Task: Add a signature Alicia Thompson containing Yours truly, Alicia Thompson to email address softage.1@softage.net and add a label Health
Action: Mouse moved to (958, 70)
Screenshot: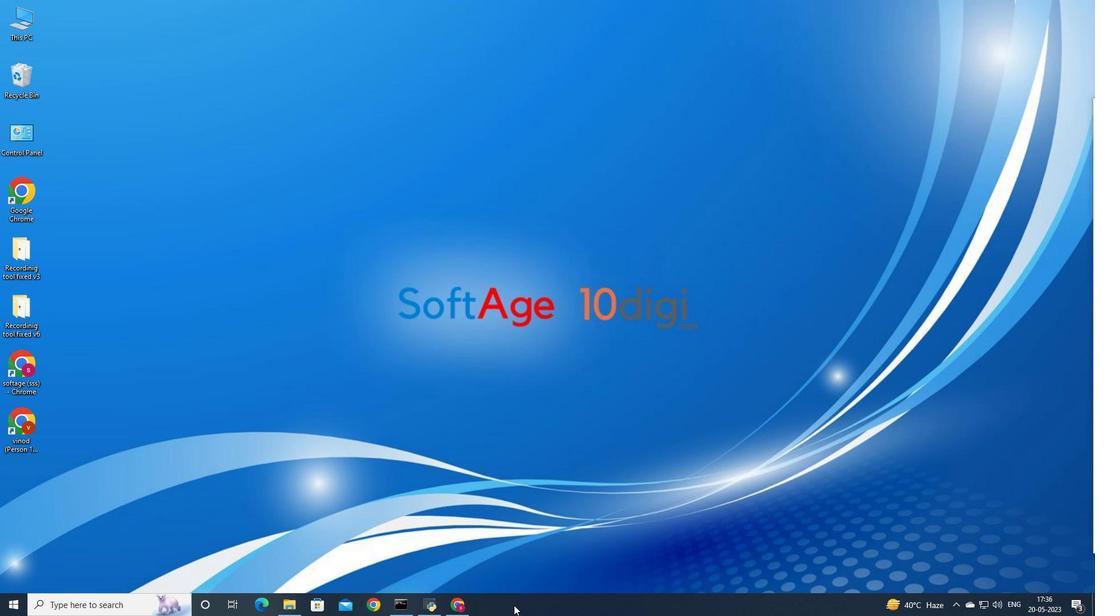 
Action: Mouse pressed left at (958, 70)
Screenshot: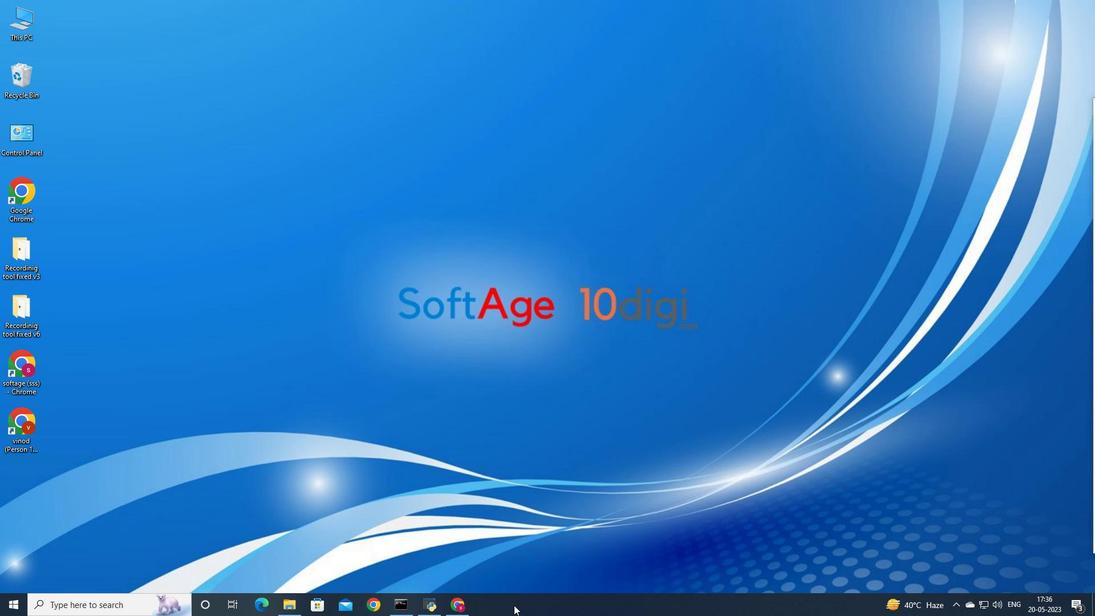 
Action: Mouse moved to (973, 126)
Screenshot: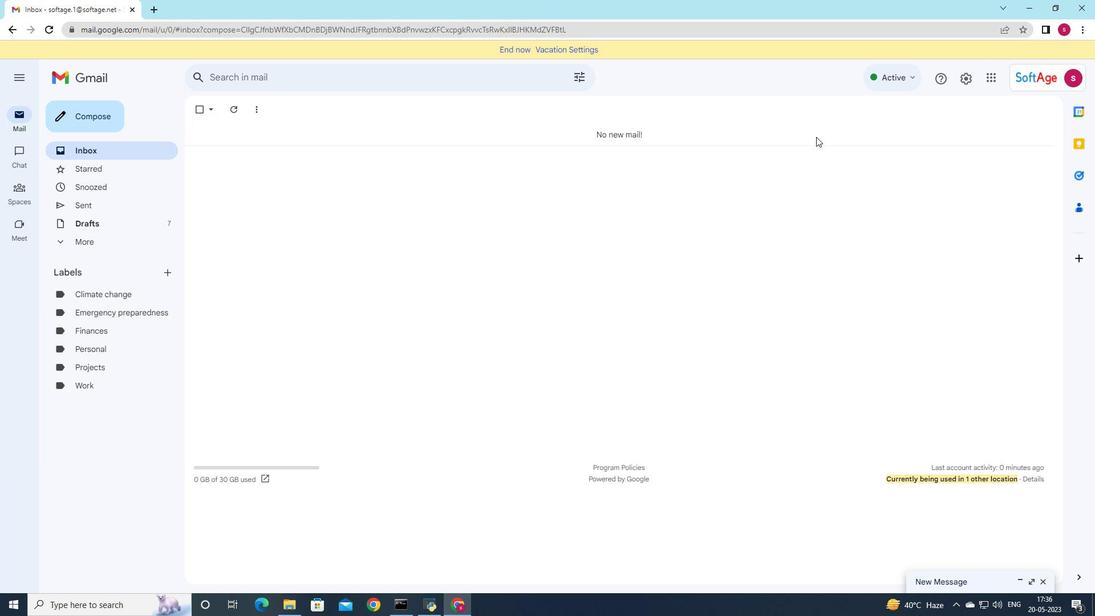 
Action: Mouse pressed left at (973, 126)
Screenshot: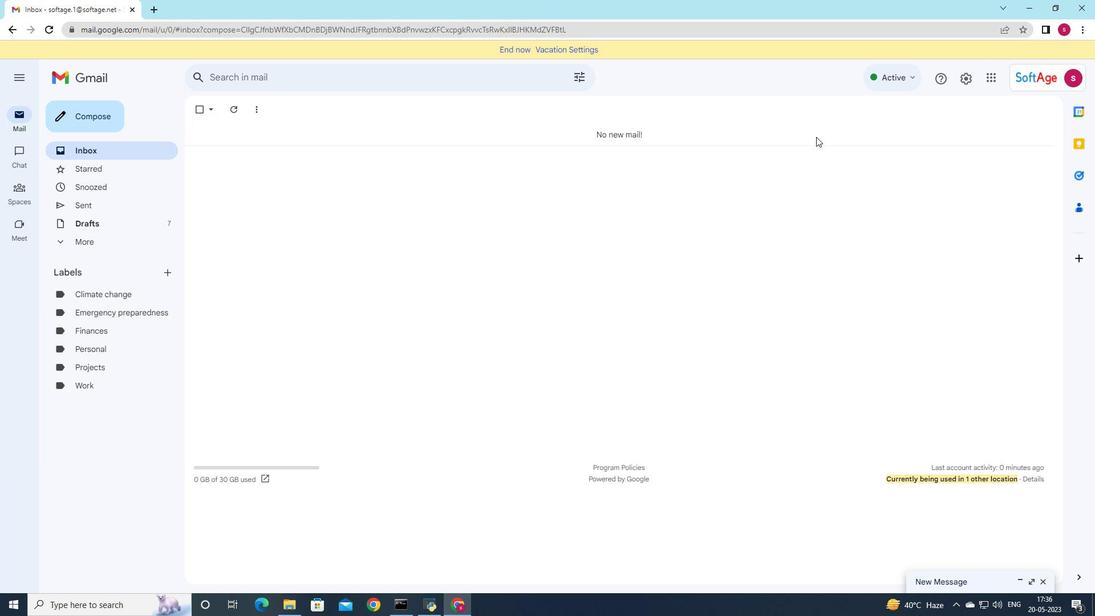 
Action: Mouse moved to (791, 318)
Screenshot: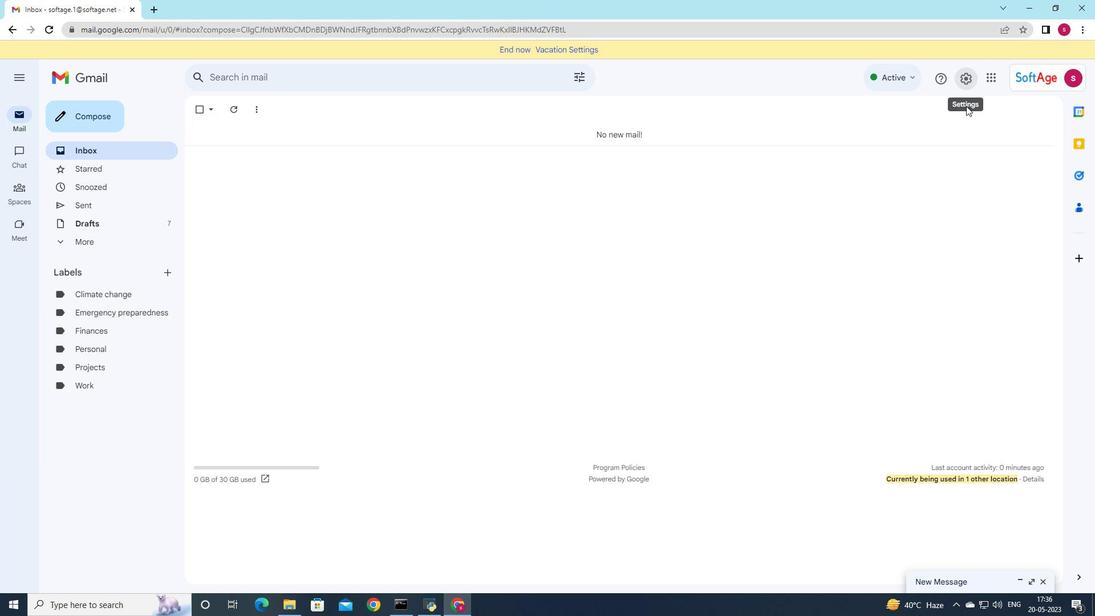 
Action: Mouse scrolled (791, 318) with delta (0, 0)
Screenshot: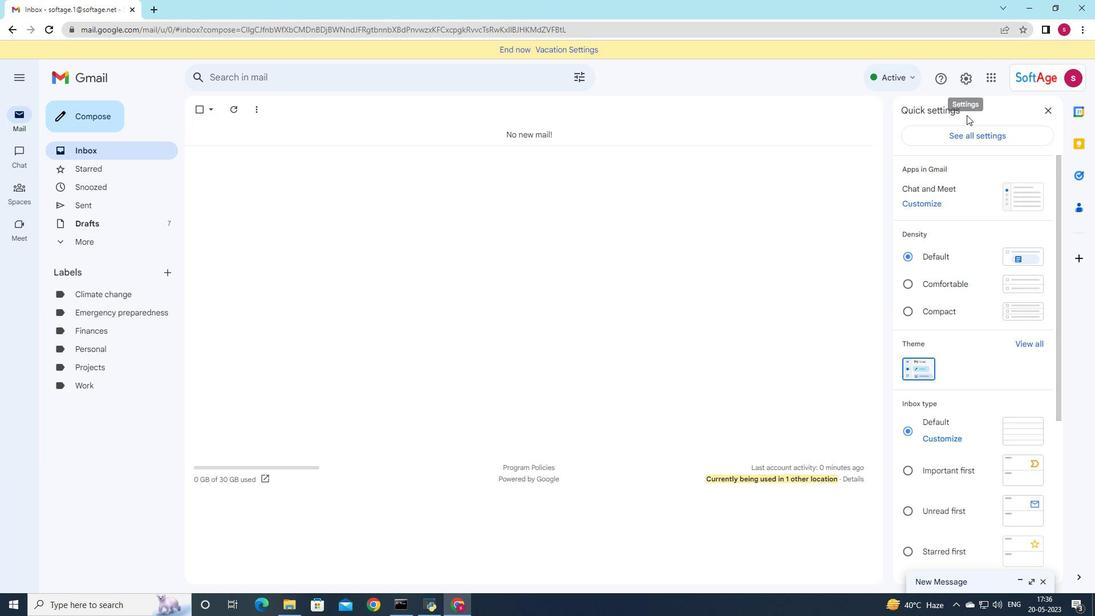 
Action: Mouse moved to (790, 318)
Screenshot: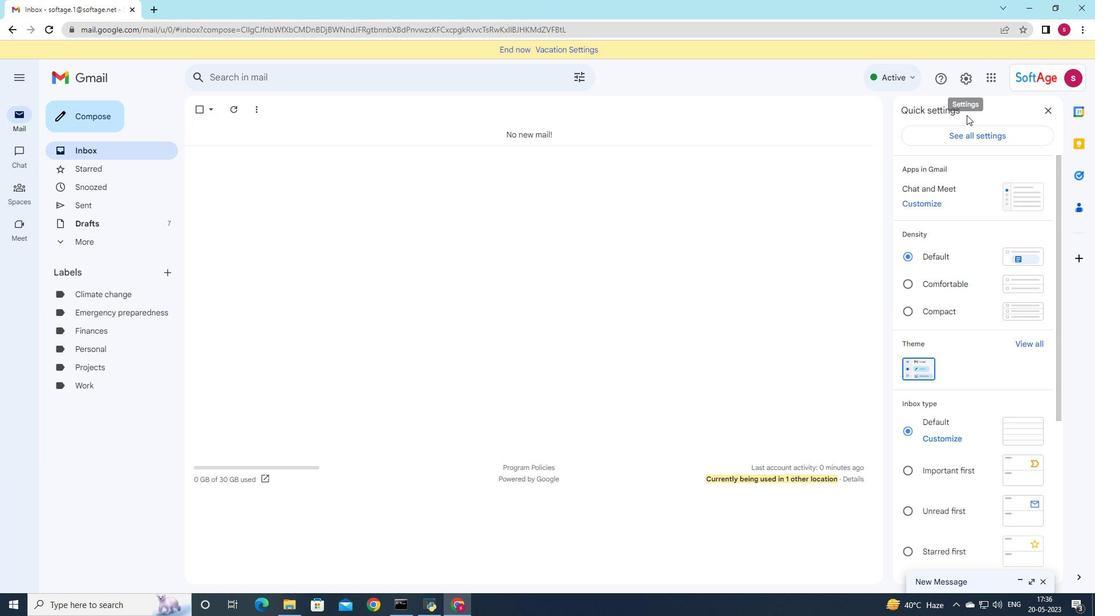 
Action: Mouse scrolled (790, 318) with delta (0, 0)
Screenshot: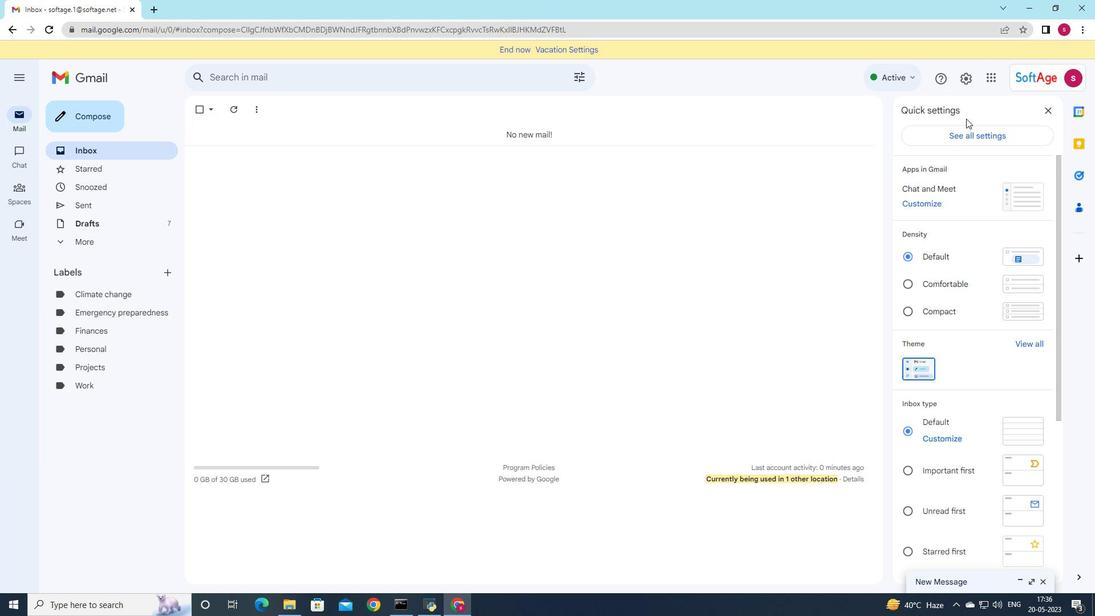 
Action: Mouse moved to (789, 319)
Screenshot: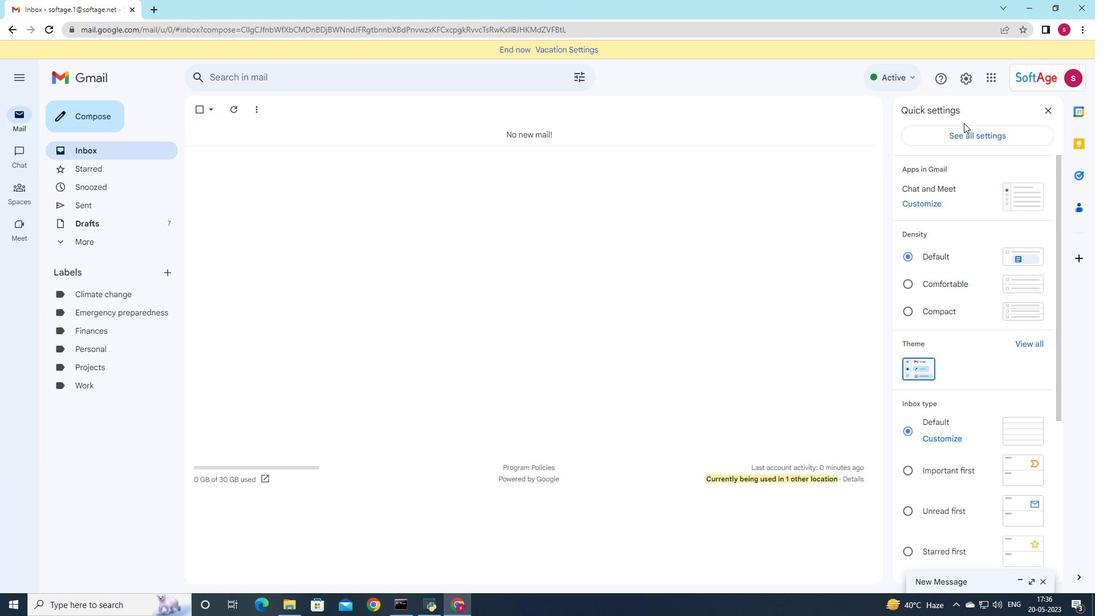 
Action: Mouse scrolled (789, 318) with delta (0, 0)
Screenshot: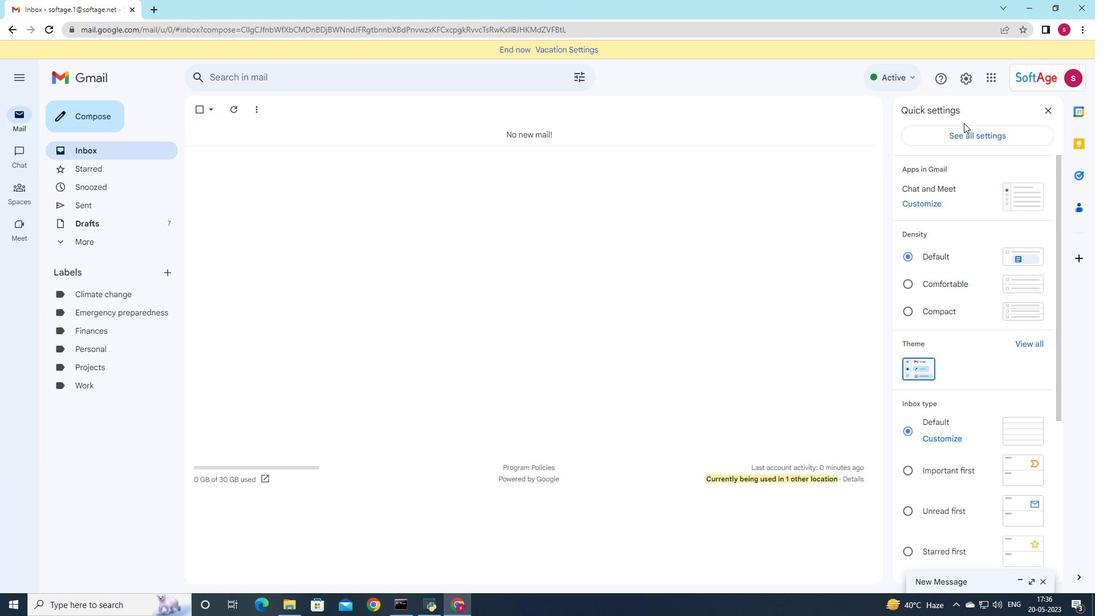 
Action: Mouse moved to (787, 319)
Screenshot: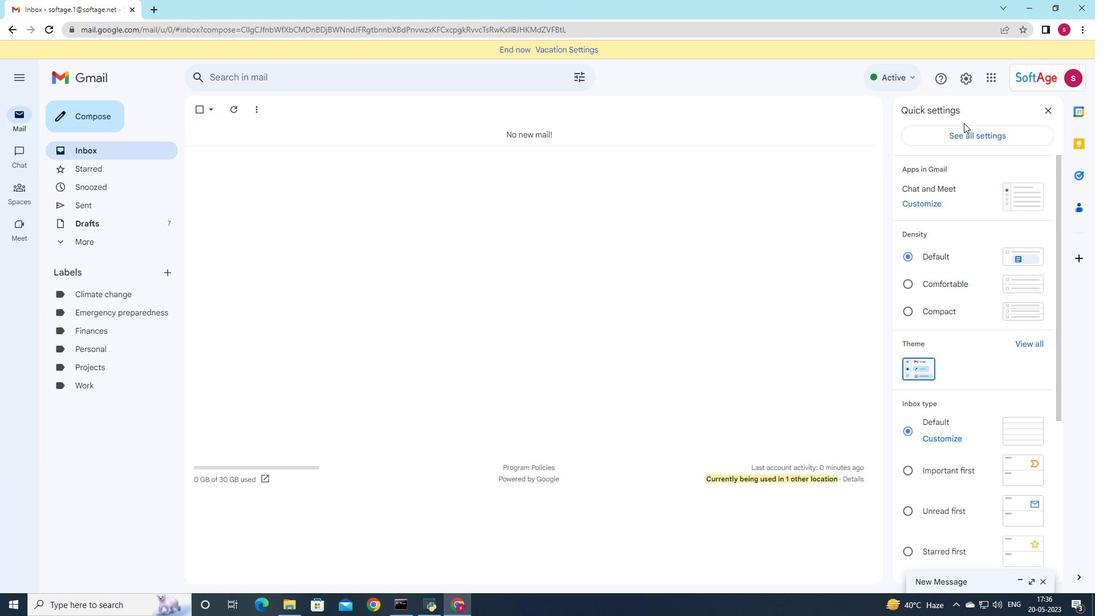 
Action: Mouse scrolled (787, 319) with delta (0, 0)
Screenshot: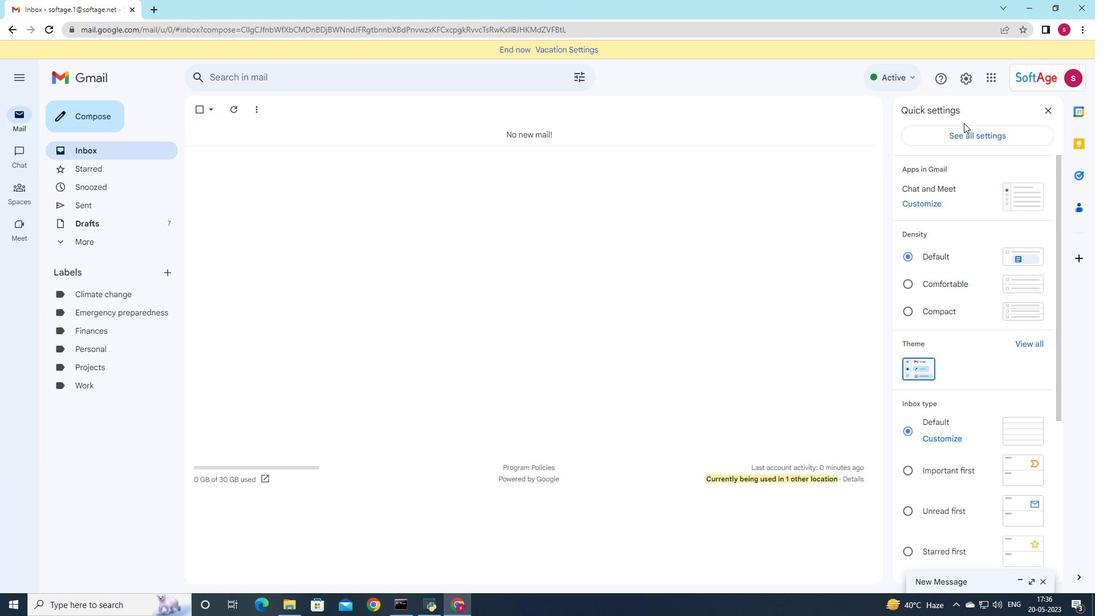 
Action: Mouse moved to (784, 321)
Screenshot: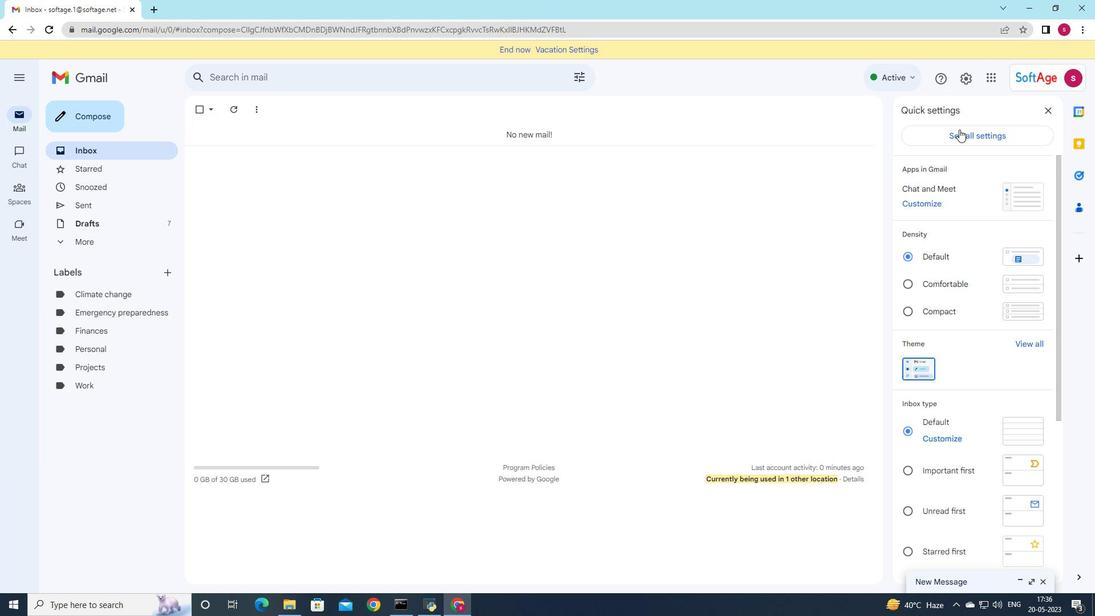 
Action: Mouse scrolled (784, 321) with delta (0, 0)
Screenshot: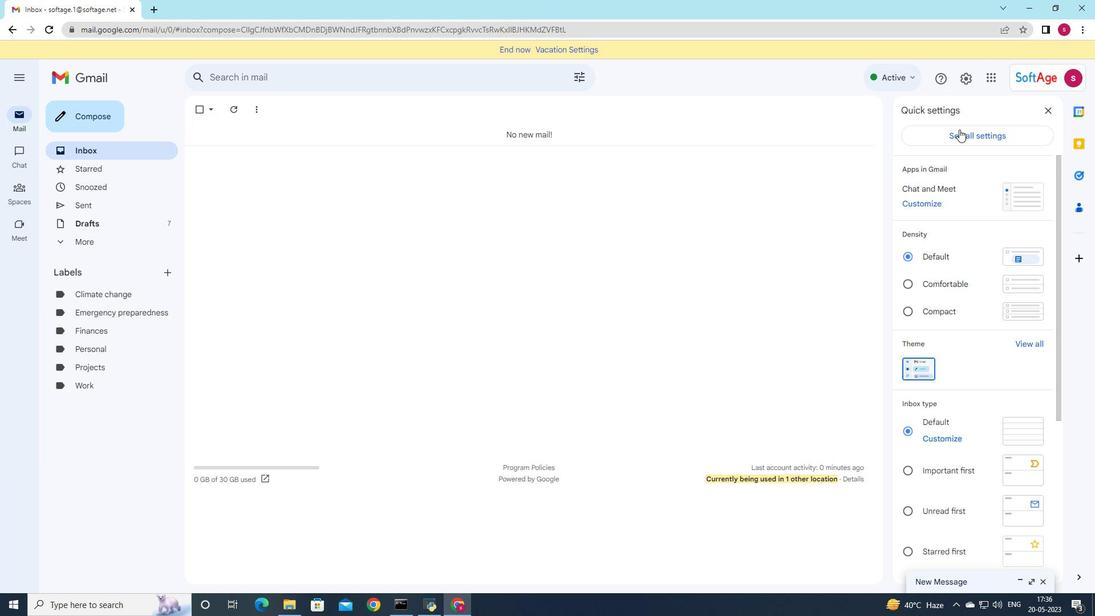
Action: Mouse moved to (782, 322)
Screenshot: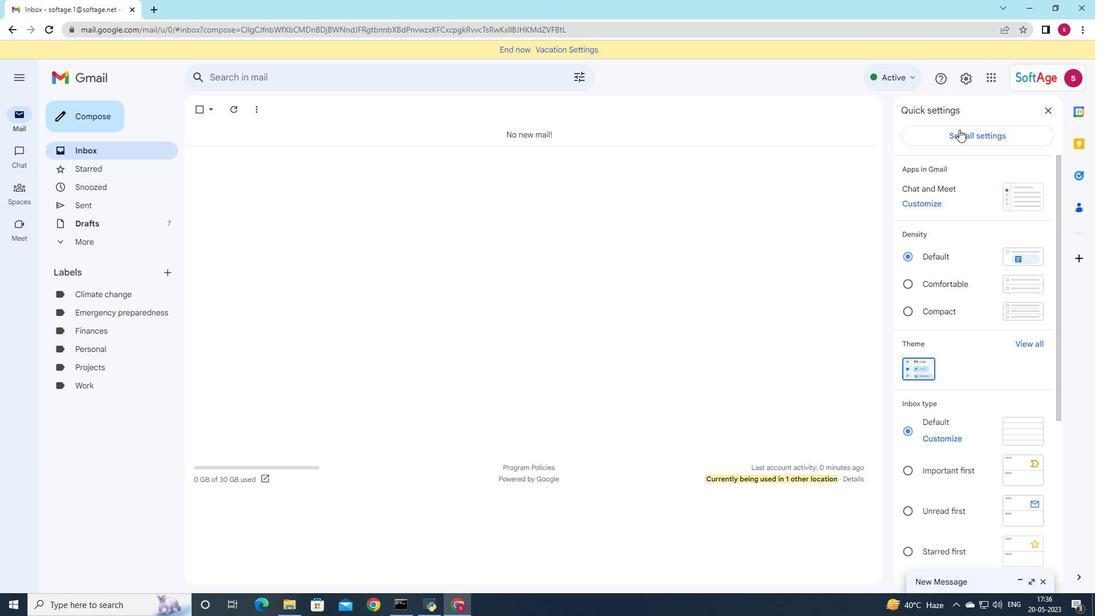 
Action: Mouse scrolled (782, 321) with delta (0, 0)
Screenshot: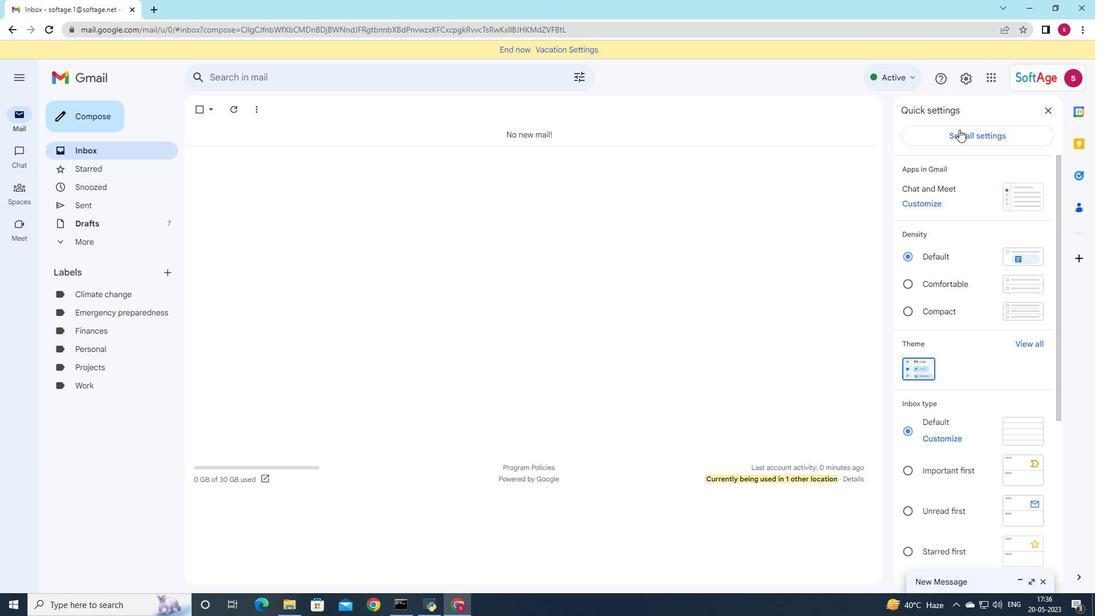 
Action: Mouse moved to (776, 323)
Screenshot: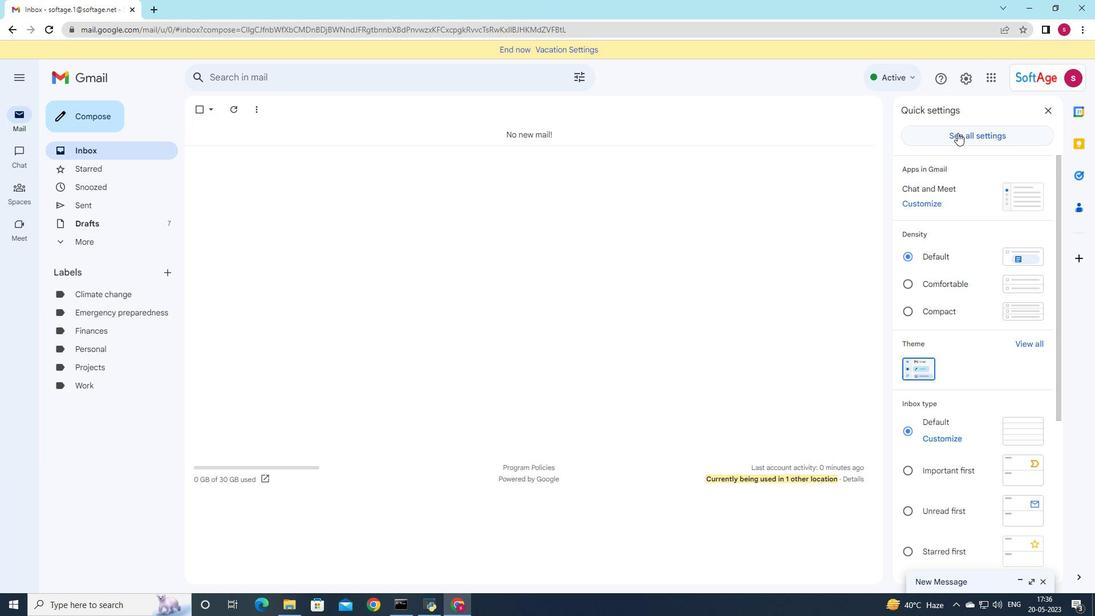 
Action: Mouse scrolled (776, 322) with delta (0, 0)
Screenshot: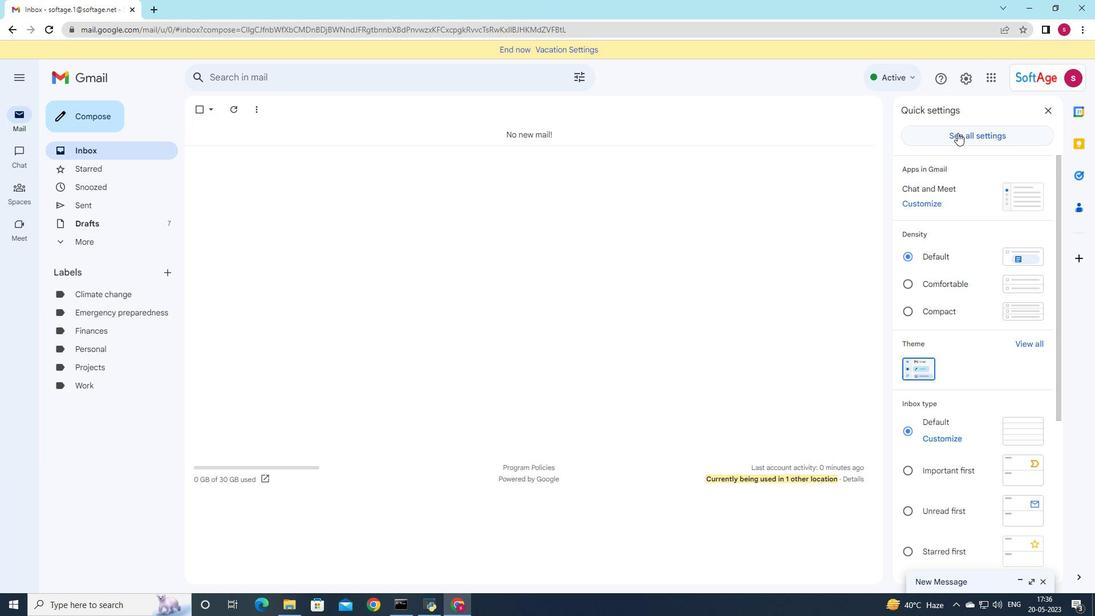 
Action: Mouse moved to (766, 324)
Screenshot: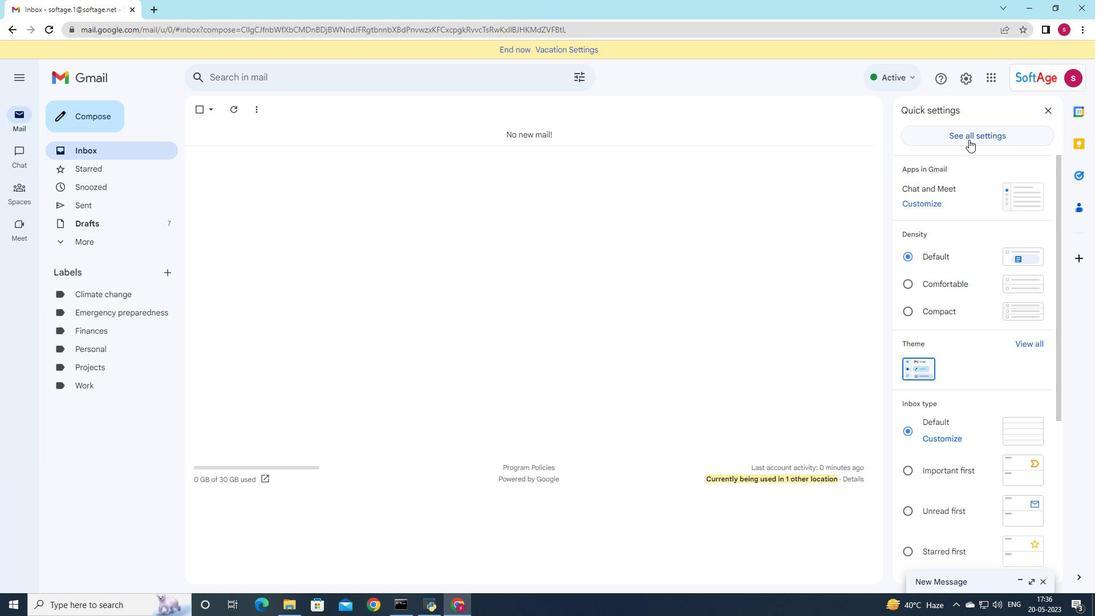 
Action: Mouse scrolled (766, 323) with delta (0, 0)
Screenshot: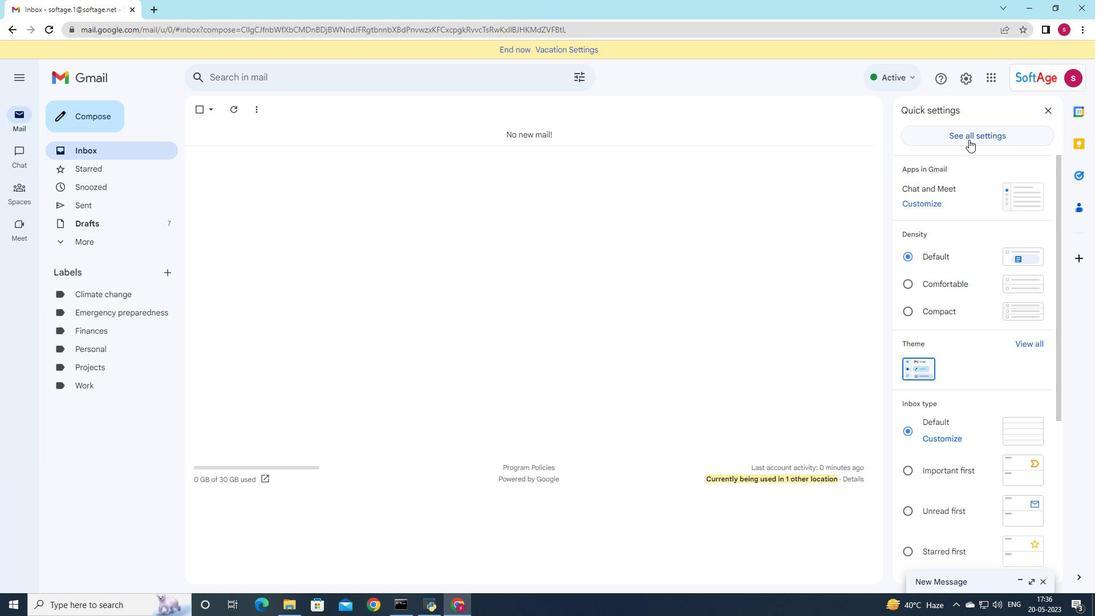 
Action: Mouse scrolled (766, 323) with delta (0, 0)
Screenshot: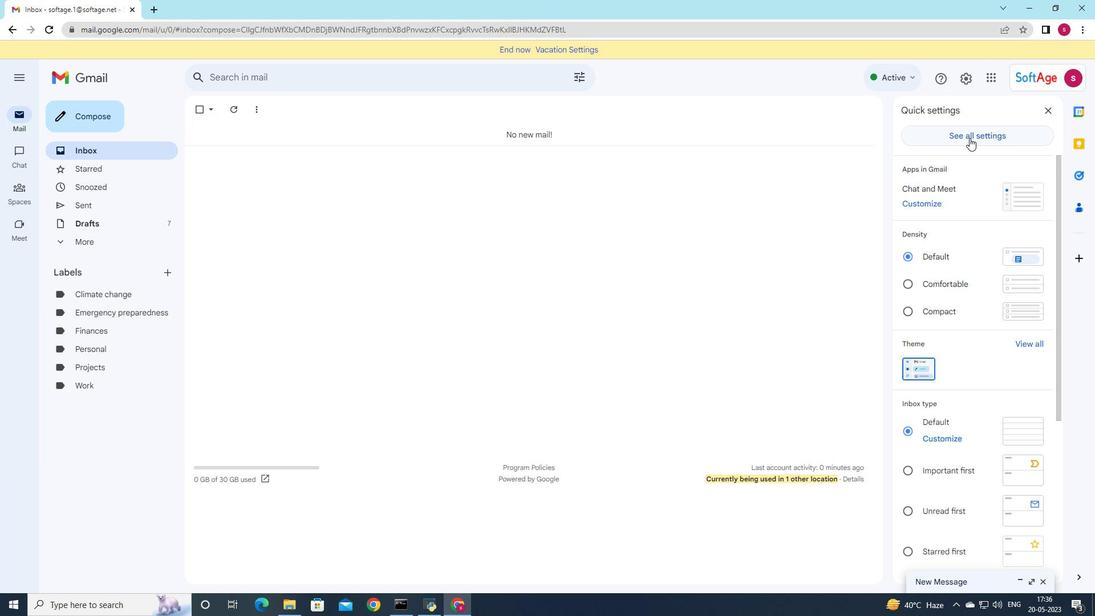 
Action: Mouse scrolled (766, 323) with delta (0, 0)
Screenshot: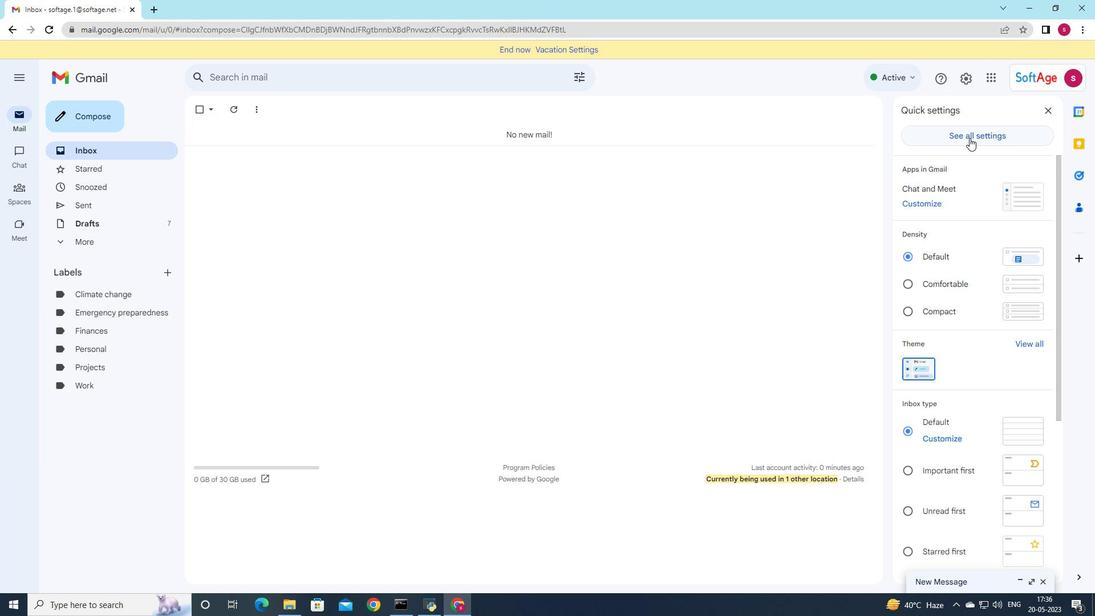 
Action: Mouse scrolled (766, 323) with delta (0, 0)
Screenshot: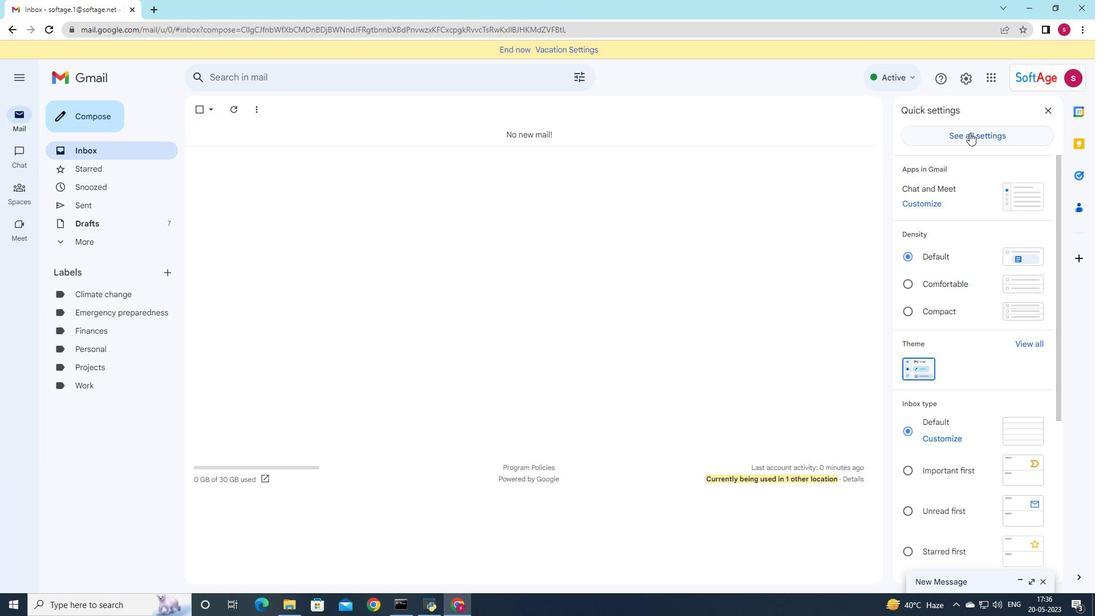 
Action: Mouse scrolled (766, 323) with delta (0, 0)
Screenshot: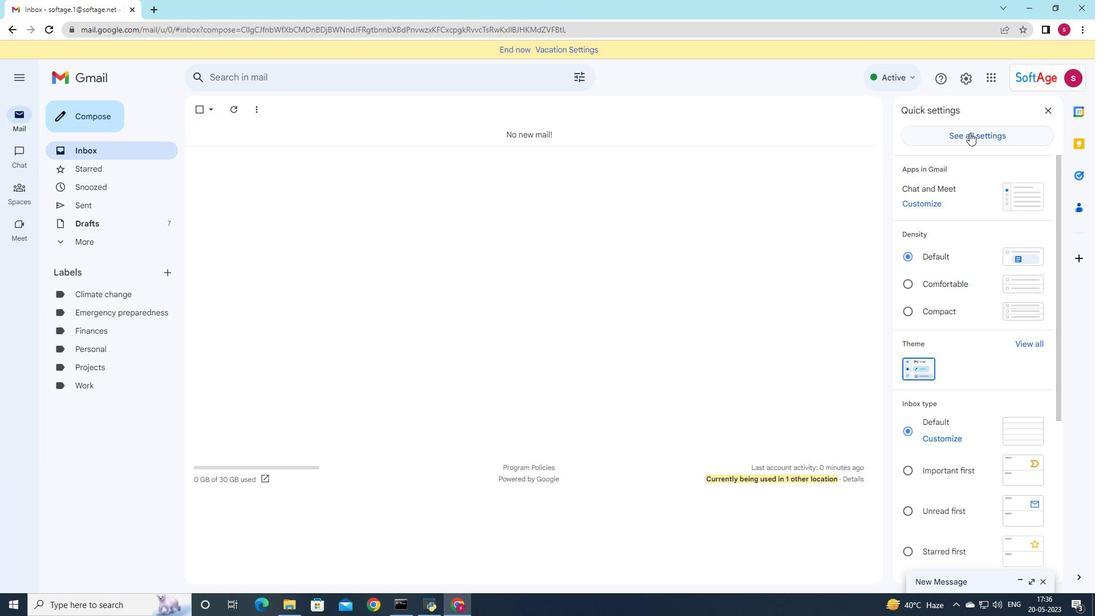 
Action: Mouse moved to (770, 322)
Screenshot: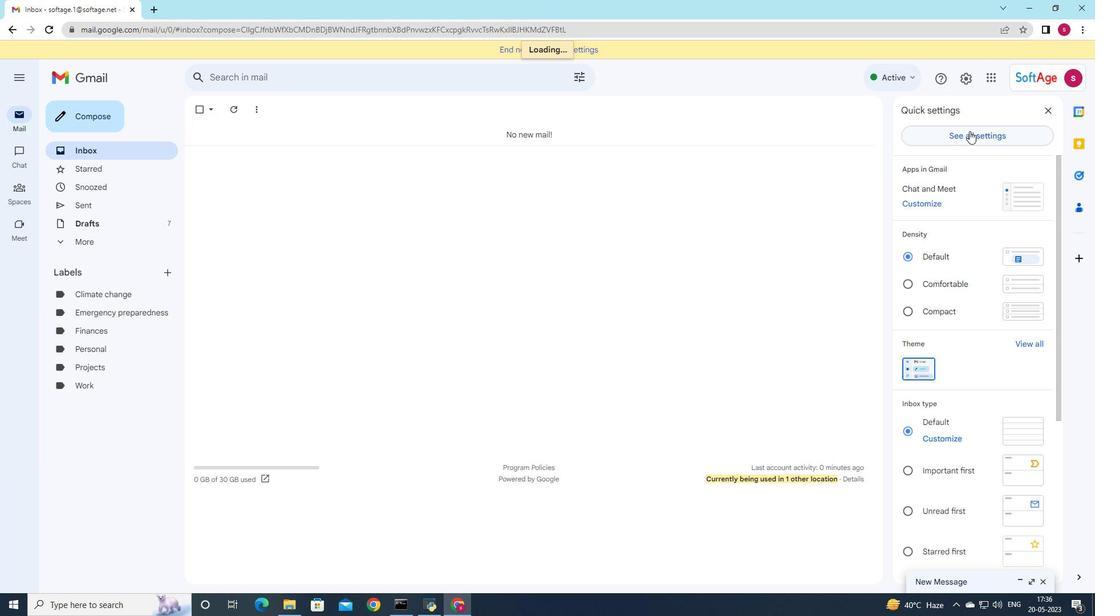 
Action: Mouse scrolled (768, 323) with delta (0, 0)
Screenshot: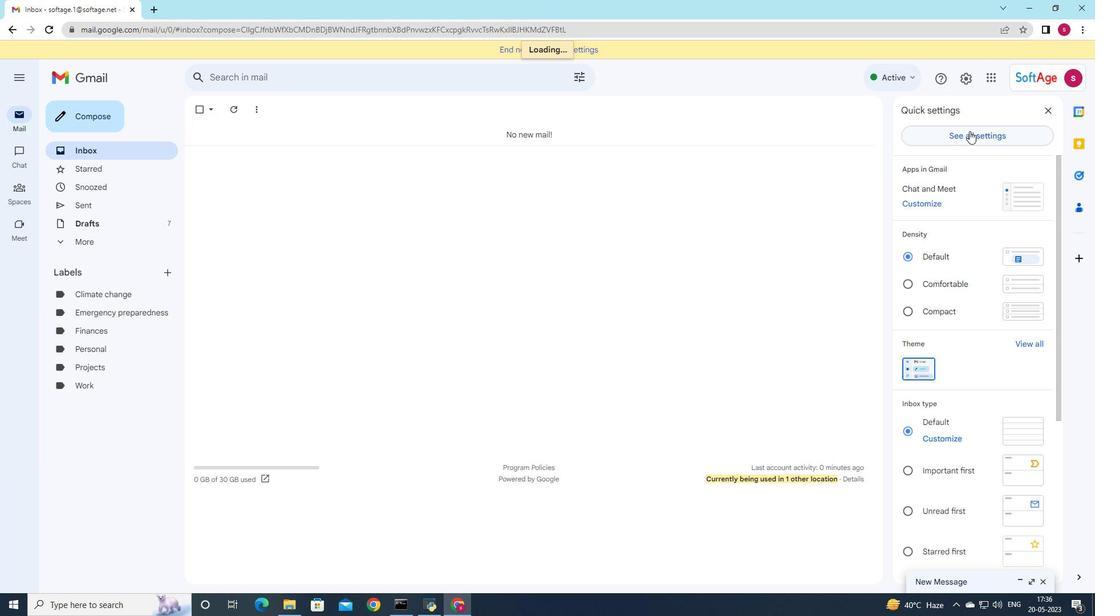 
Action: Mouse moved to (770, 322)
Screenshot: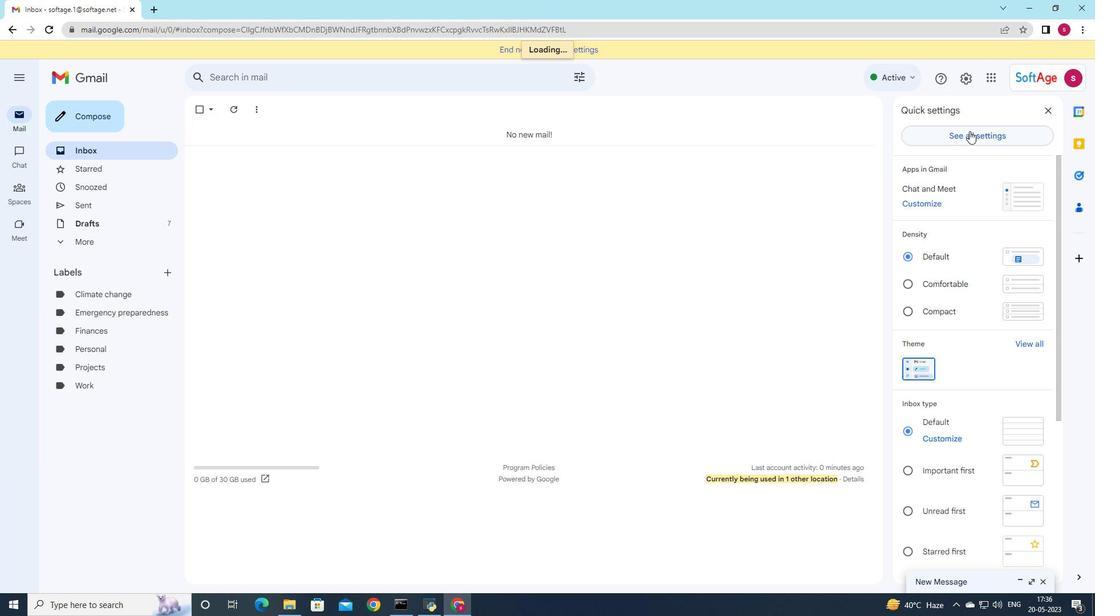 
Action: Mouse scrolled (768, 323) with delta (0, 0)
Screenshot: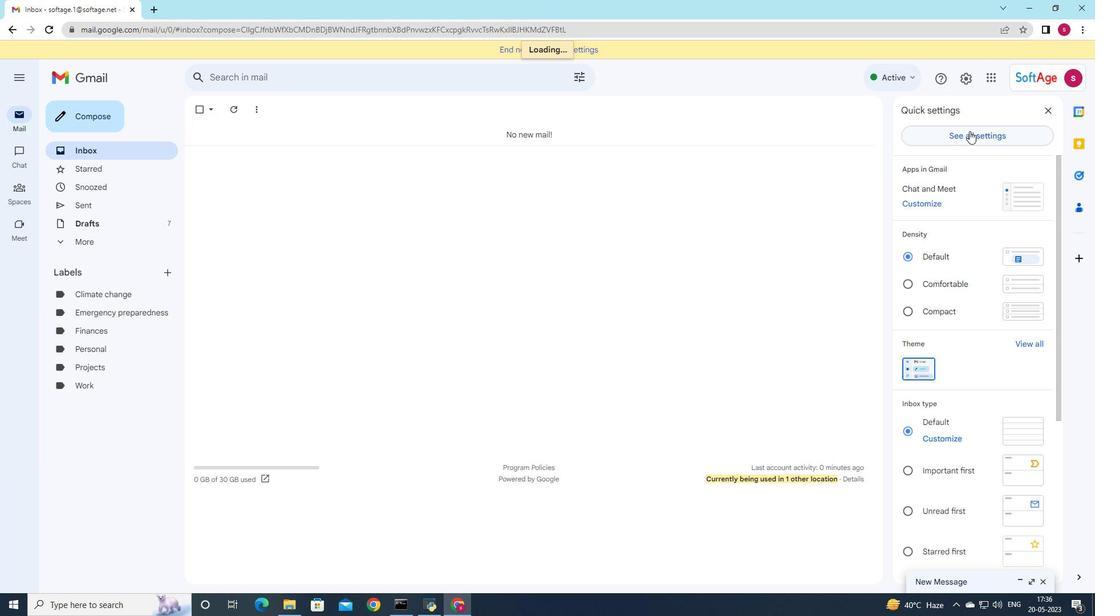 
Action: Mouse moved to (770, 321)
Screenshot: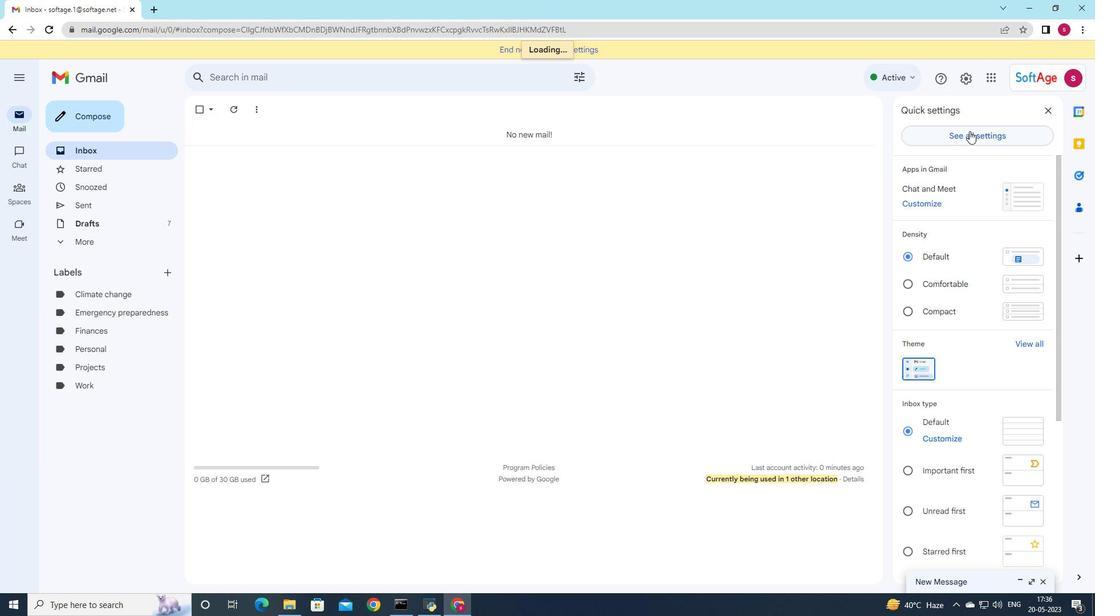 
Action: Mouse scrolled (768, 323) with delta (0, 0)
Screenshot: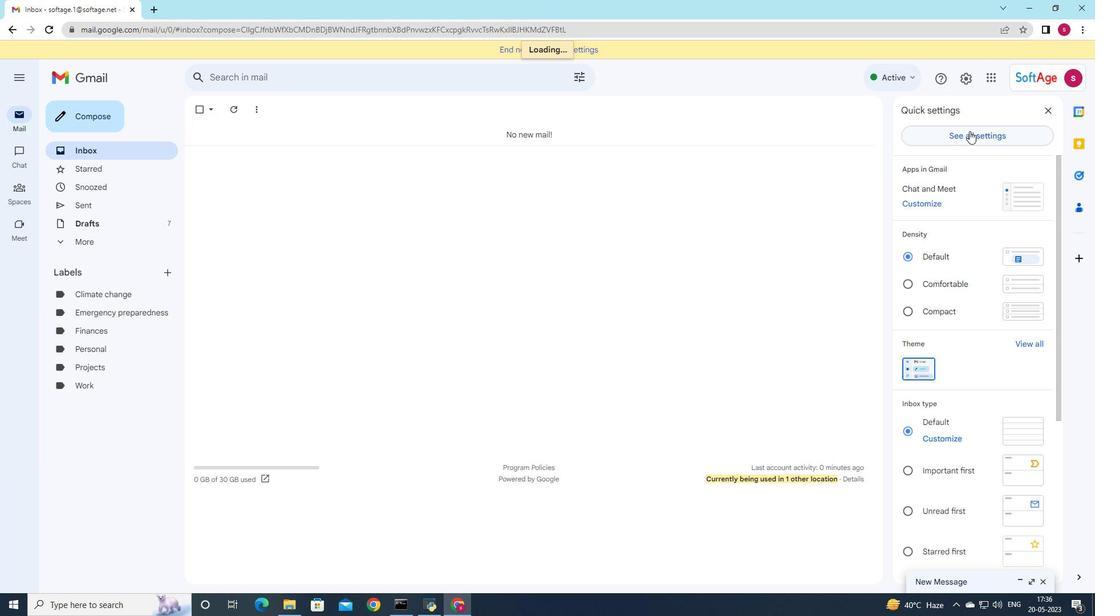 
Action: Mouse moved to (441, 403)
Screenshot: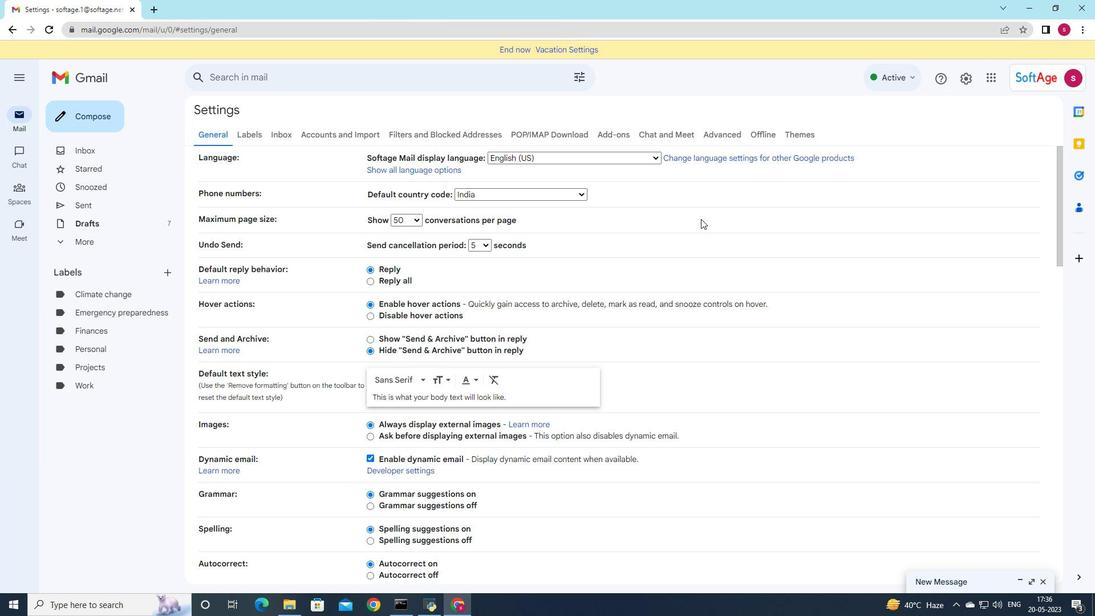 
Action: Mouse pressed left at (441, 403)
Screenshot: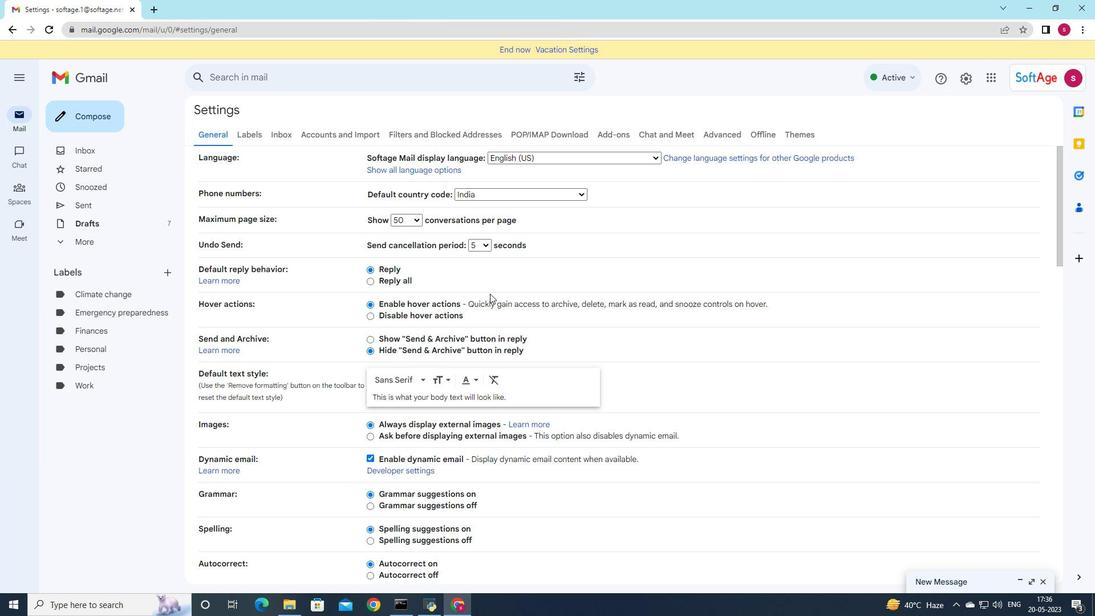 
Action: Mouse moved to (472, 301)
Screenshot: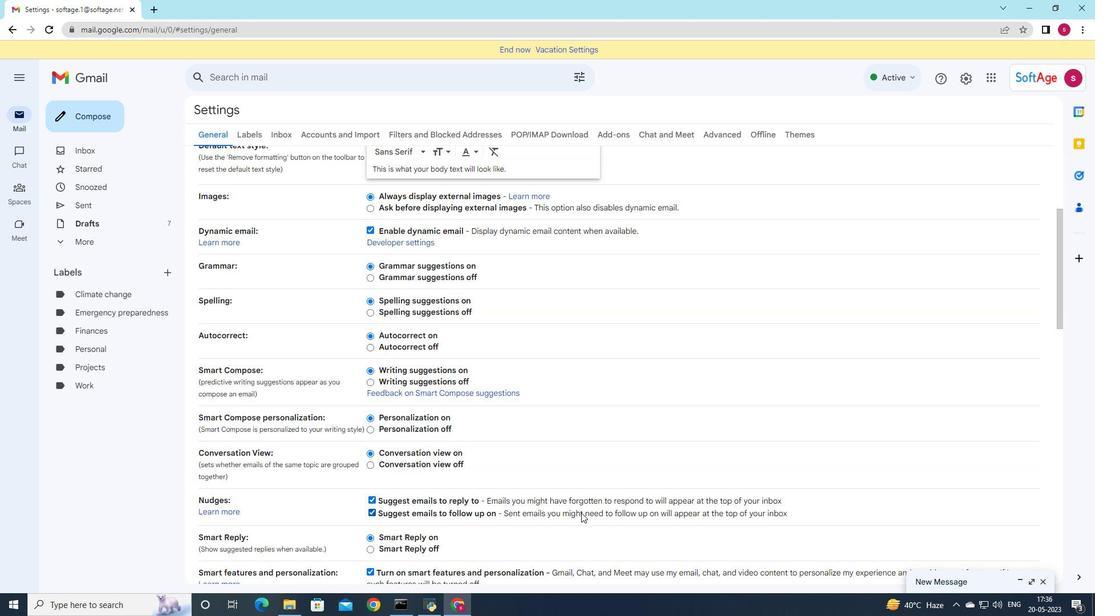 
Action: Key pressed <Key.shift>Alicia<Key.space><Key.shift>Thompson
Screenshot: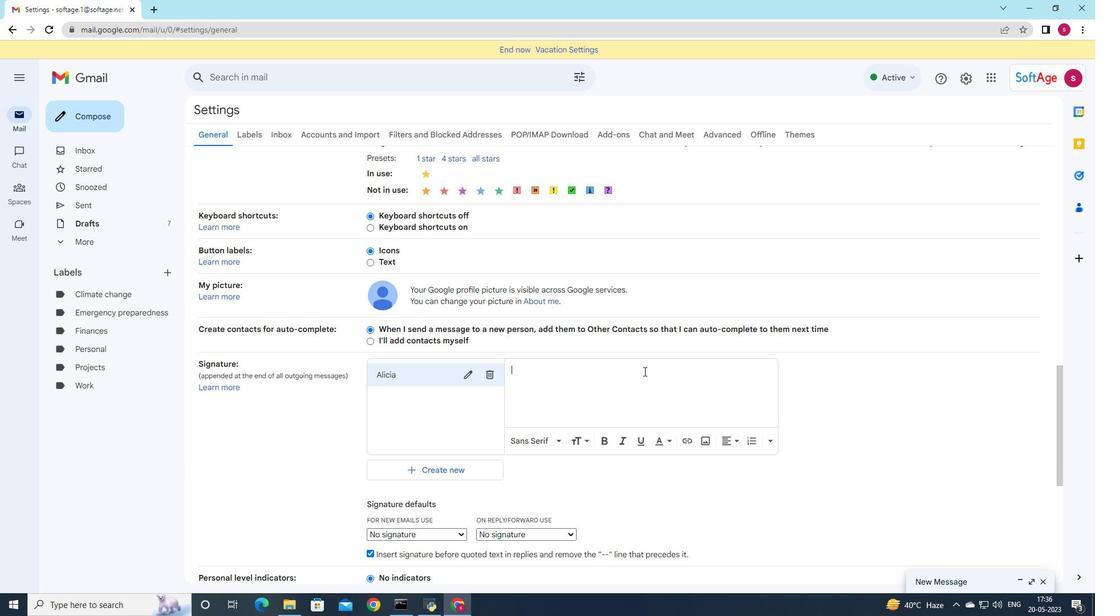 
Action: Mouse moved to (628, 333)
Screenshot: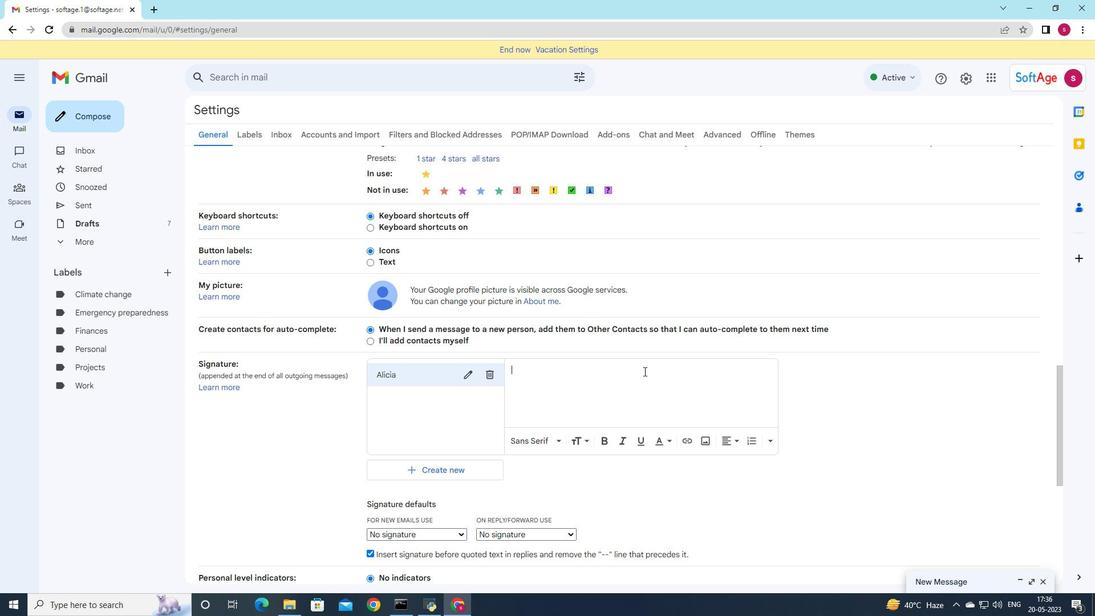
Action: Mouse pressed left at (628, 333)
Screenshot: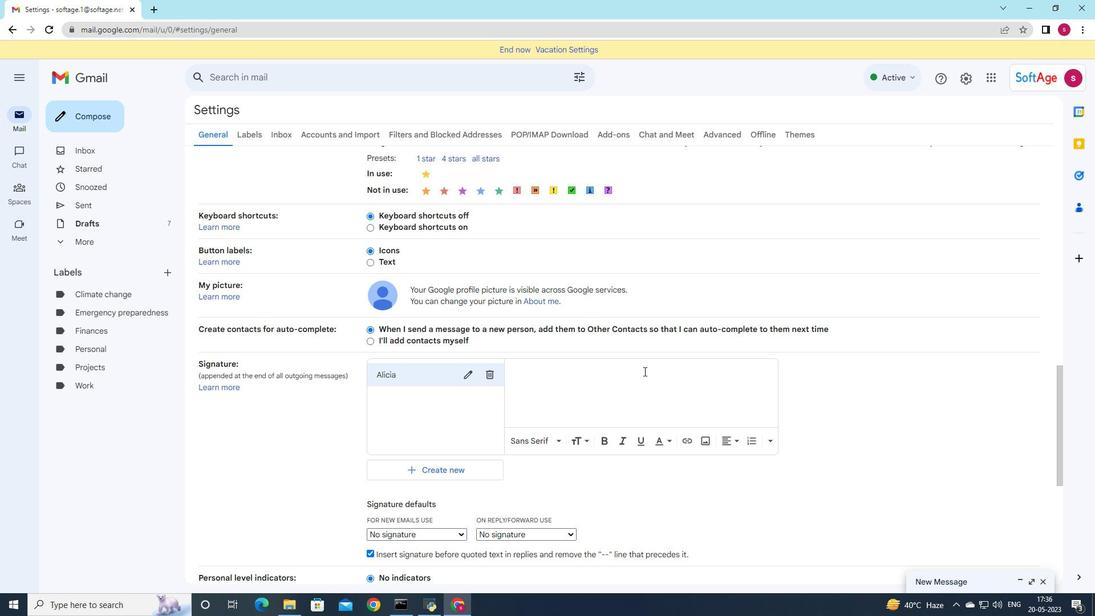 
Action: Mouse moved to (536, 310)
Screenshot: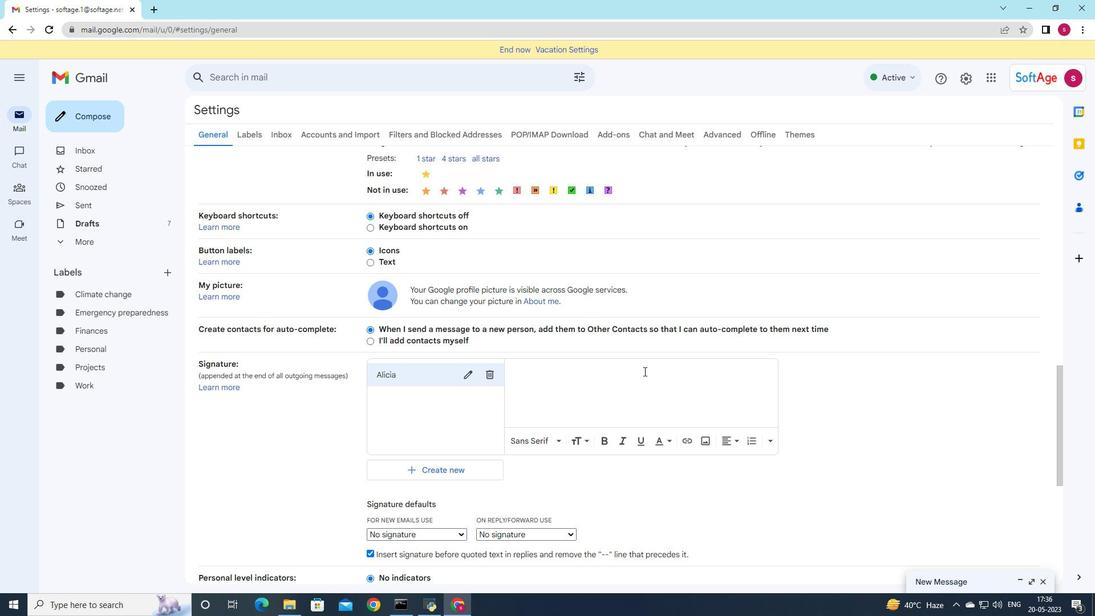 
Action: Key pressed <Key.shift>Co<Key.backspace><Key.backspace><Key.shift>Yours<Key.space><Key.shift>Truly<Key.enter><Key.shift>Aliv<Key.backspace>cia<Key.space><Key.shift>Thompson
Screenshot: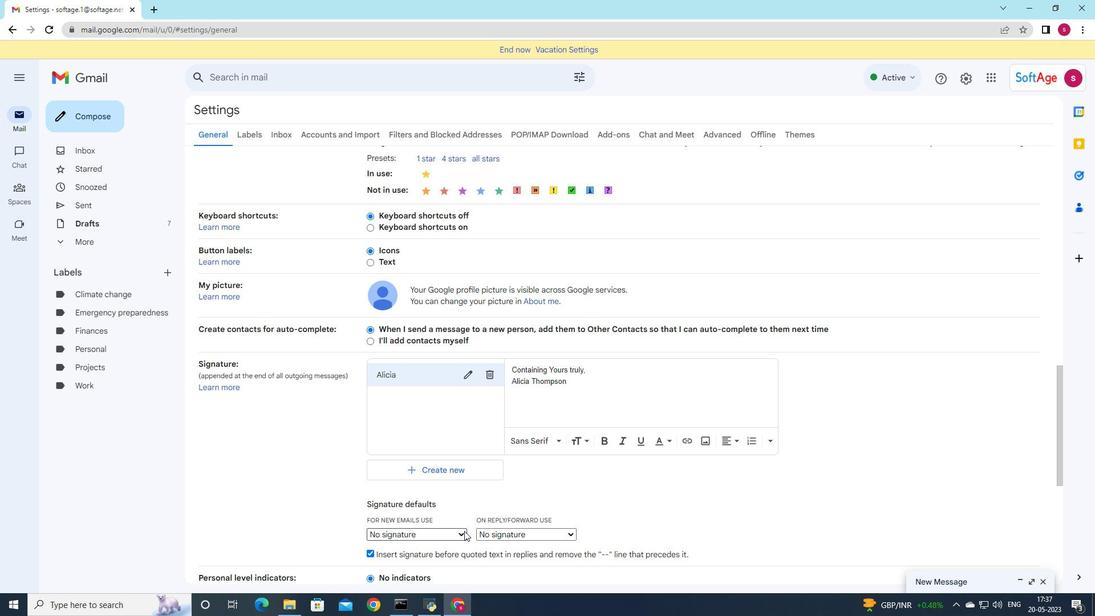 
Action: Mouse moved to (560, 404)
Screenshot: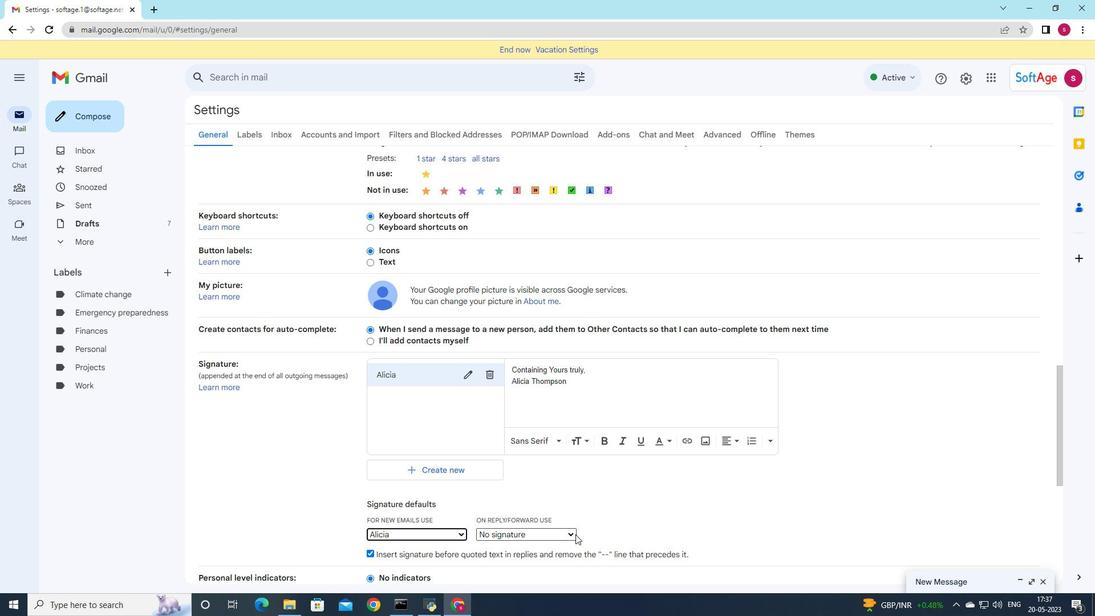 
Action: Key pressed <Key.enter>
Screenshot: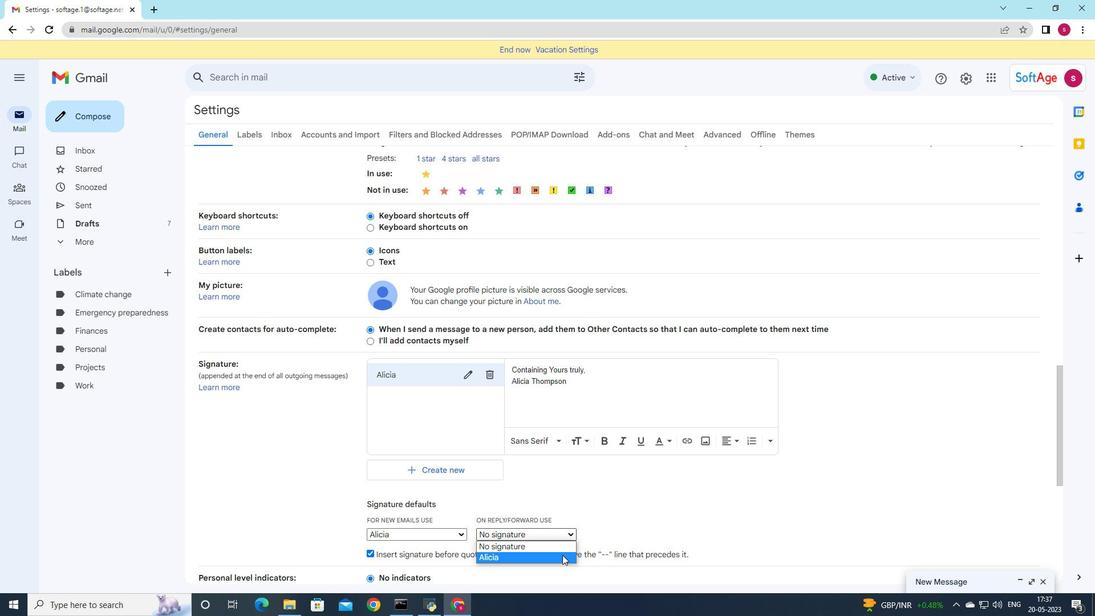 
Action: Mouse moved to (552, 436)
Screenshot: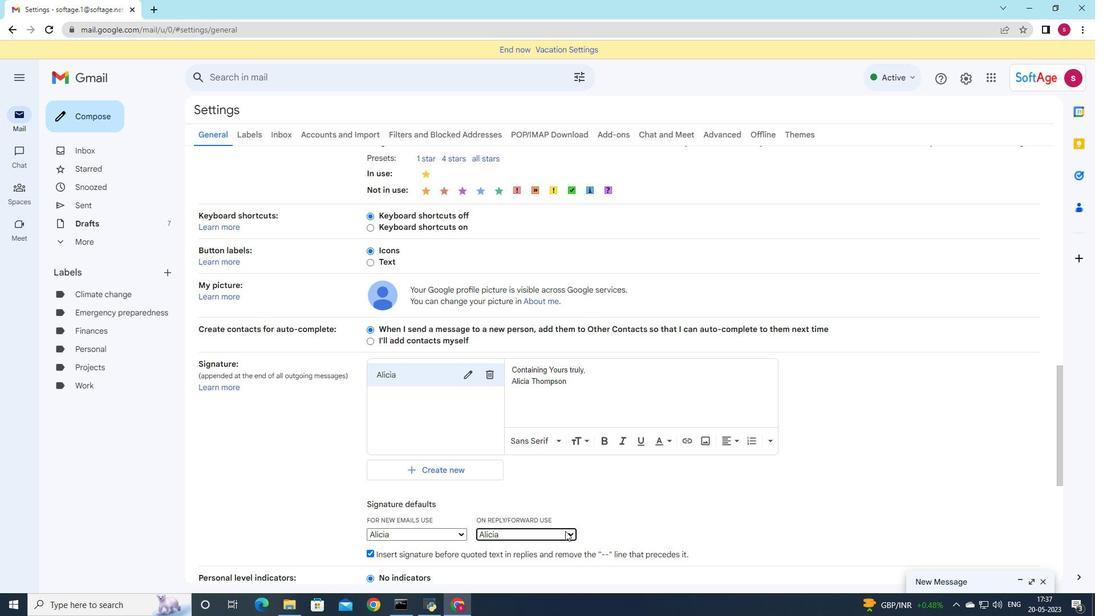 
Action: Mouse scrolled (552, 436) with delta (0, 0)
Screenshot: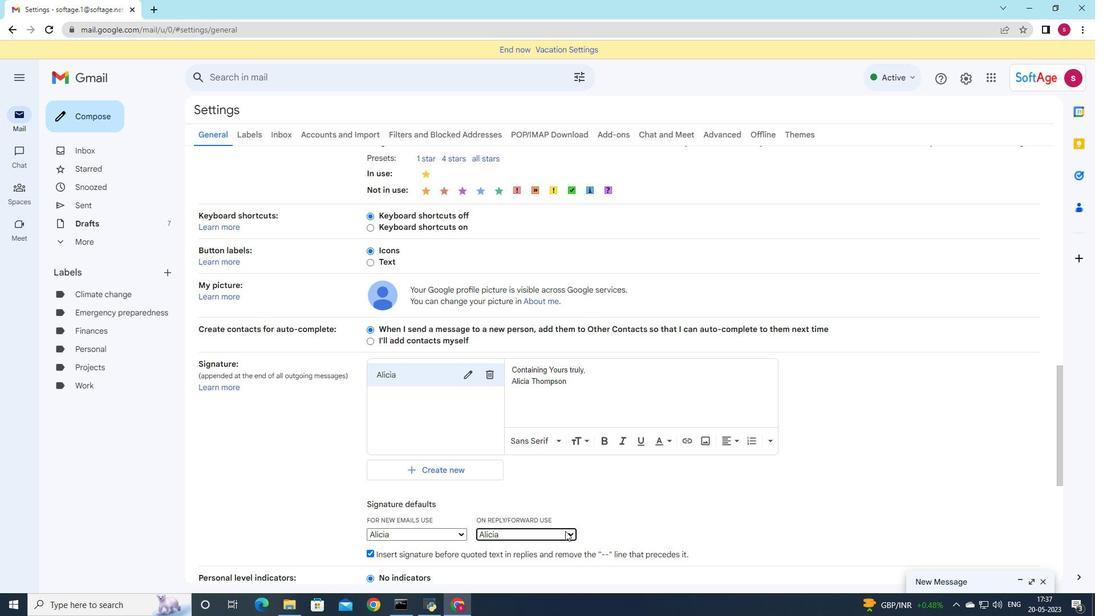
Action: Mouse moved to (552, 442)
Screenshot: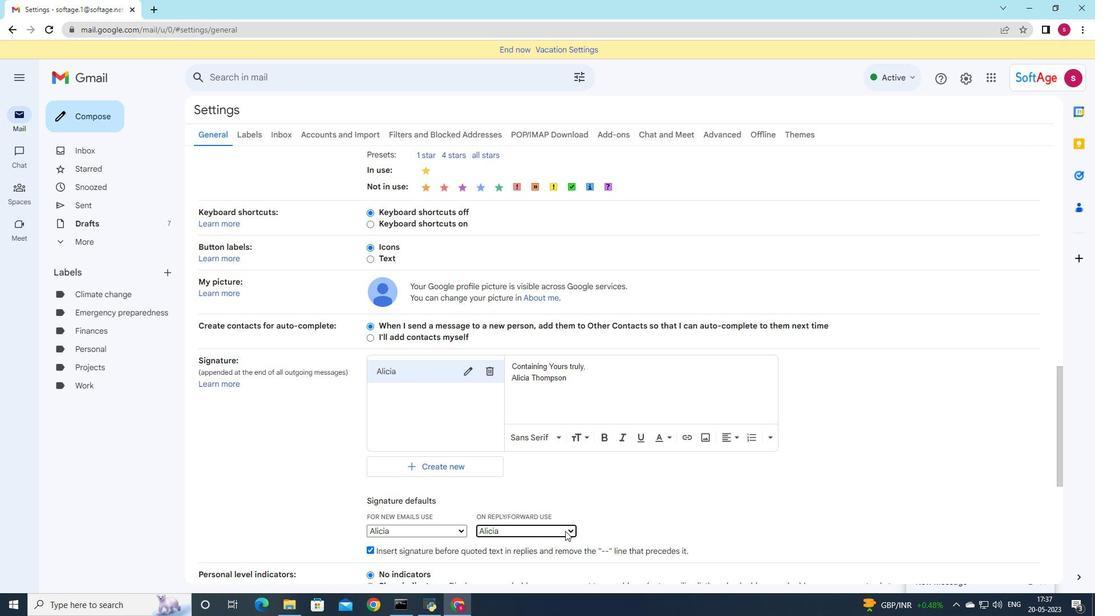
Action: Mouse scrolled (552, 442) with delta (0, 0)
Screenshot: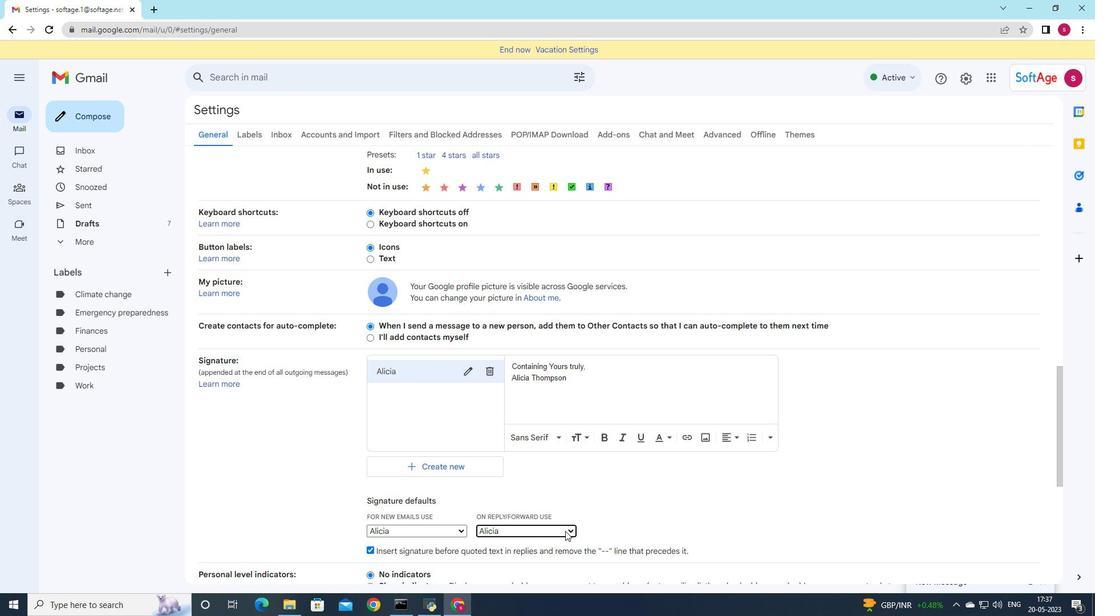 
Action: Mouse moved to (530, 446)
Screenshot: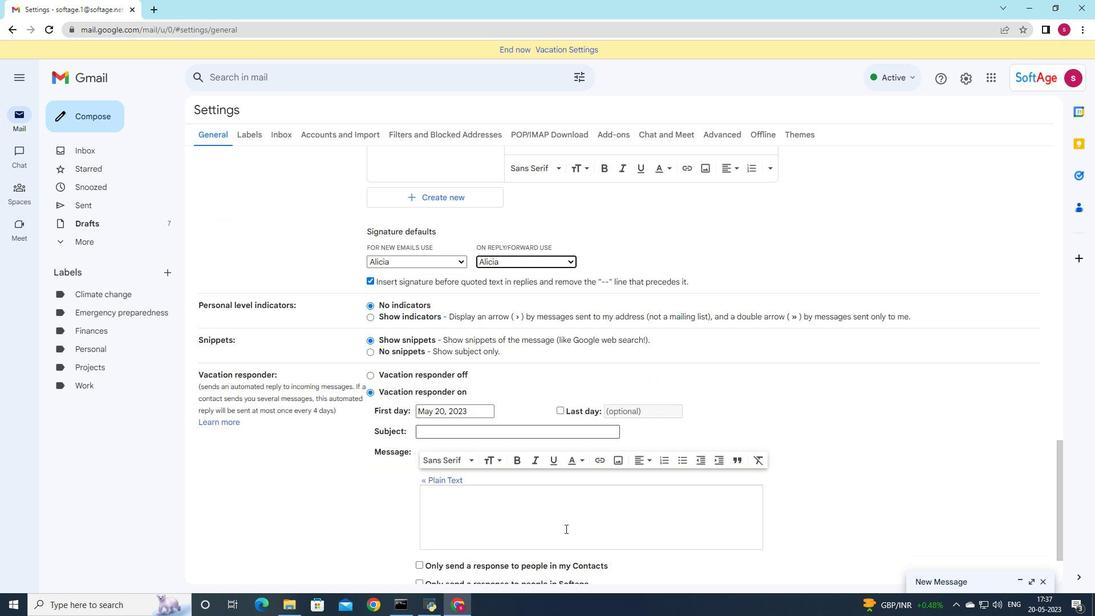 
Action: Mouse scrolled (530, 446) with delta (0, 0)
Screenshot: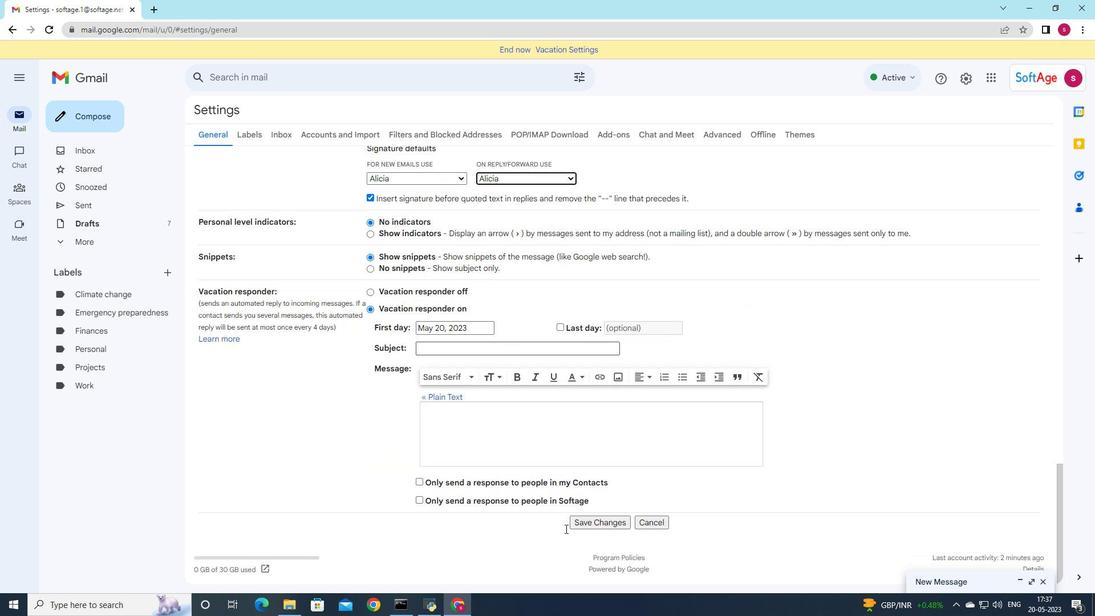 
Action: Mouse scrolled (530, 446) with delta (0, 0)
Screenshot: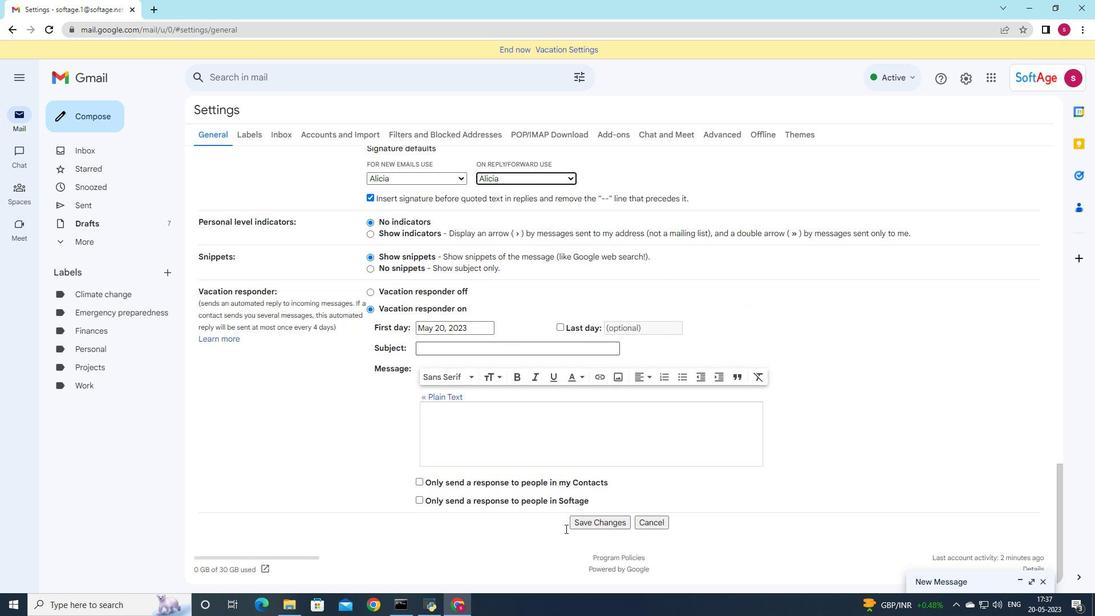 
Action: Mouse moved to (543, 462)
Screenshot: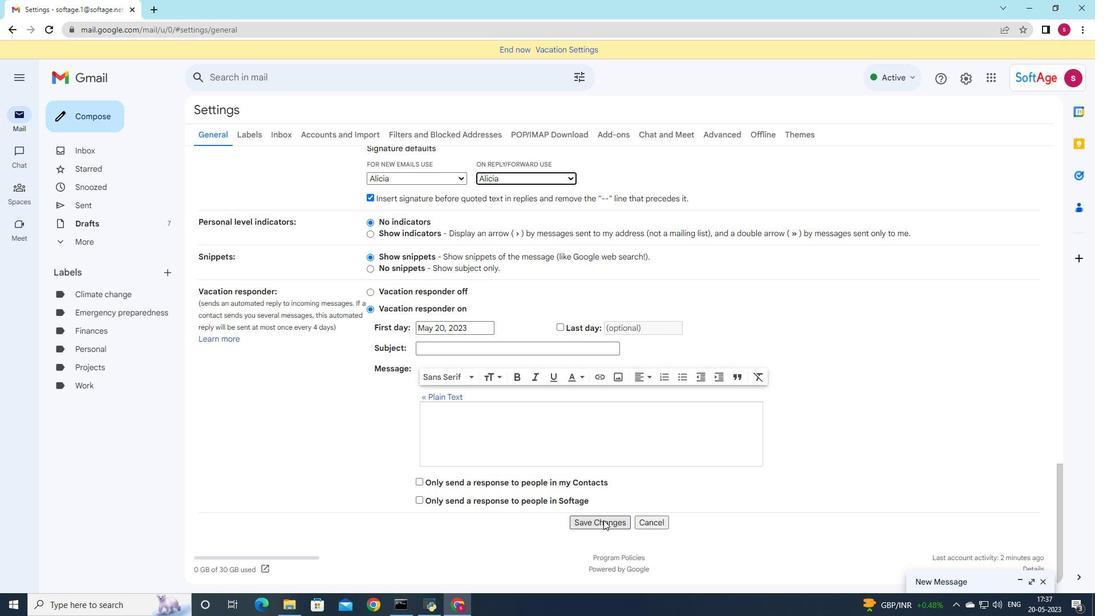 
Action: Mouse scrolled (543, 461) with delta (0, 0)
Screenshot: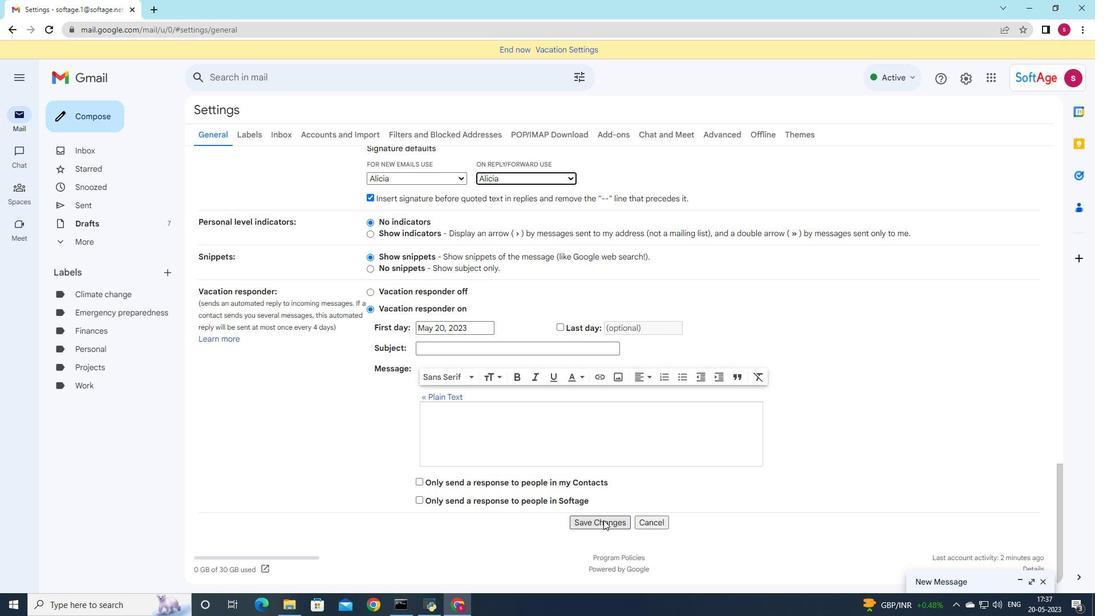 
Action: Mouse scrolled (543, 461) with delta (0, 0)
Screenshot: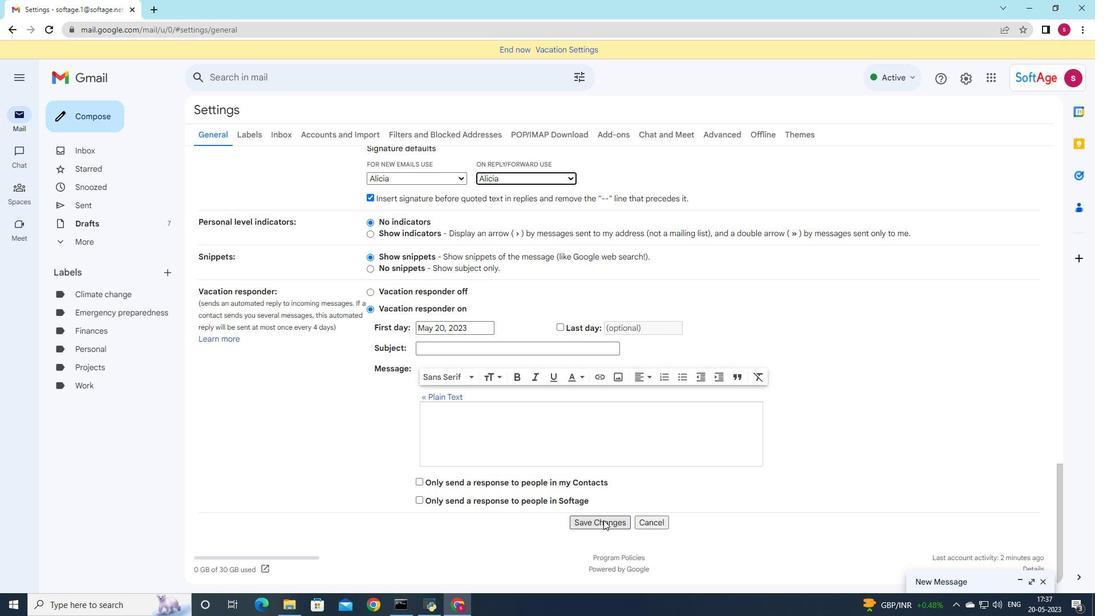 
Action: Mouse moved to (482, 408)
Screenshot: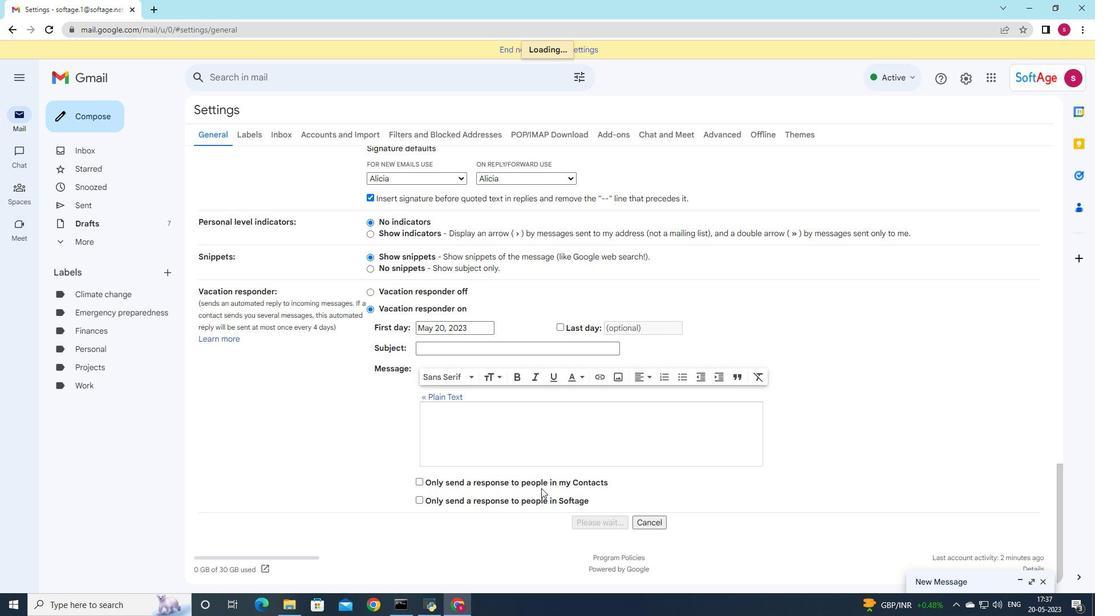 
Action: Mouse pressed left at (482, 408)
Screenshot: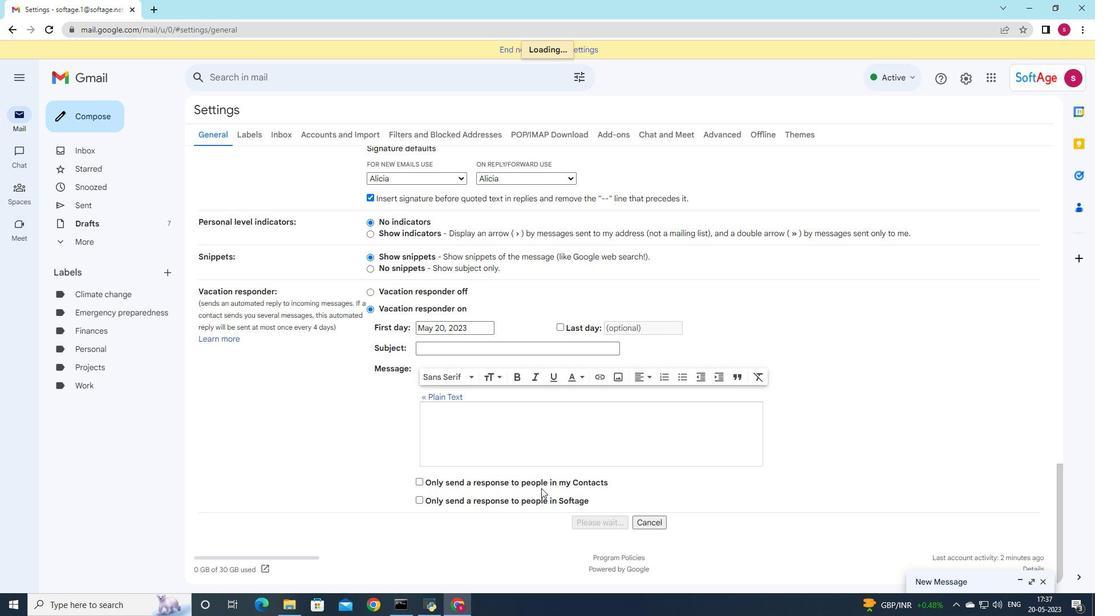 
Action: Mouse moved to (482, 408)
Screenshot: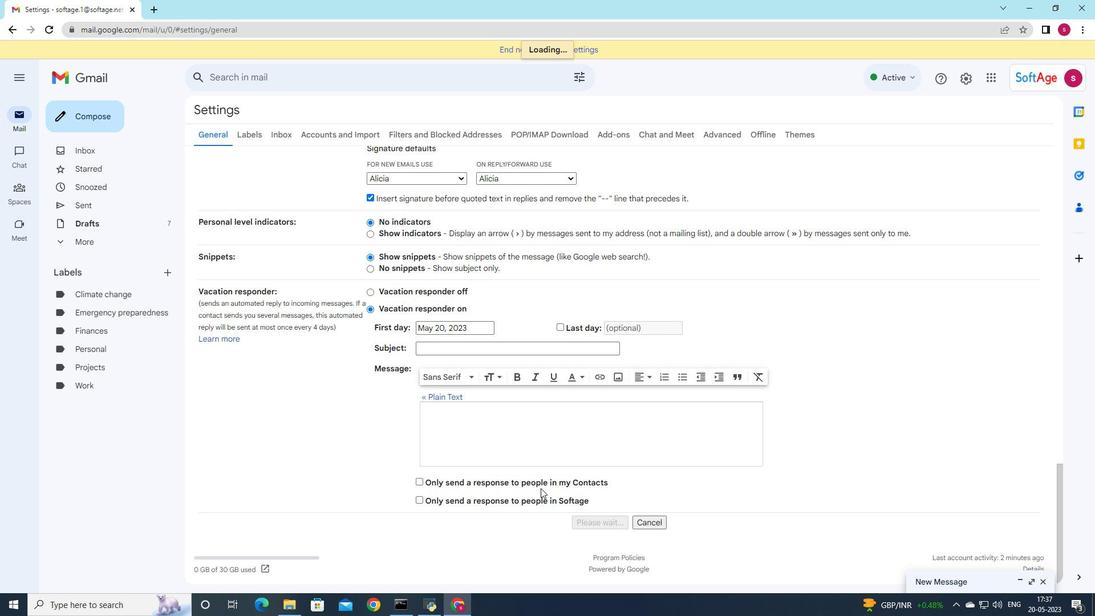 
Action: Key pressed <Key.backspace><Key.backspace><Key.backspace><Key.backspace><Key.backspace><Key.backspace><Key.backspace><Key.backspace><Key.backspace><Key.backspace><Key.backspace><Key.backspace><Key.backspace><Key.backspace><Key.backspace><Key.backspace><Key.backspace><Key.backspace><Key.backspace><Key.backspace><Key.backspace><Key.backspace><Key.backspace><Key.backspace><Key.backspace><Key.backspace><Key.backspace>
Screenshot: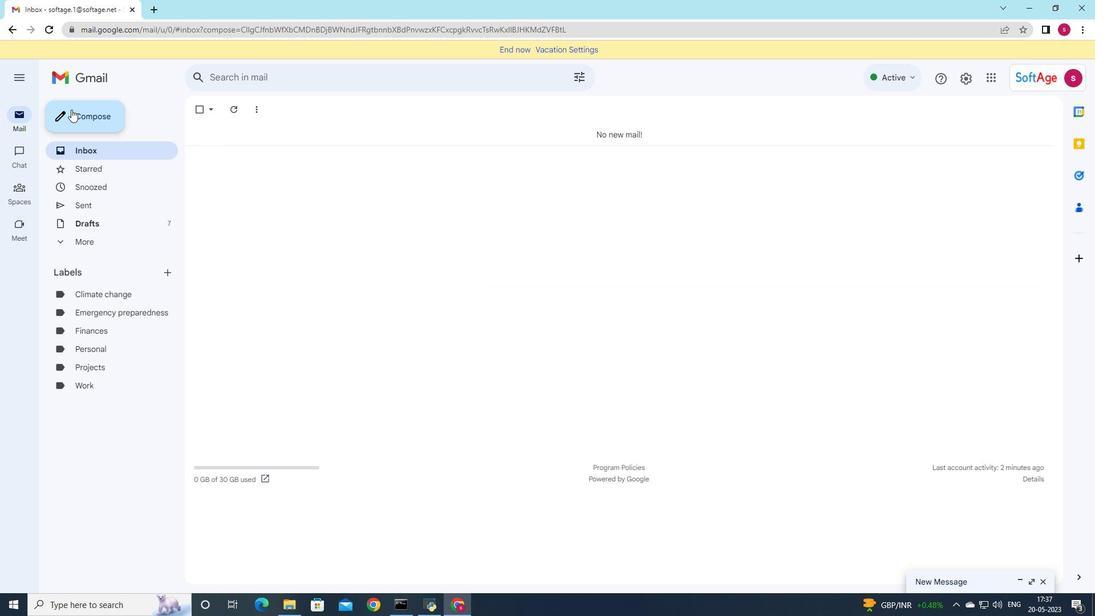 
Action: Mouse moved to (472, 405)
Screenshot: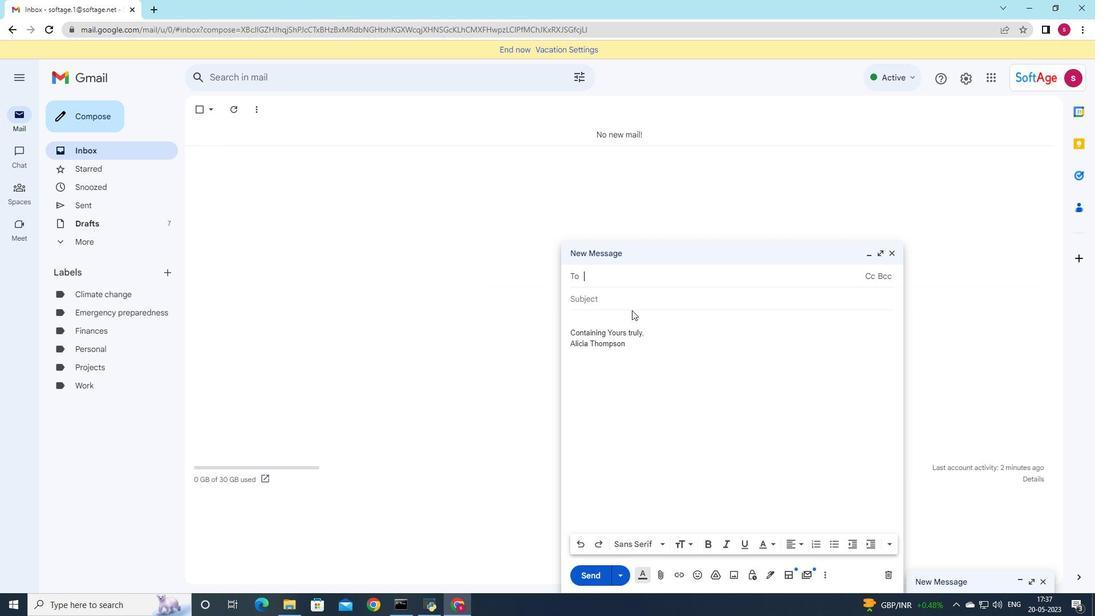 
Action: Mouse pressed left at (472, 405)
Screenshot: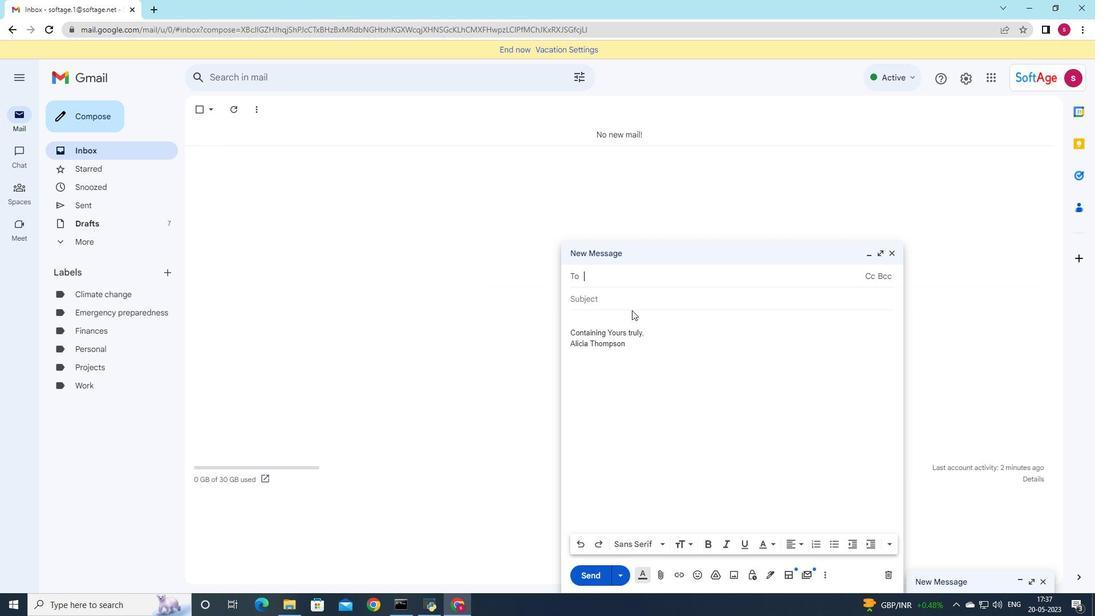 
Action: Key pressed <Key.backspace><Key.backspace><Key.backspace><Key.backspace><Key.backspace><Key.backspace><Key.backspace><Key.backspace><Key.backspace><Key.backspace><Key.backspace><Key.backspace><Key.backspace><Key.backspace><Key.backspace><Key.backspace><Key.backspace><Key.backspace><Key.backspace><Key.backspace><Key.backspace><Key.backspace><Key.backspace><Key.backspace><Key.backspace><Key.backspace><Key.backspace><Key.backspace><Key.backspace><Key.backspace><Key.shift>T<Key.backspace><Key.shift>Yours<Key.space><Key.shift><Key.shift><Key.shift><Key.shift><Key.shift><Key.shift><Key.shift><Key.shift>Truly<Key.enter><Key.shift>Alicia<Key.space><Key.shift>Thompson
Screenshot: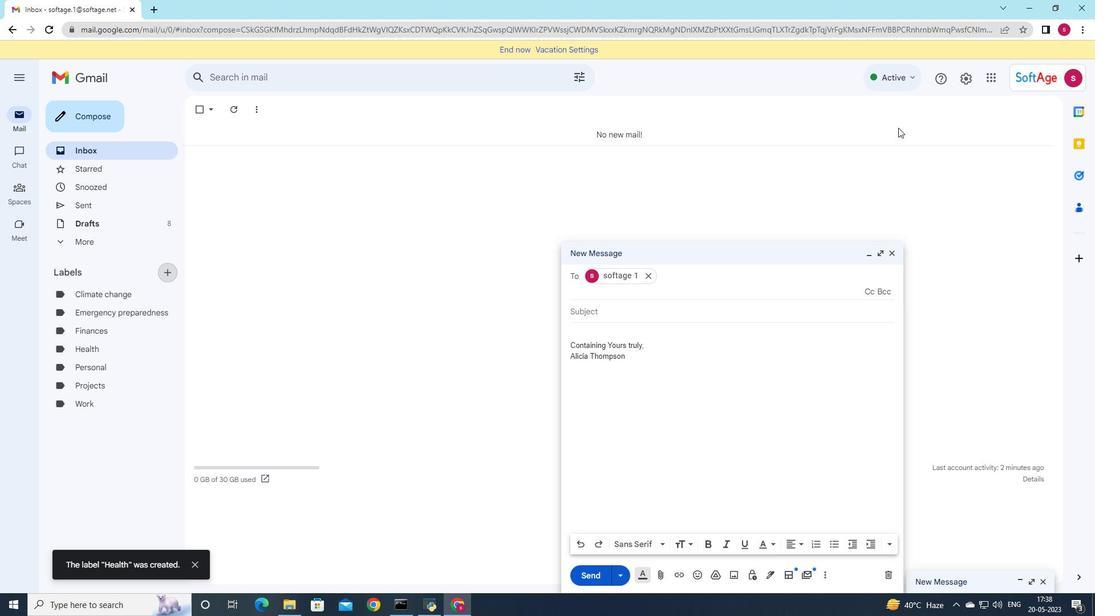 
Action: Mouse moved to (590, 513)
Screenshot: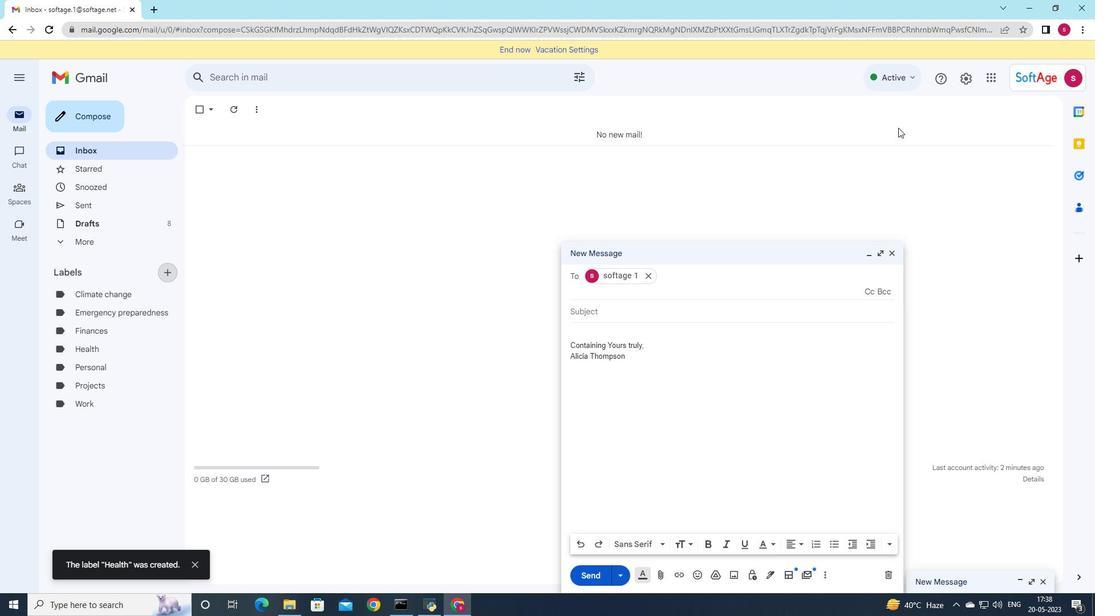 
Action: Mouse pressed left at (590, 513)
Screenshot: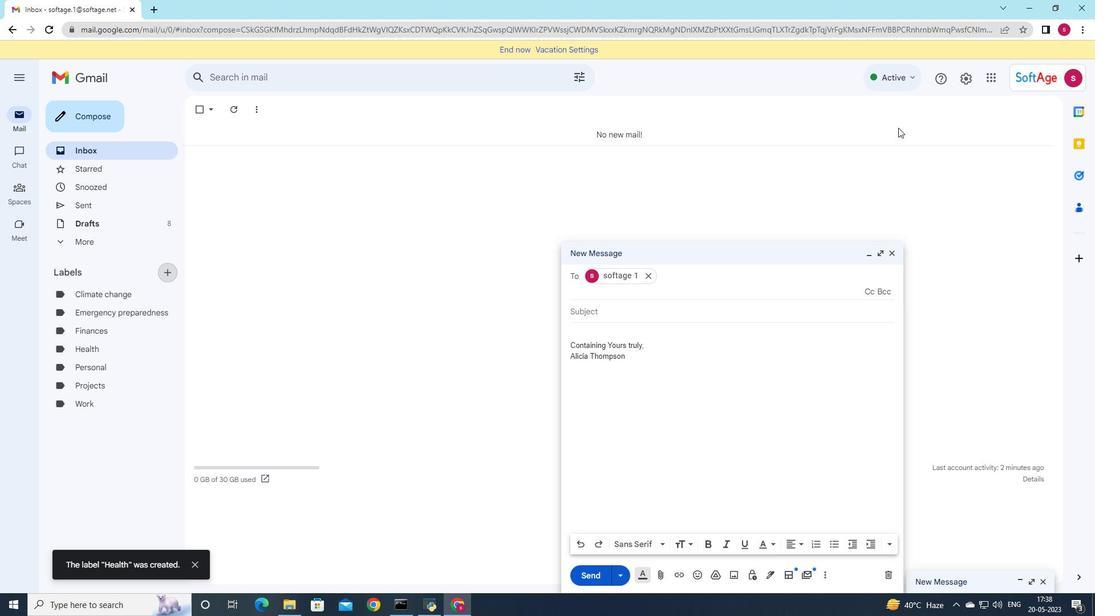 
Action: Mouse moved to (71, 100)
Screenshot: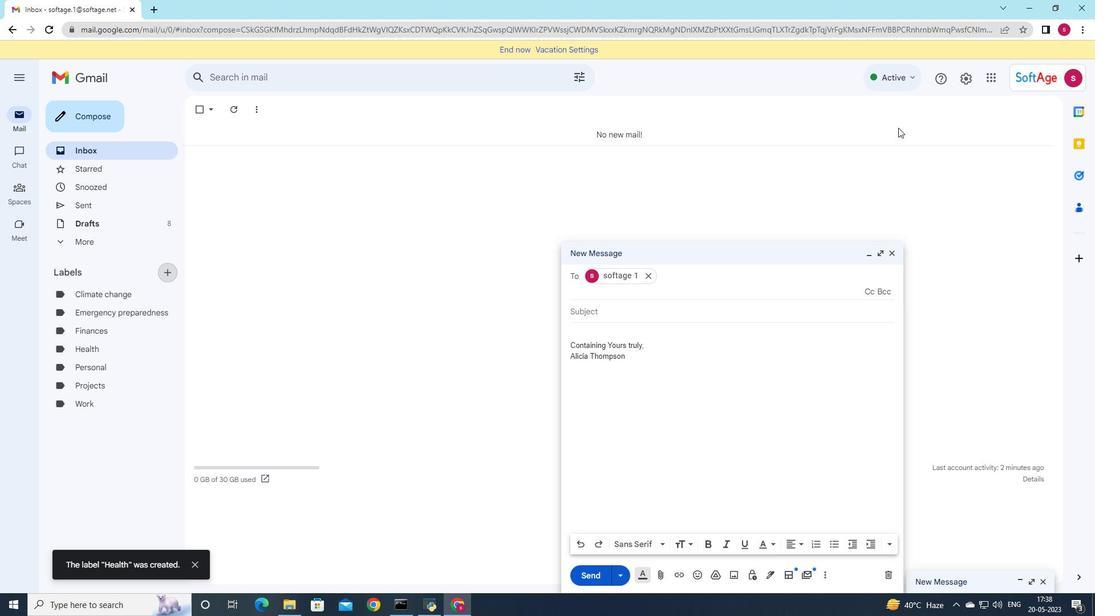 
Action: Mouse pressed left at (71, 100)
Screenshot: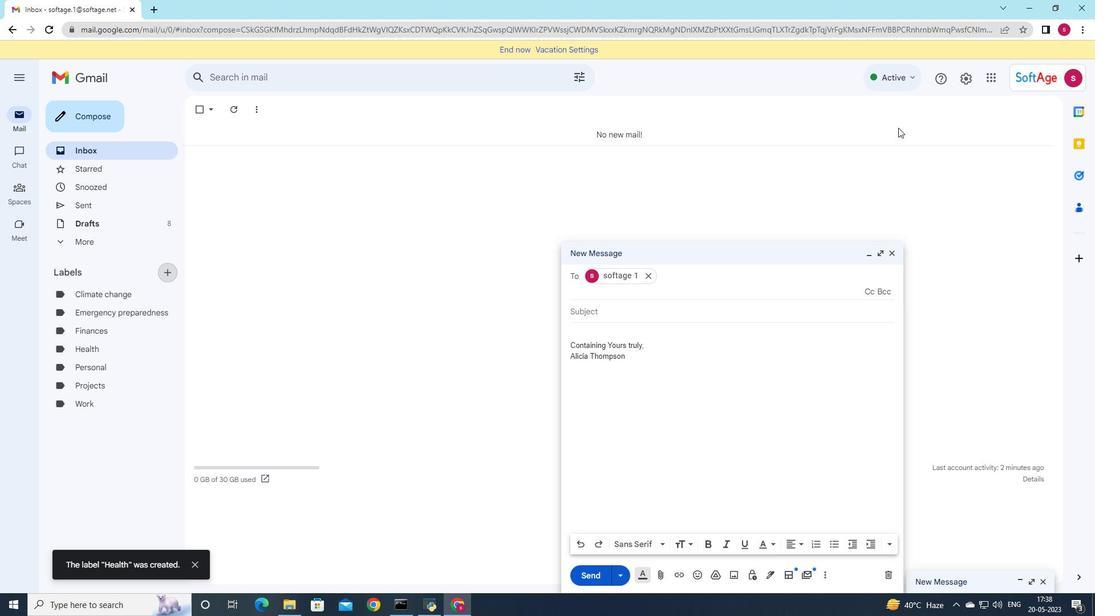 
Action: Mouse moved to (912, 569)
Screenshot: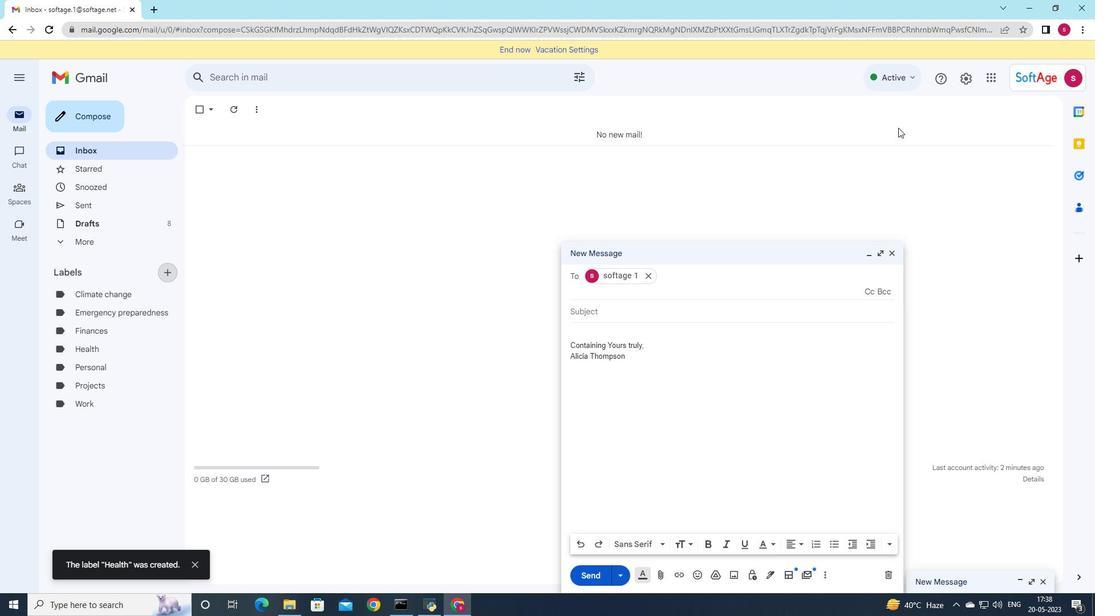 
Action: Mouse pressed left at (912, 569)
Screenshot: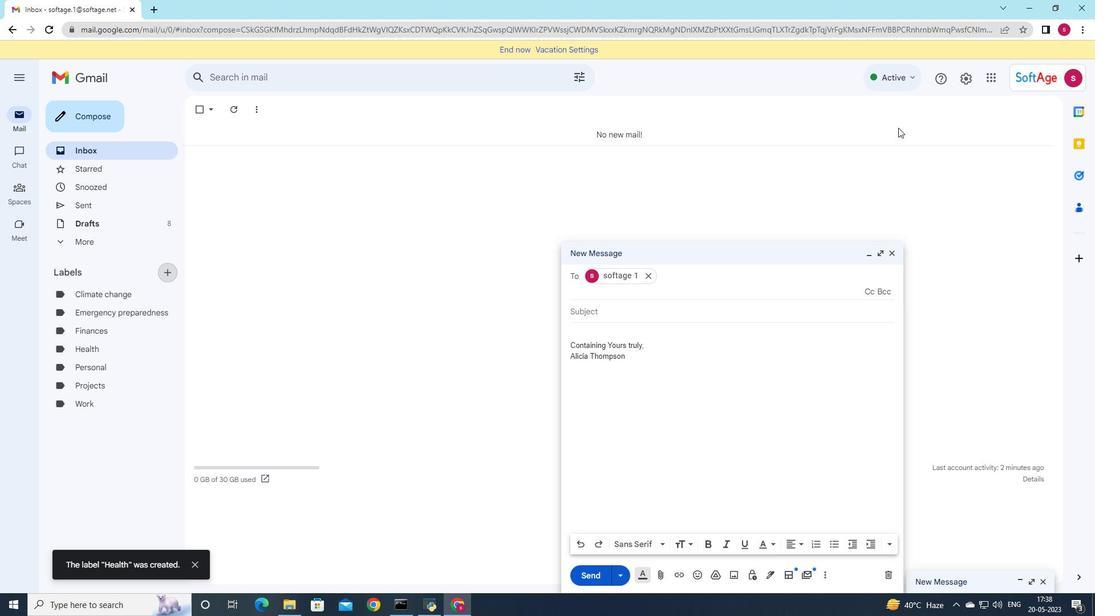
Action: Mouse moved to (972, 529)
Screenshot: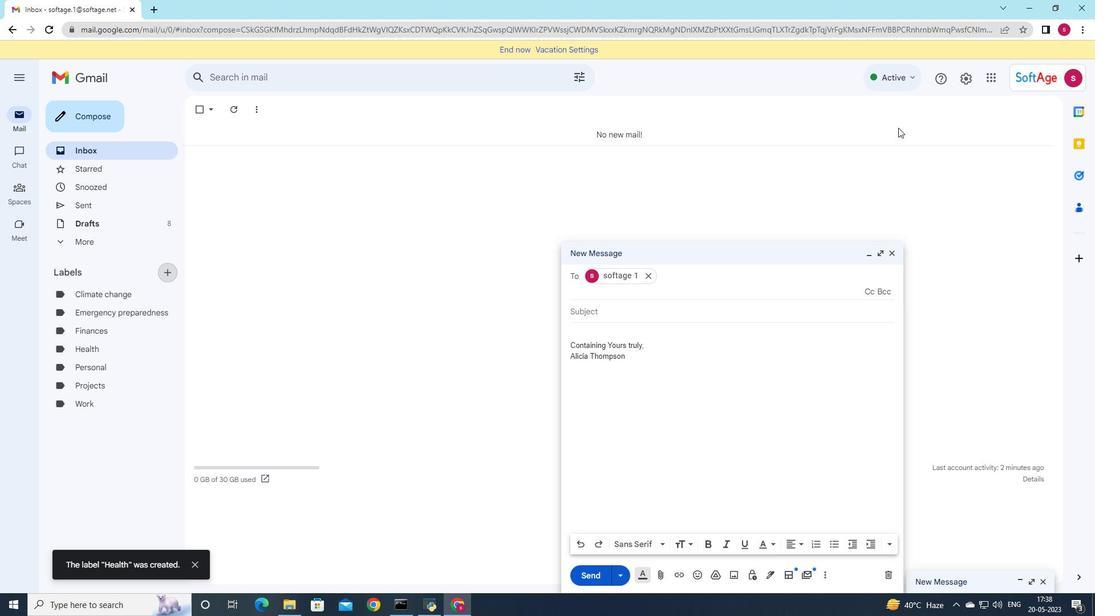 
Action: Mouse pressed left at (972, 529)
Screenshot: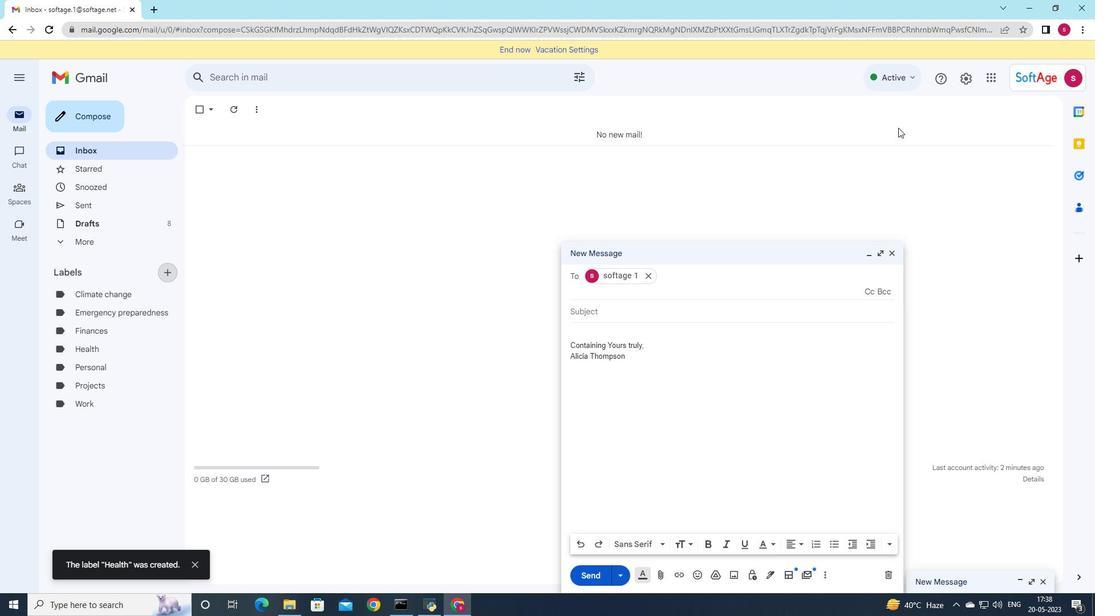 
Action: Mouse moved to (734, 268)
Screenshot: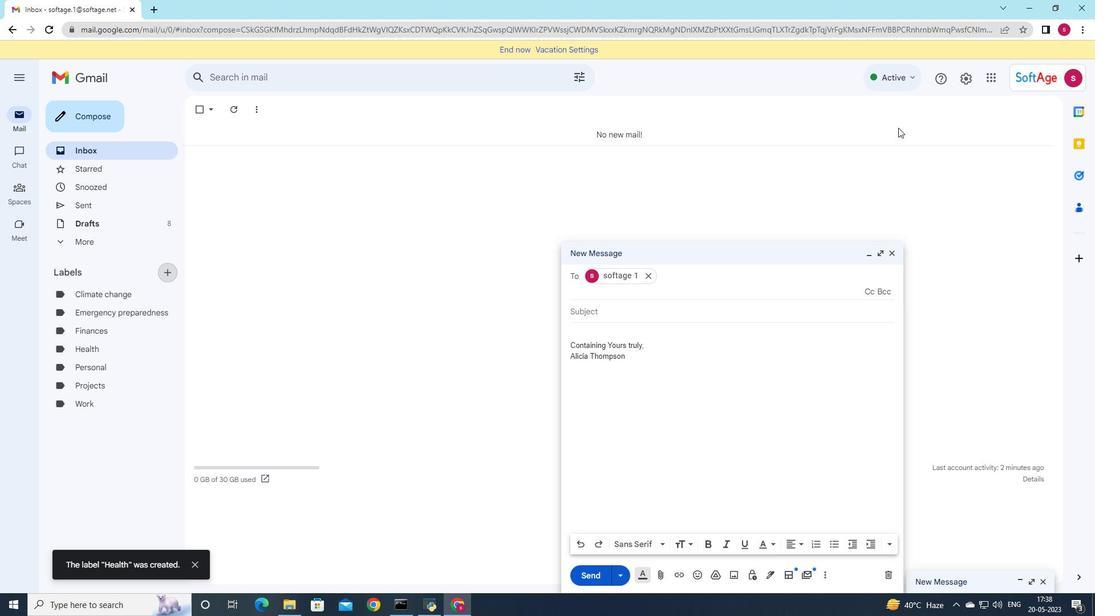 
Action: Mouse pressed left at (734, 268)
Screenshot: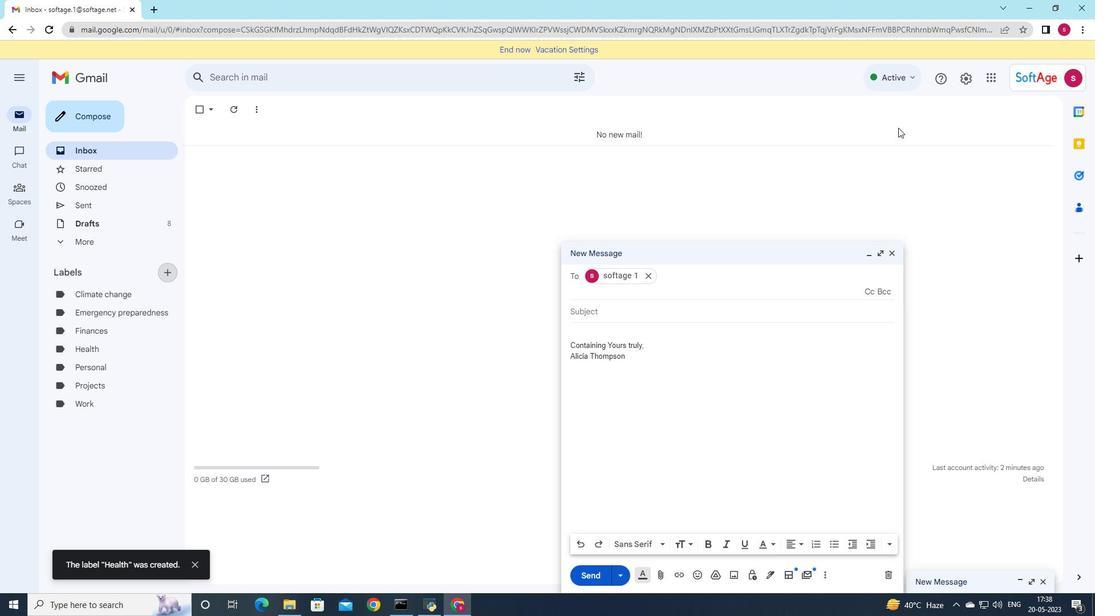 
Action: Mouse moved to (739, 268)
Screenshot: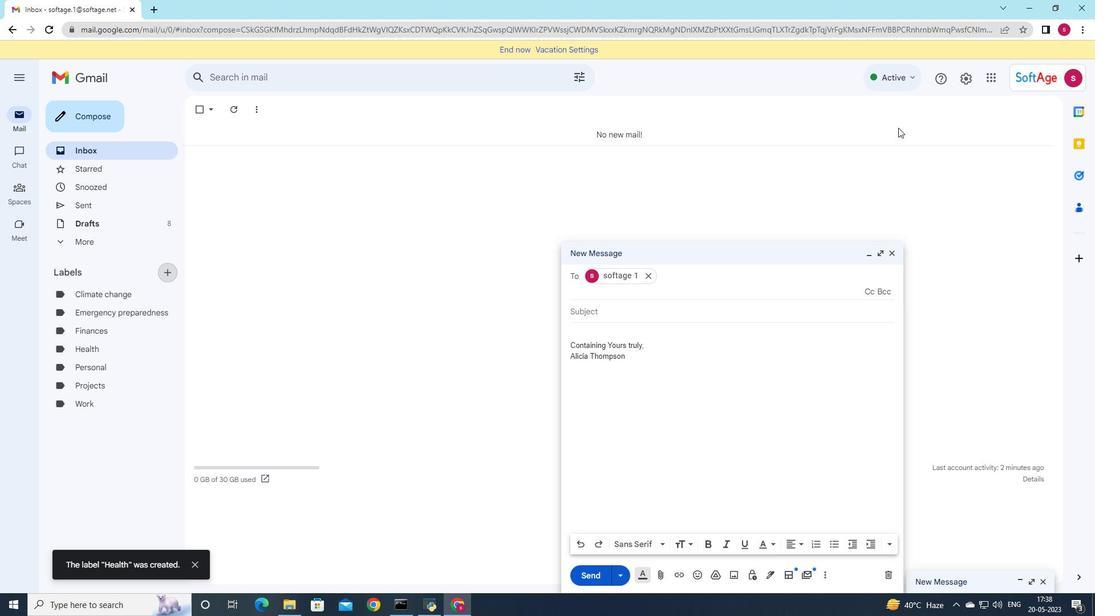 
Action: Key pressed <Key.shift>S
Screenshot: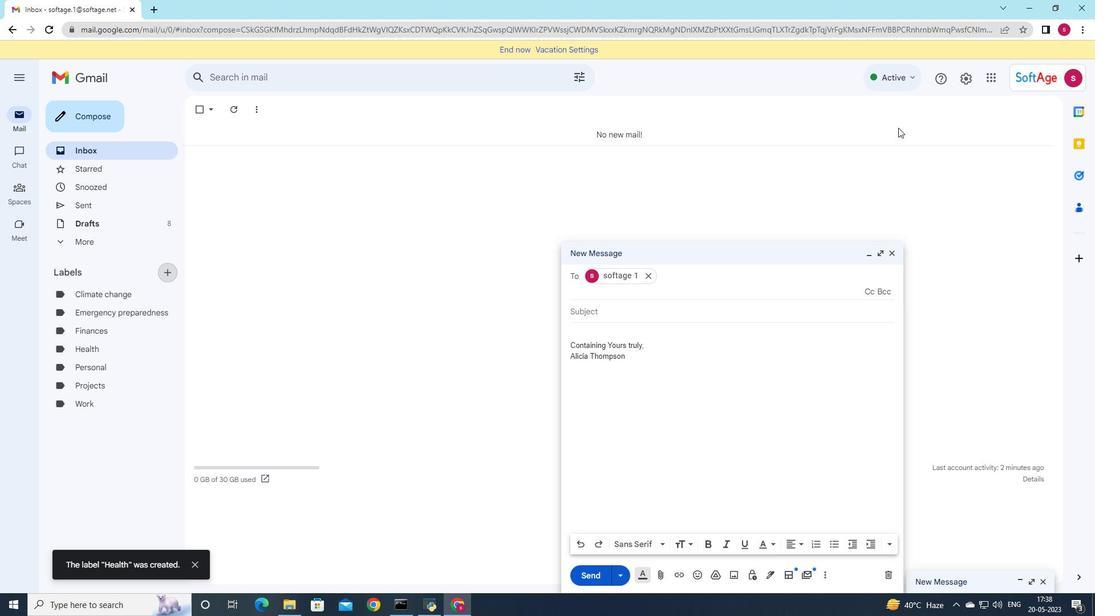 
Action: Mouse moved to (814, 296)
Screenshot: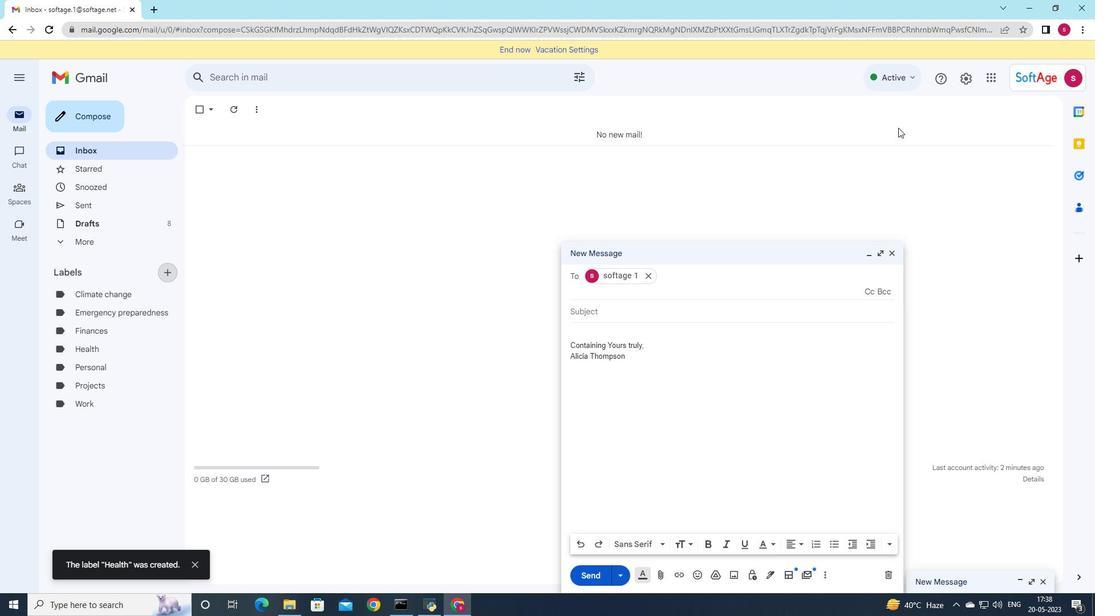 
Action: Mouse pressed left at (814, 296)
Screenshot: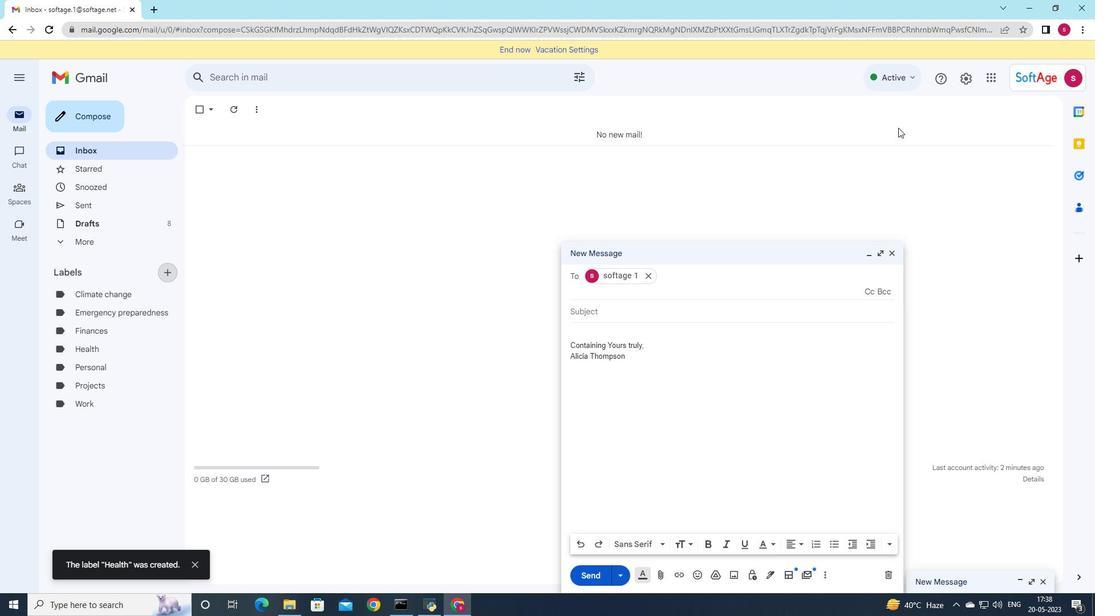 
Action: Mouse moved to (161, 261)
Screenshot: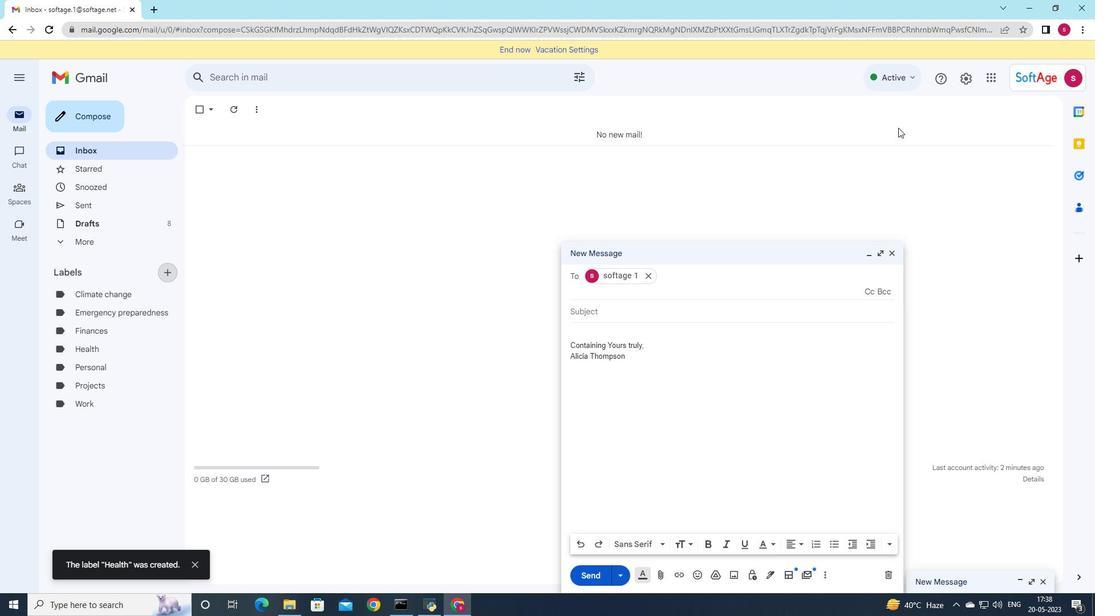 
Action: Mouse pressed left at (161, 261)
Screenshot: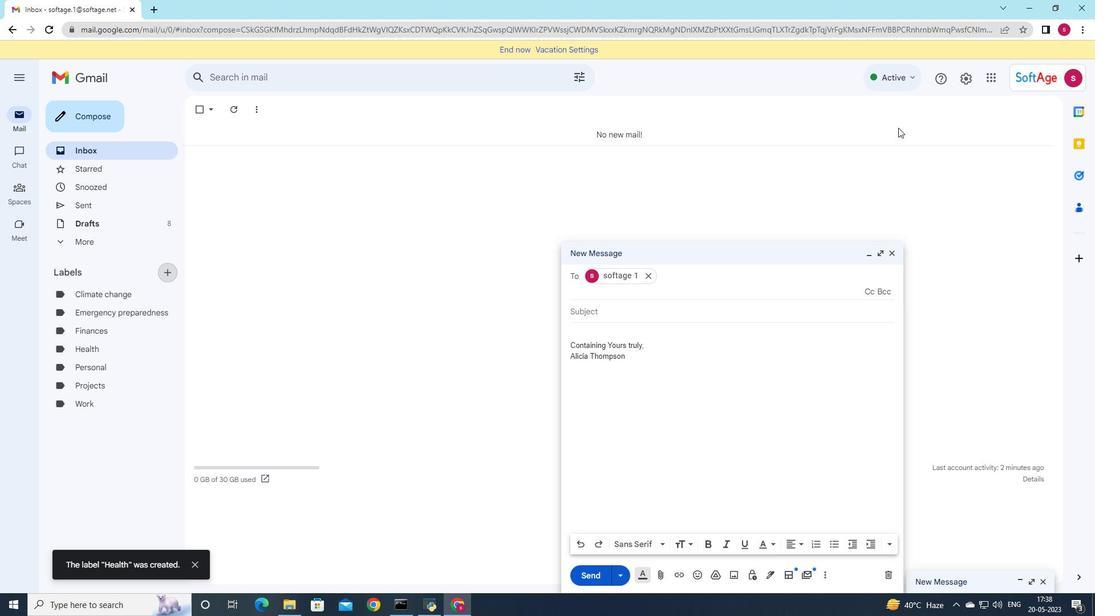 
Action: Mouse moved to (472, 302)
Screenshot: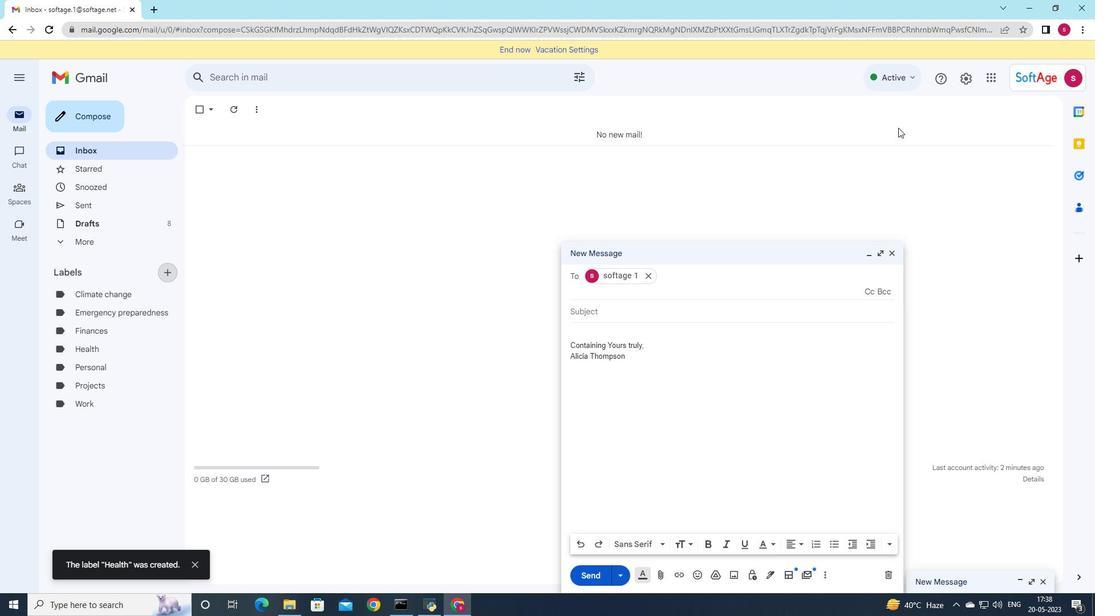
Action: Key pressed <Key.shift>Healt
Screenshot: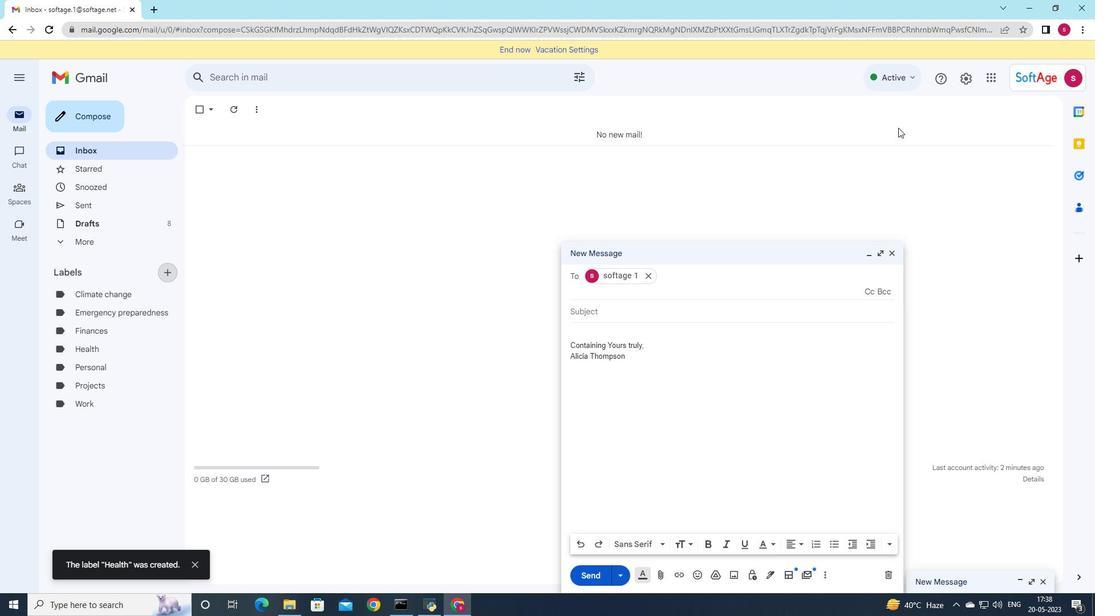 
Action: Mouse moved to (558, 535)
Screenshot: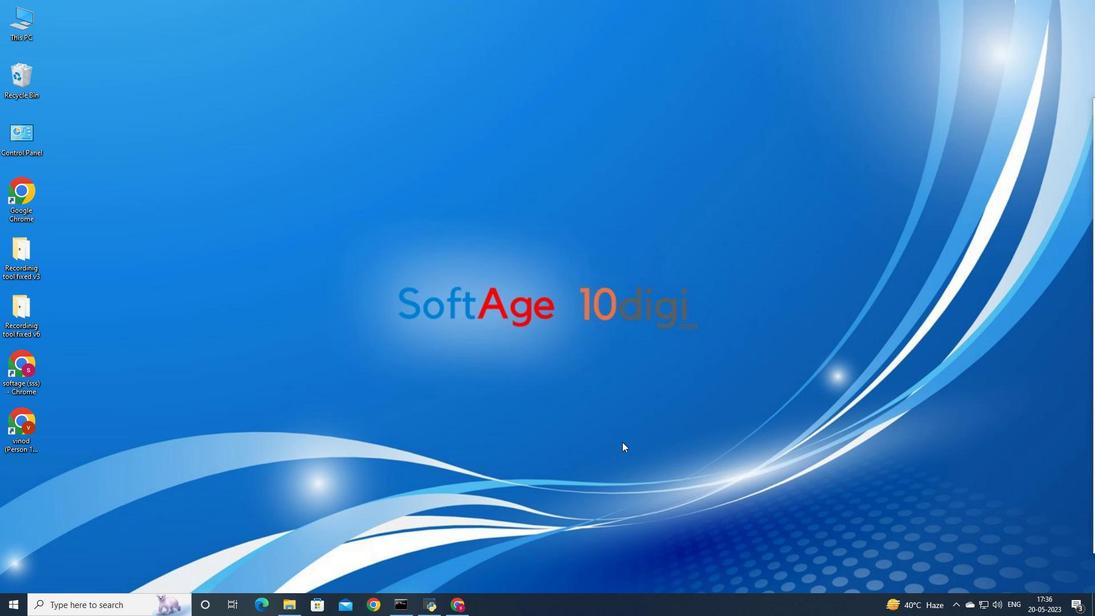 
Action: Key pressed h
Screenshot: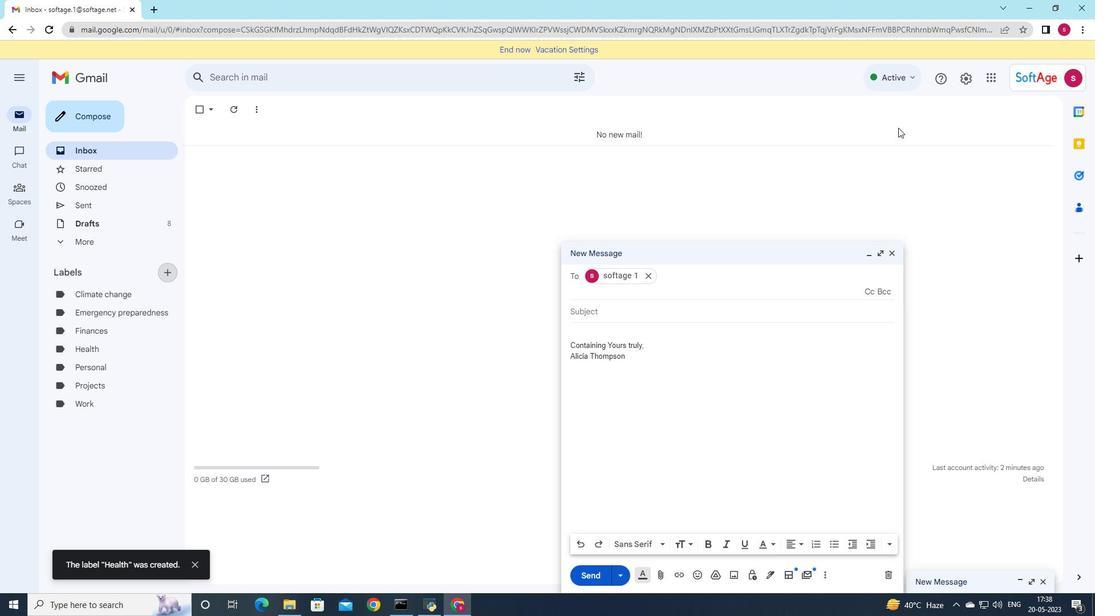 
Action: Mouse moved to (605, 406)
Screenshot: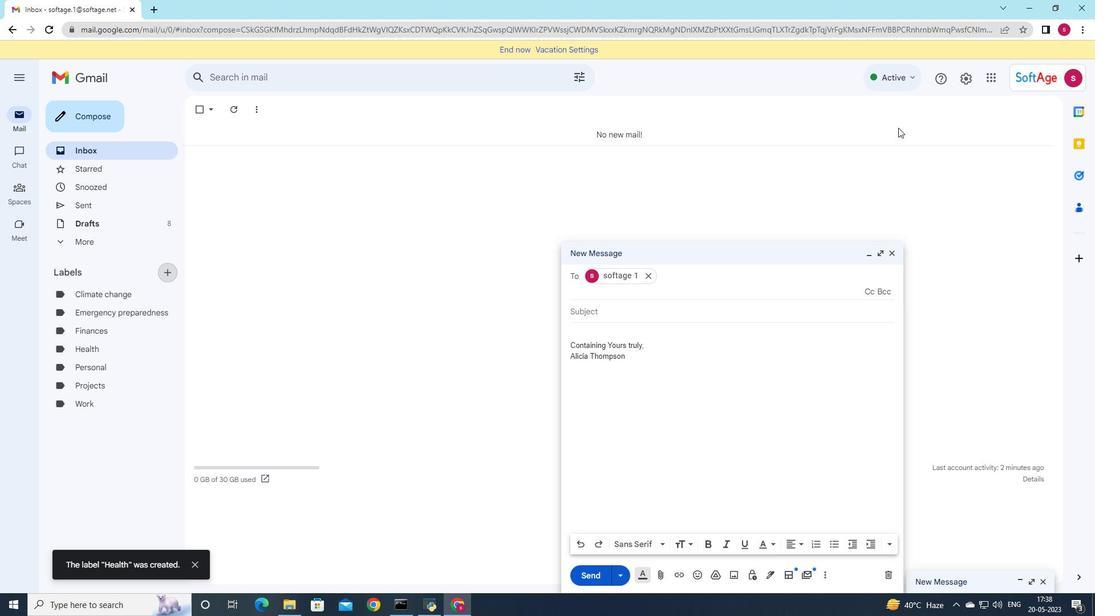 
Action: Mouse pressed left at (455, 597)
Screenshot: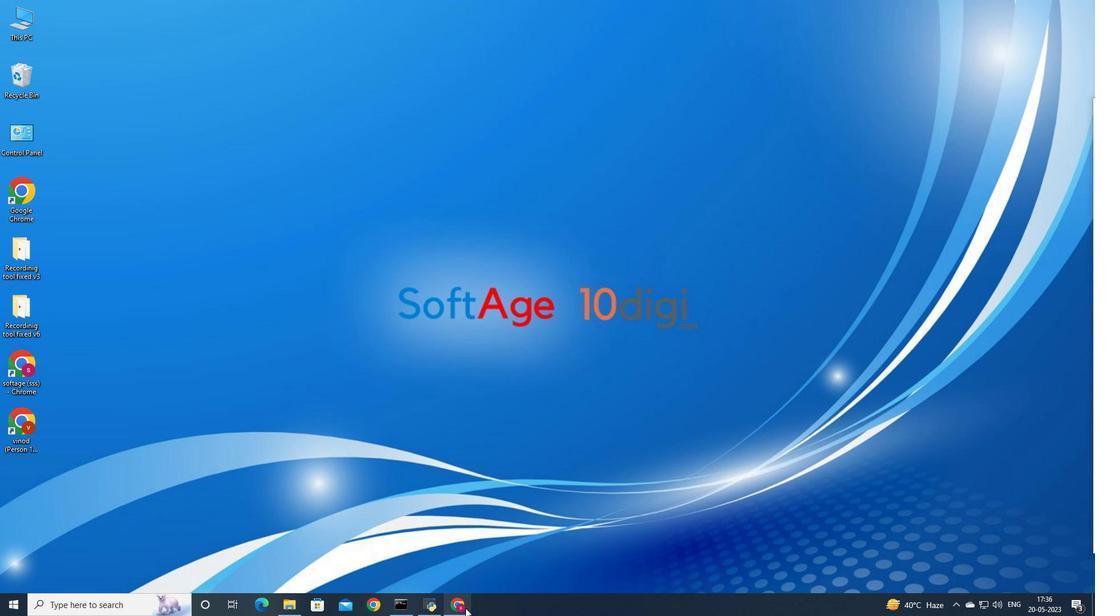 
Action: Mouse moved to (928, 78)
Screenshot: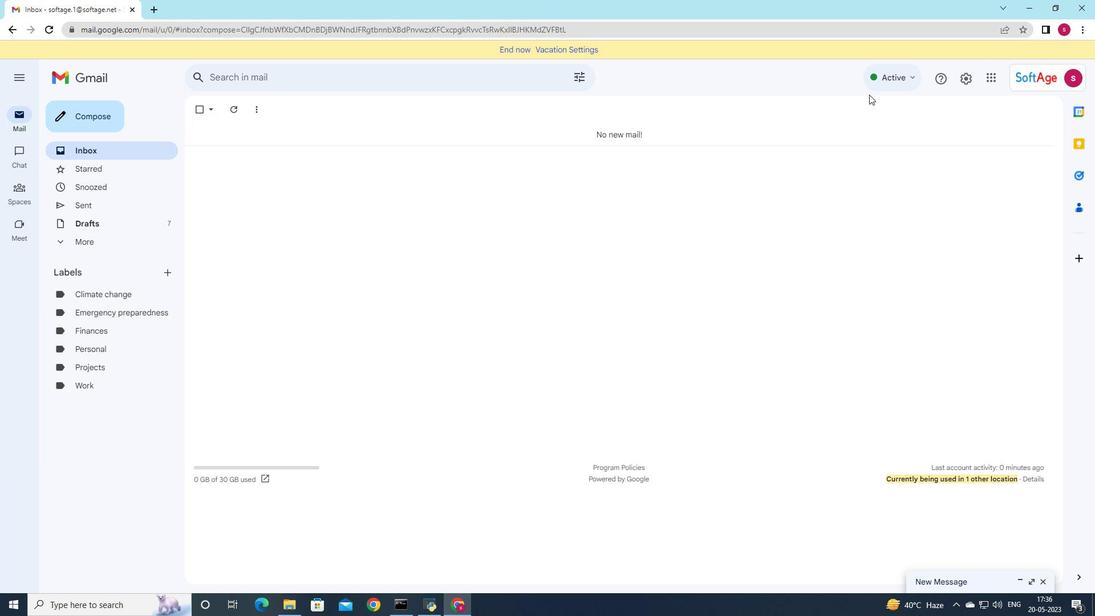 
Action: Mouse pressed left at (649, 352)
Screenshot: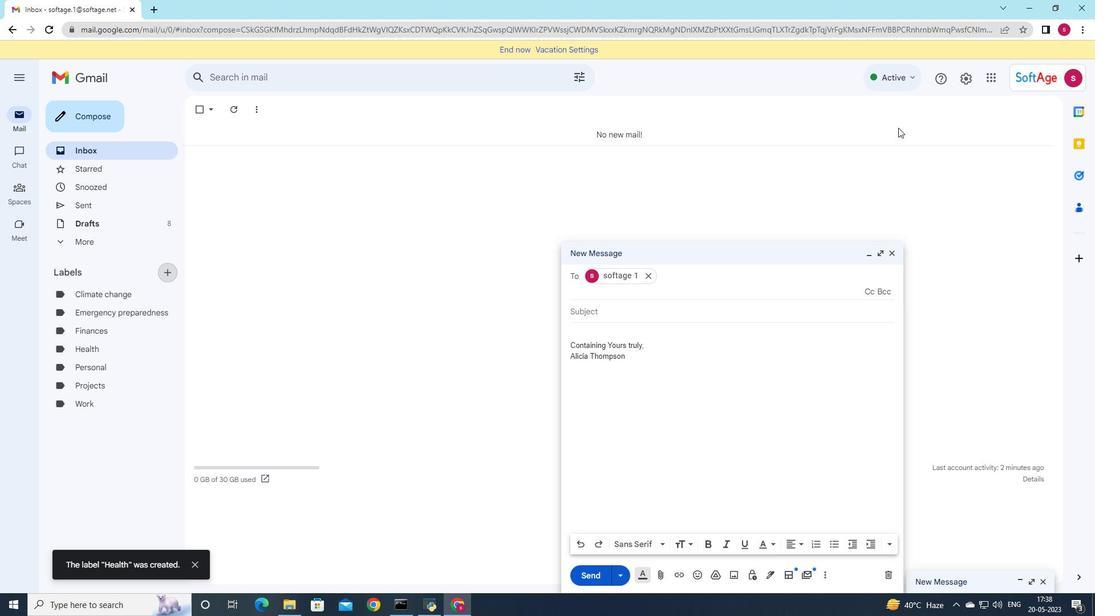 
Action: Mouse moved to (958, 69)
Screenshot: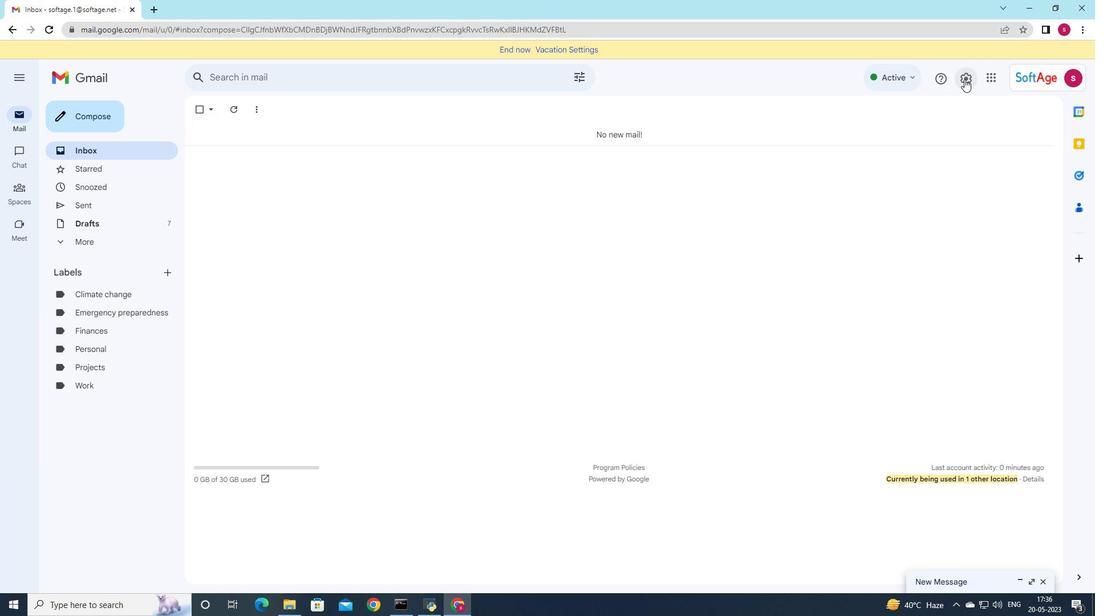 
Action: Mouse pressed left at (958, 69)
Screenshot: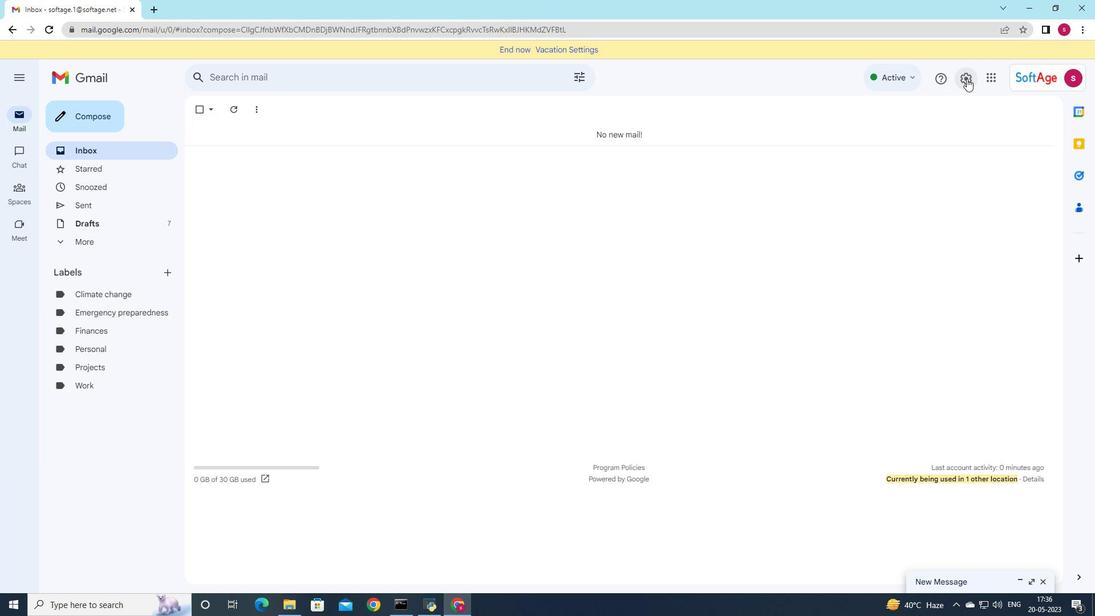 
Action: Mouse moved to (960, 122)
Screenshot: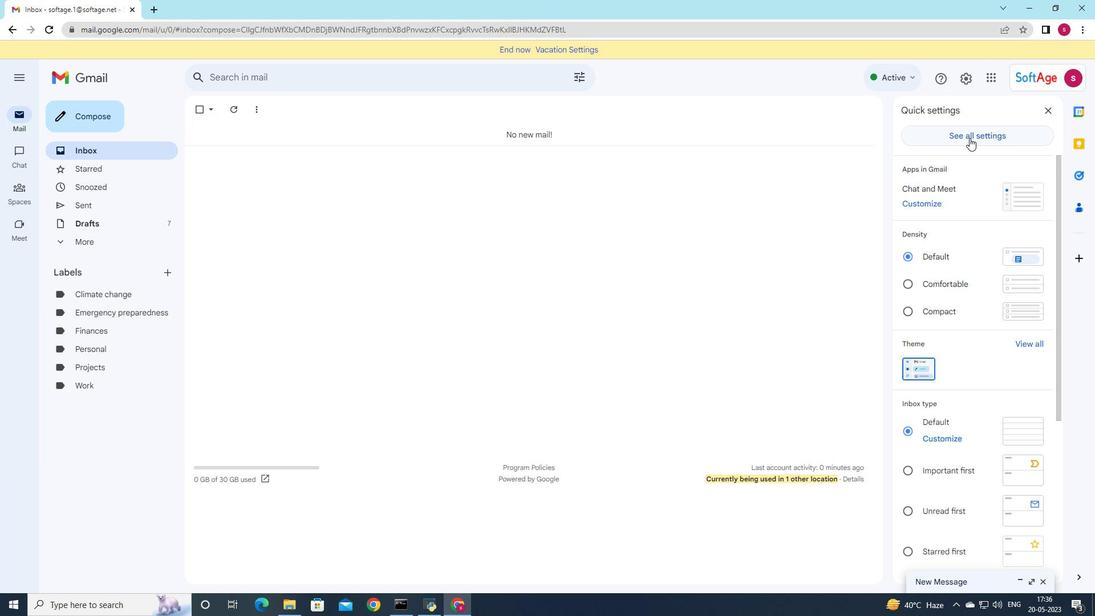 
Action: Mouse pressed left at (960, 122)
Screenshot: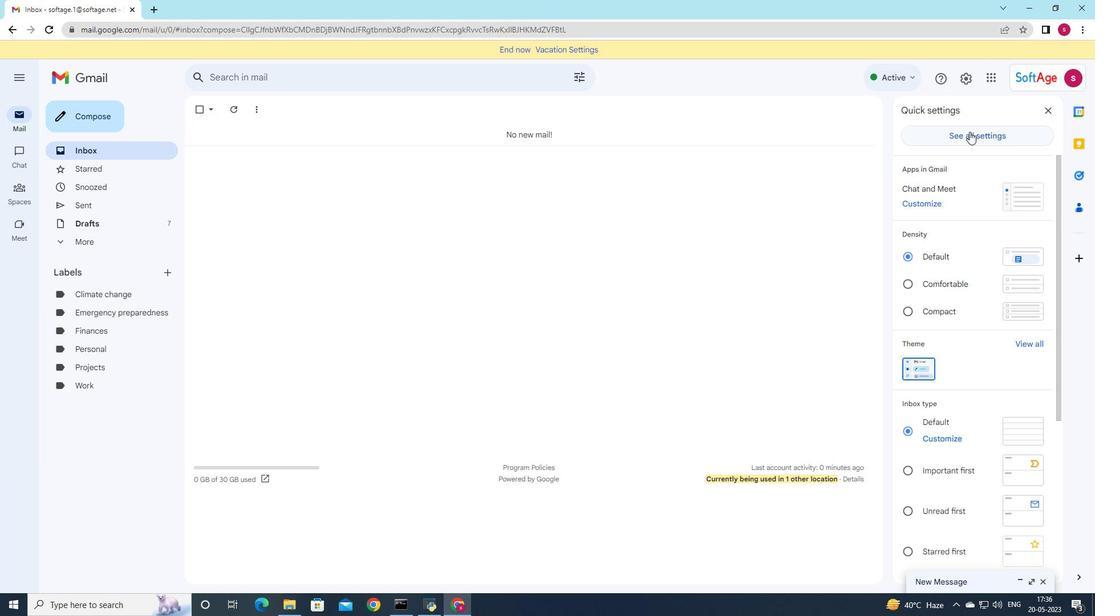 
Action: Mouse moved to (581, 510)
Screenshot: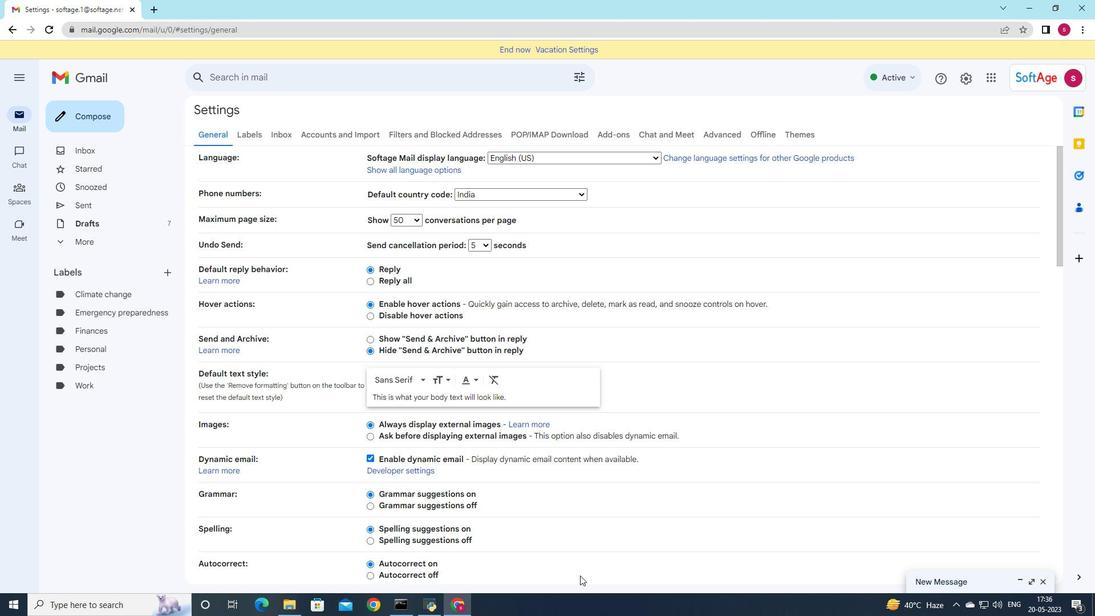 
Action: Mouse scrolled (581, 509) with delta (0, 0)
Screenshot: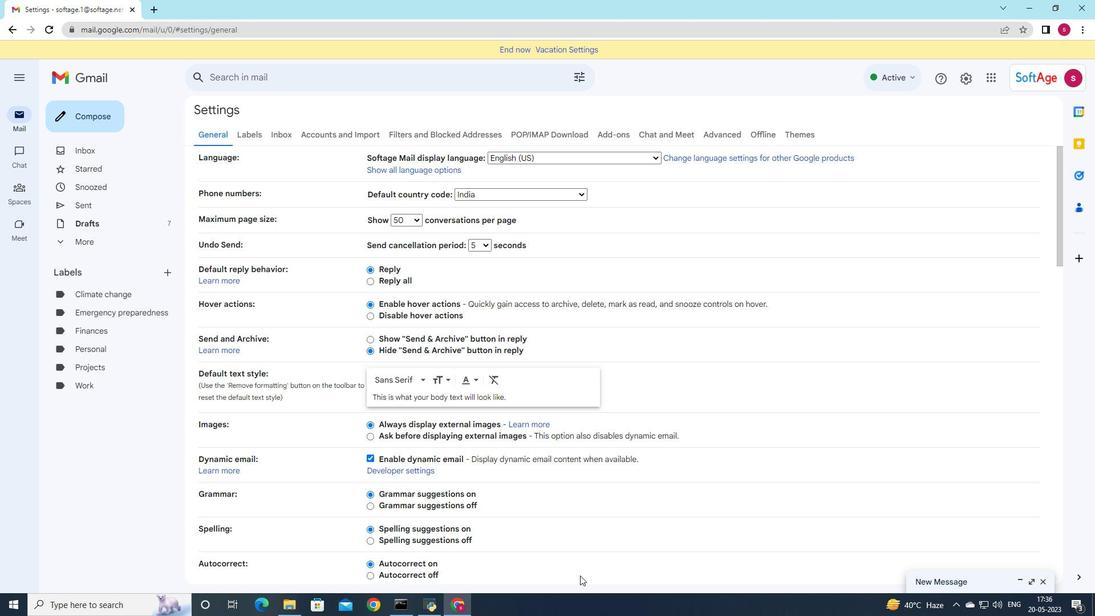 
Action: Mouse scrolled (581, 509) with delta (0, 0)
Screenshot: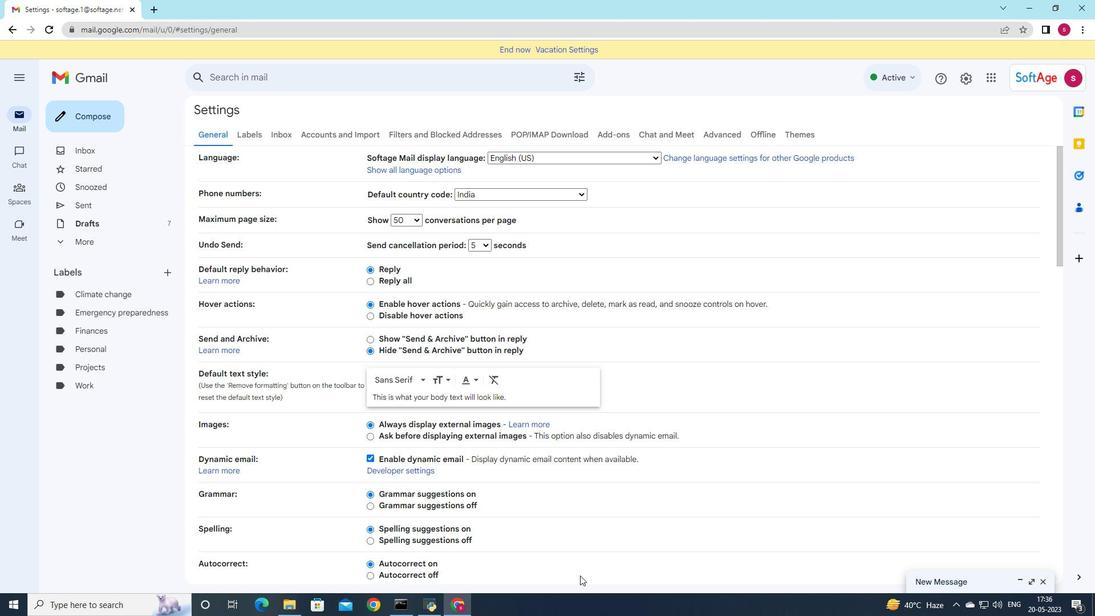 
Action: Mouse moved to (581, 510)
Screenshot: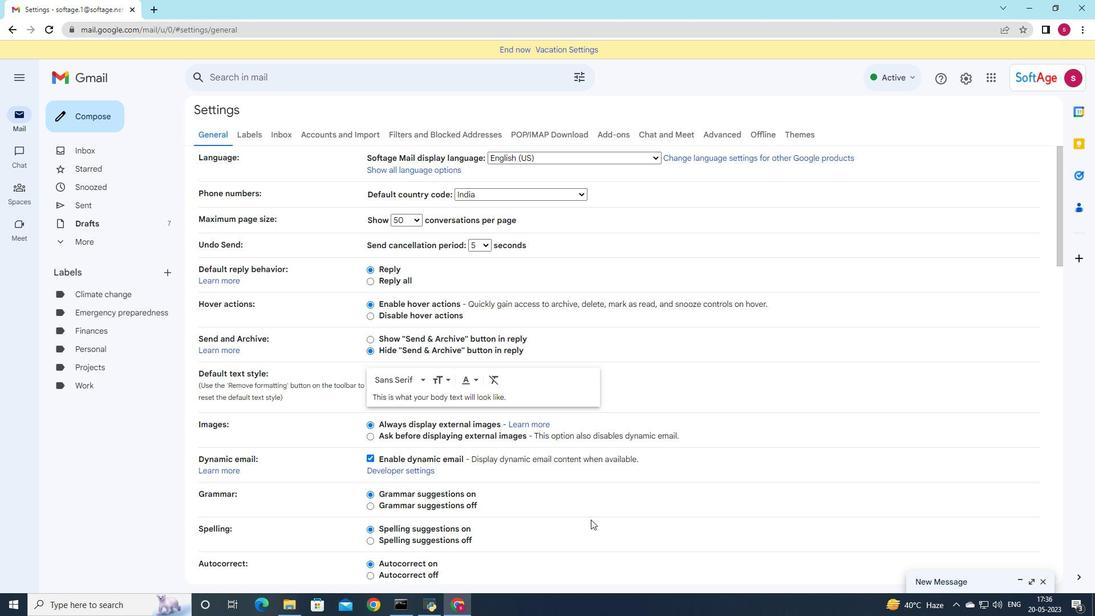
Action: Mouse scrolled (581, 509) with delta (0, 0)
Screenshot: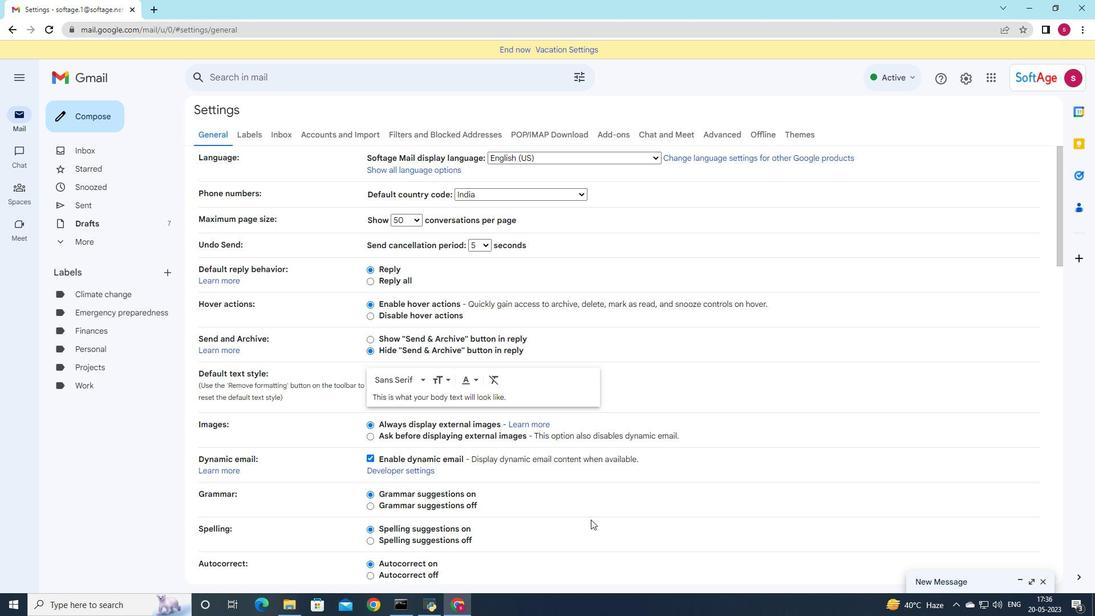 
Action: Mouse moved to (578, 508)
Screenshot: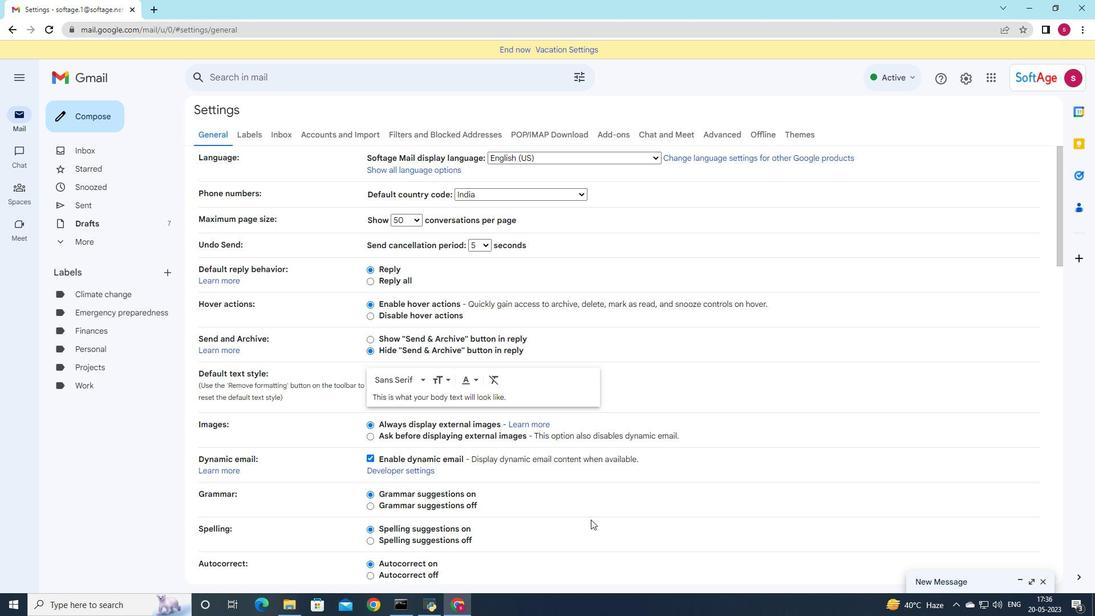 
Action: Mouse scrolled (578, 507) with delta (0, 0)
Screenshot: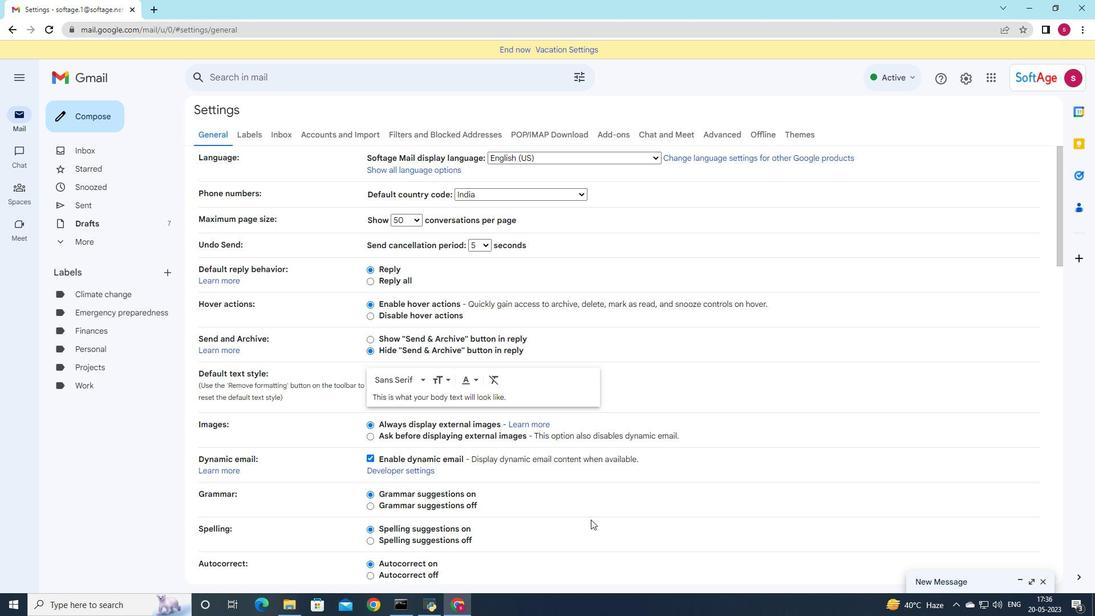 
Action: Mouse moved to (572, 503)
Screenshot: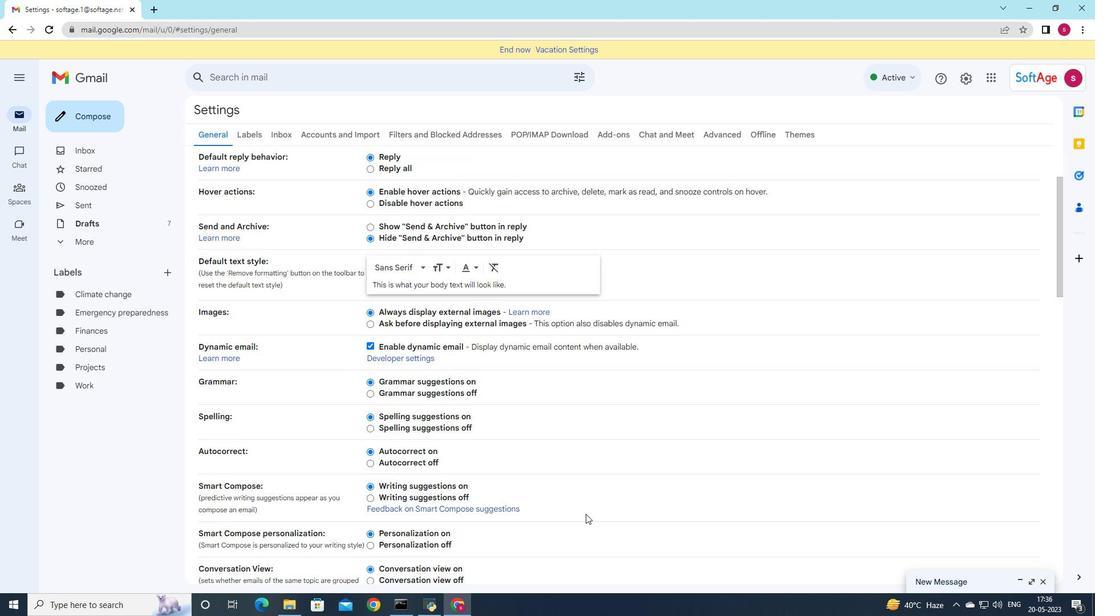 
Action: Mouse scrolled (572, 503) with delta (0, 0)
Screenshot: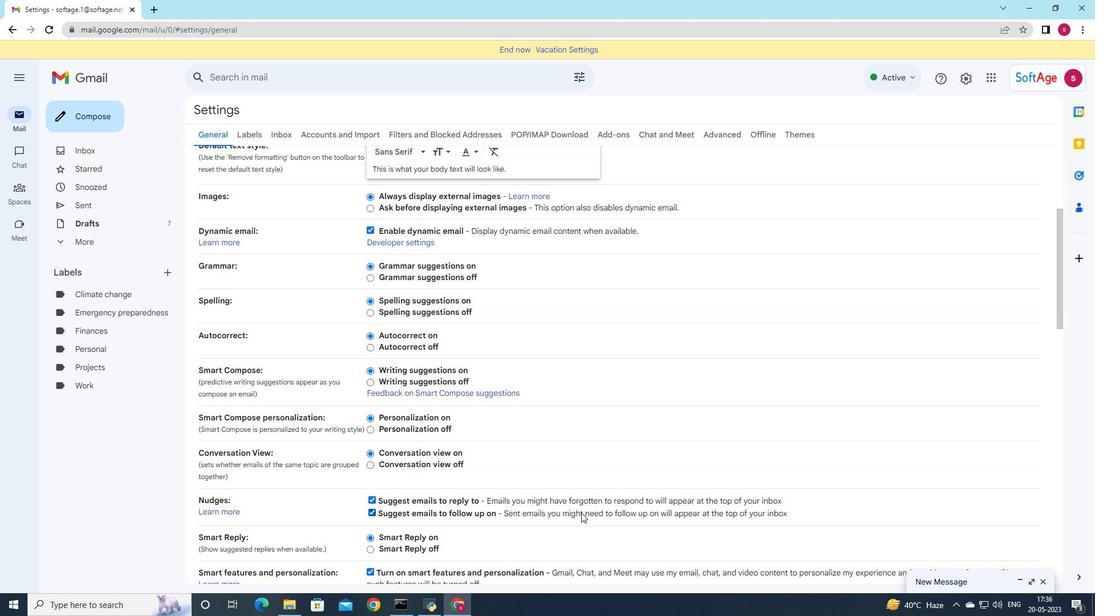
Action: Mouse scrolled (572, 503) with delta (0, 0)
Screenshot: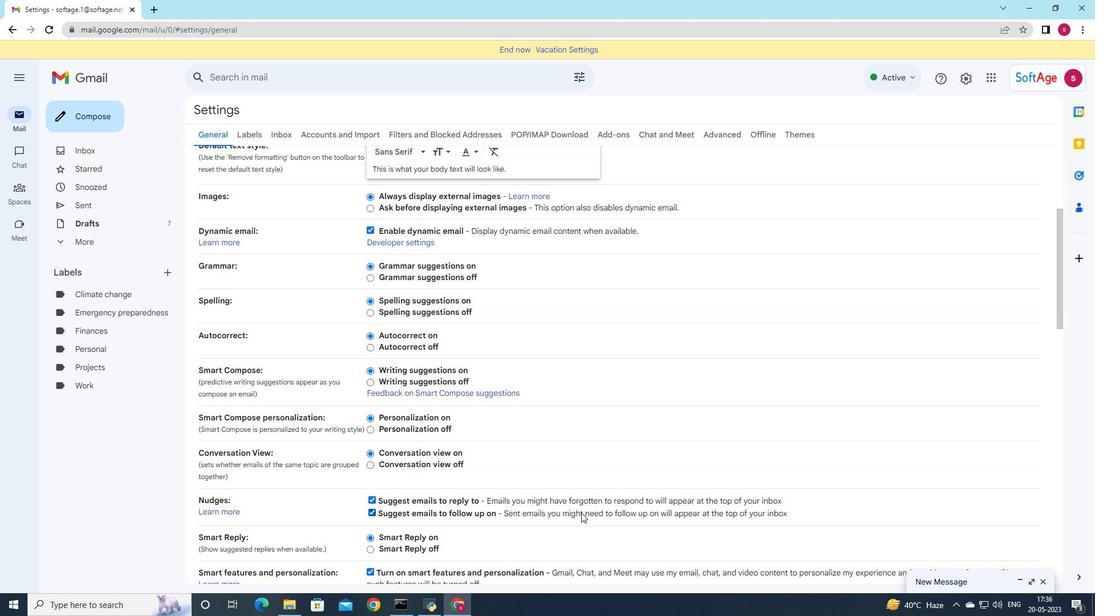 
Action: Mouse scrolled (572, 503) with delta (0, 0)
Screenshot: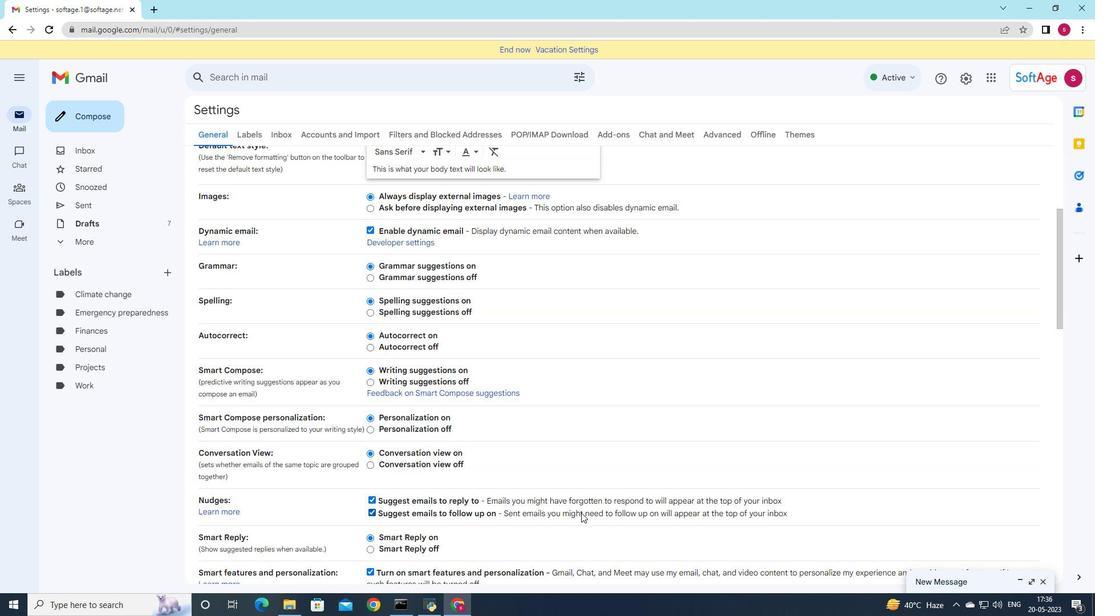 
Action: Mouse scrolled (572, 503) with delta (0, 0)
Screenshot: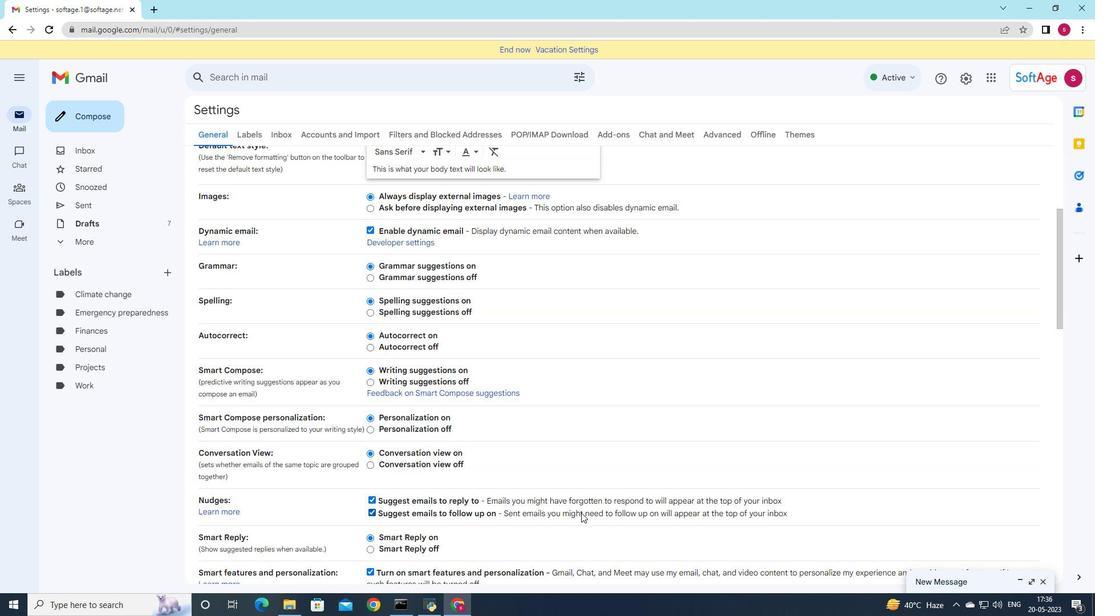 
Action: Mouse scrolled (572, 503) with delta (0, 0)
Screenshot: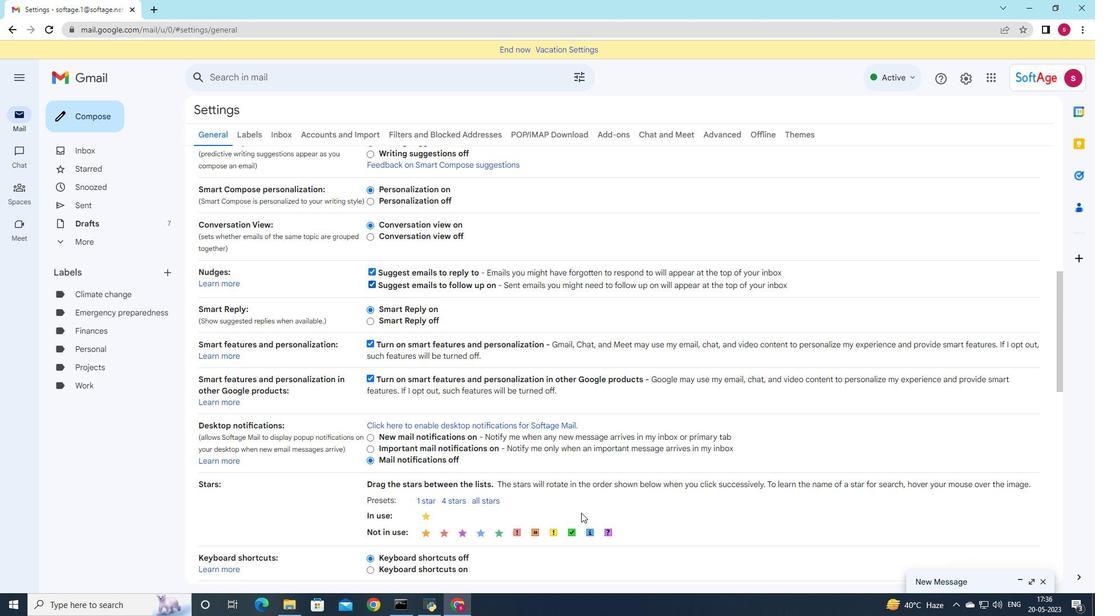 
Action: Mouse scrolled (572, 503) with delta (0, 0)
Screenshot: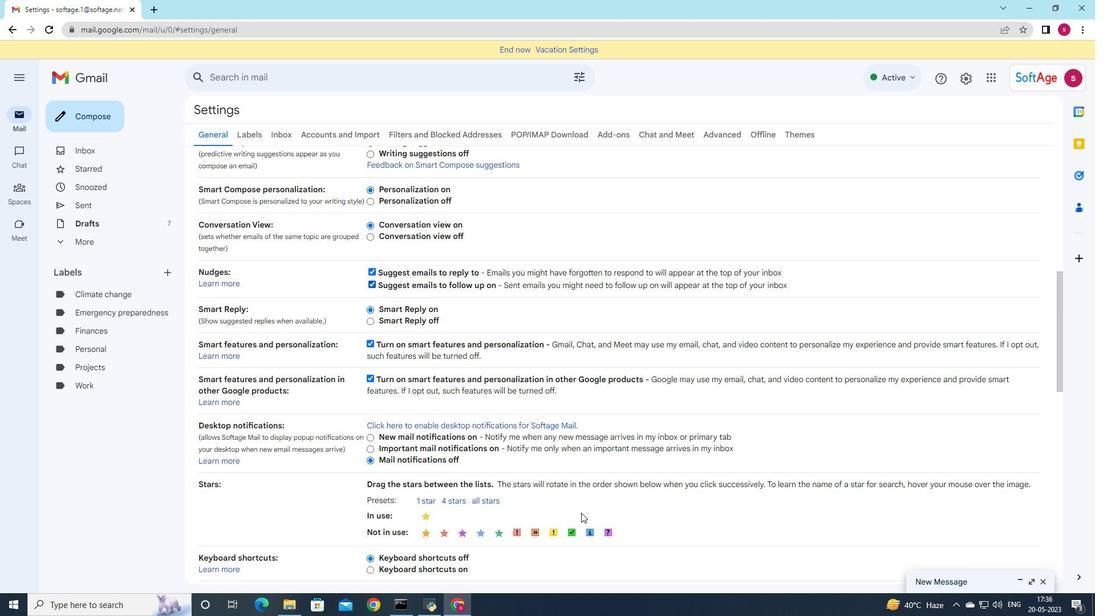 
Action: Mouse scrolled (572, 503) with delta (0, 0)
Screenshot: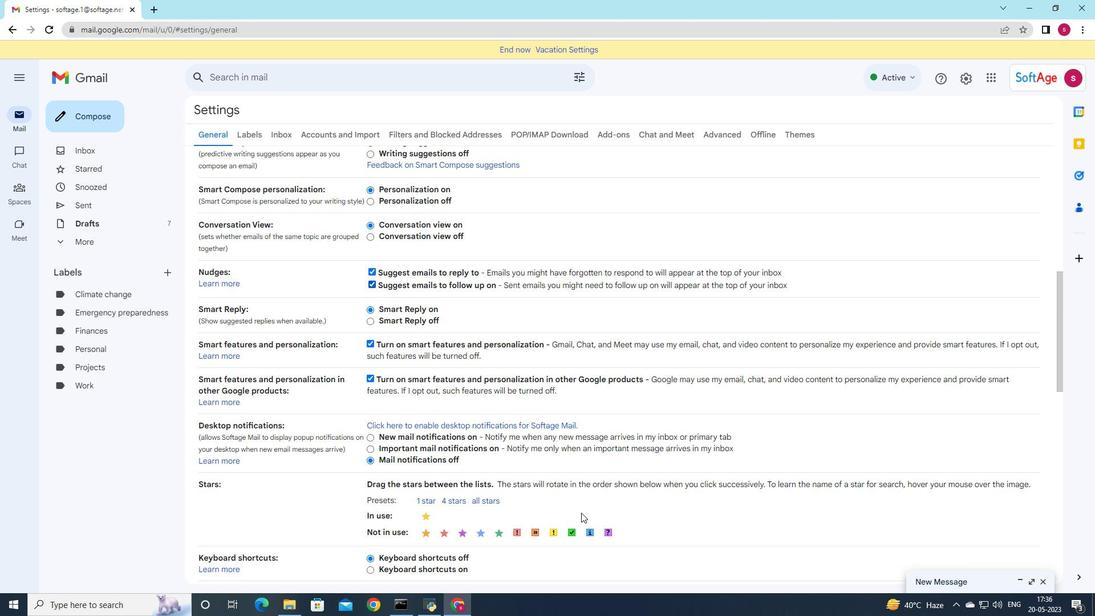 
Action: Mouse scrolled (572, 503) with delta (0, 0)
Screenshot: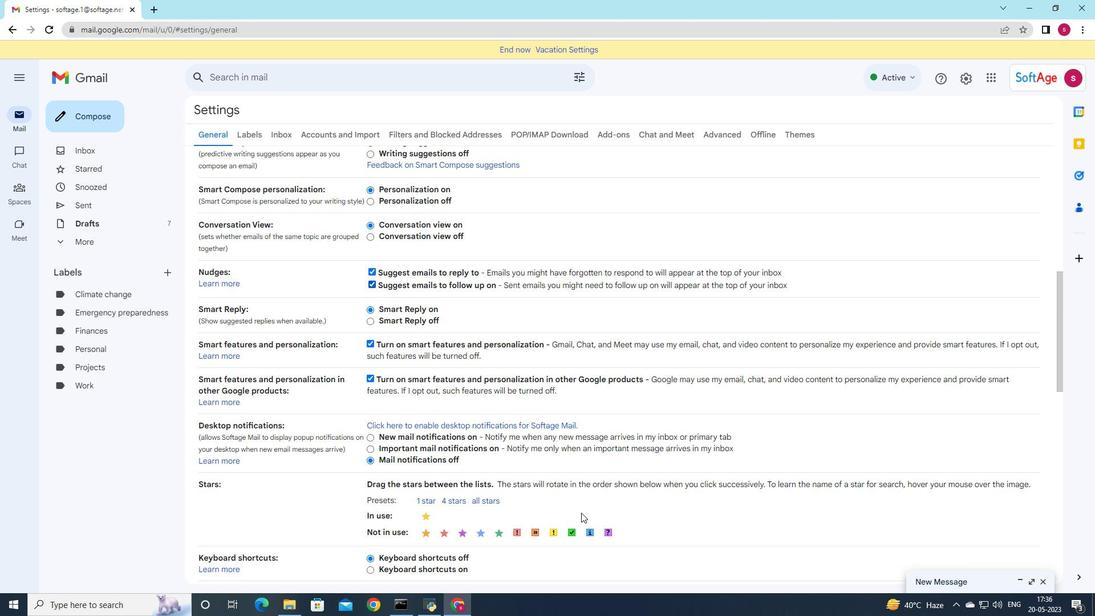 
Action: Mouse scrolled (572, 503) with delta (0, 0)
Screenshot: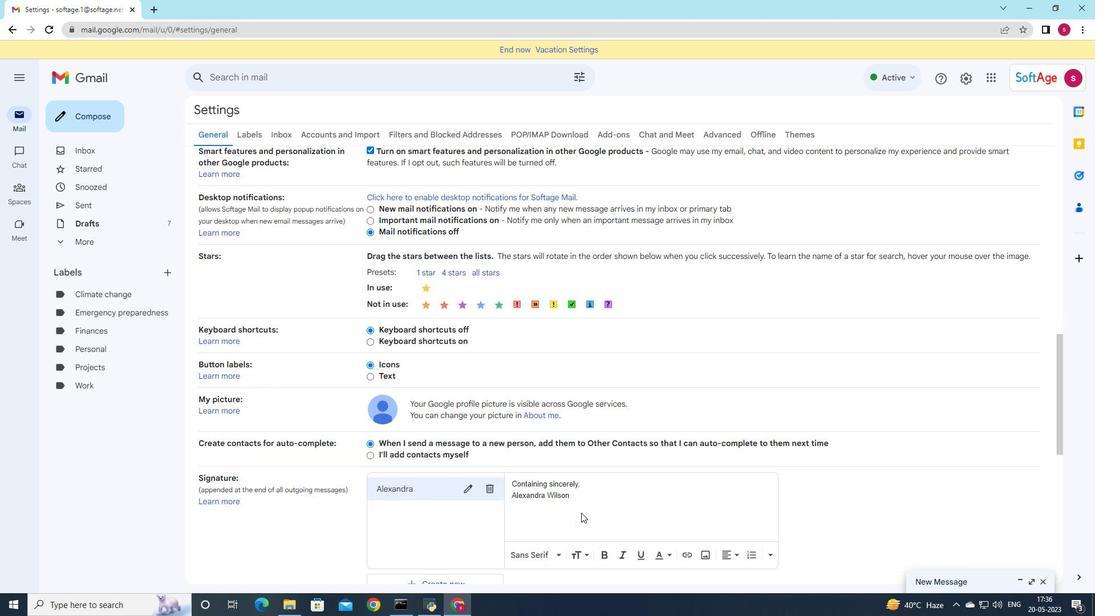 
Action: Mouse scrolled (572, 503) with delta (0, 0)
Screenshot: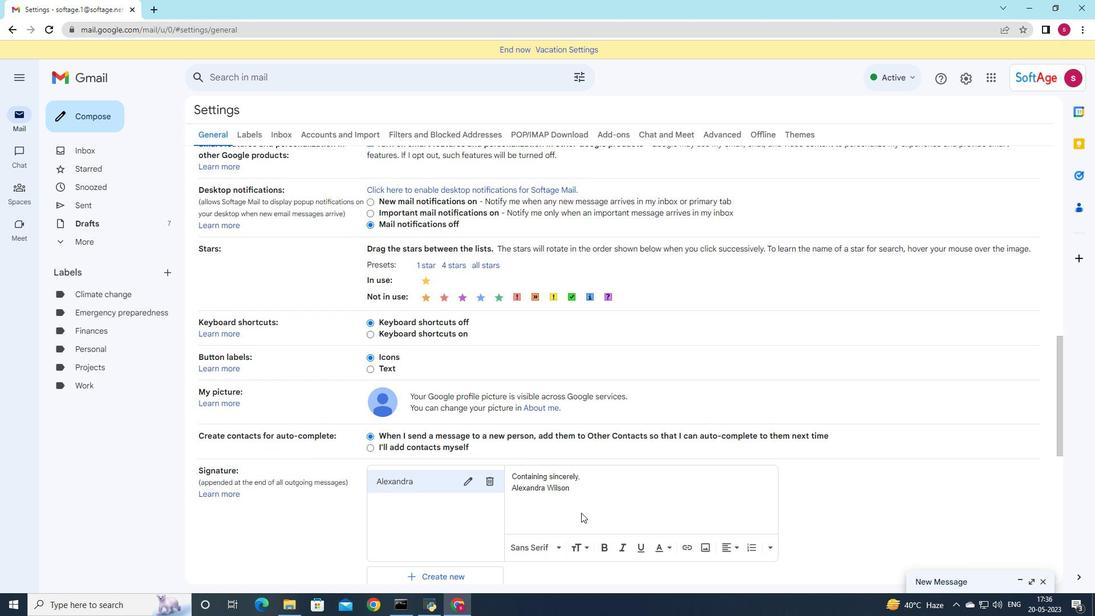 
Action: Mouse moved to (477, 359)
Screenshot: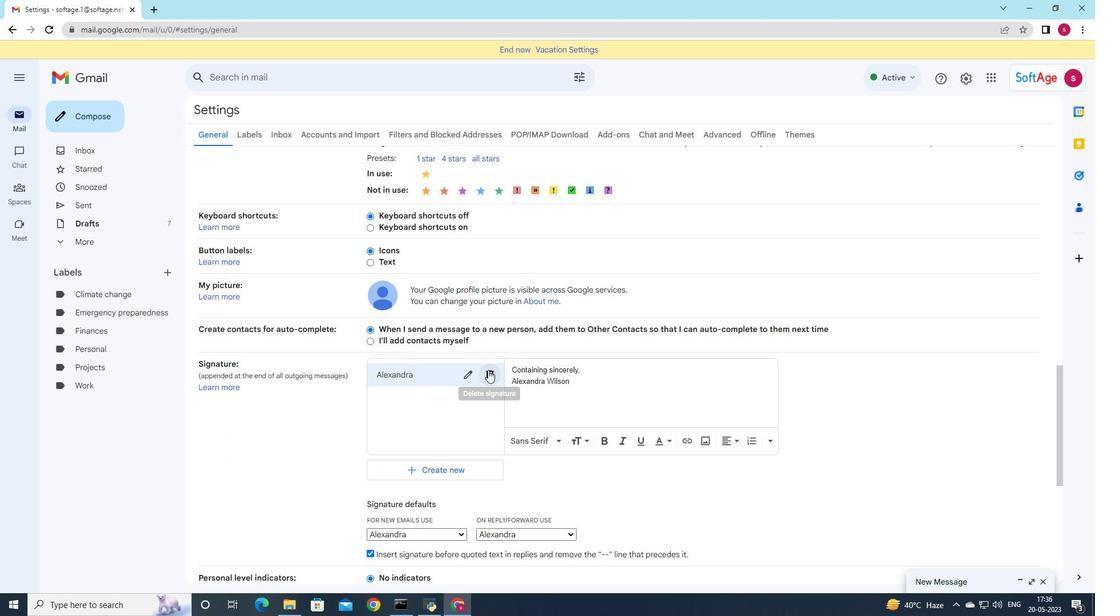 
Action: Mouse pressed left at (477, 359)
Screenshot: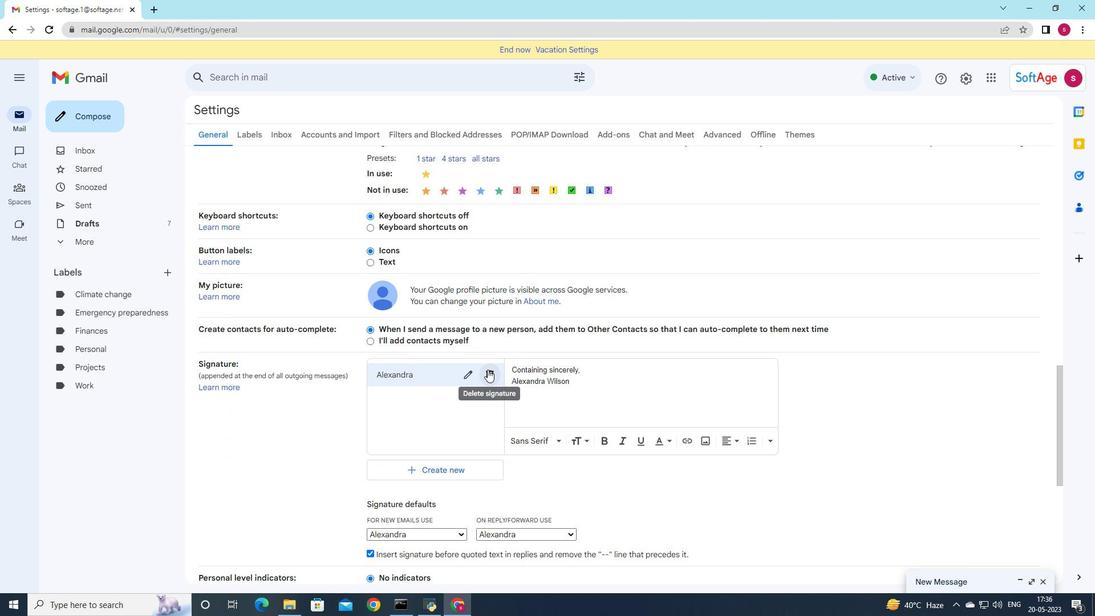 
Action: Mouse moved to (622, 326)
Screenshot: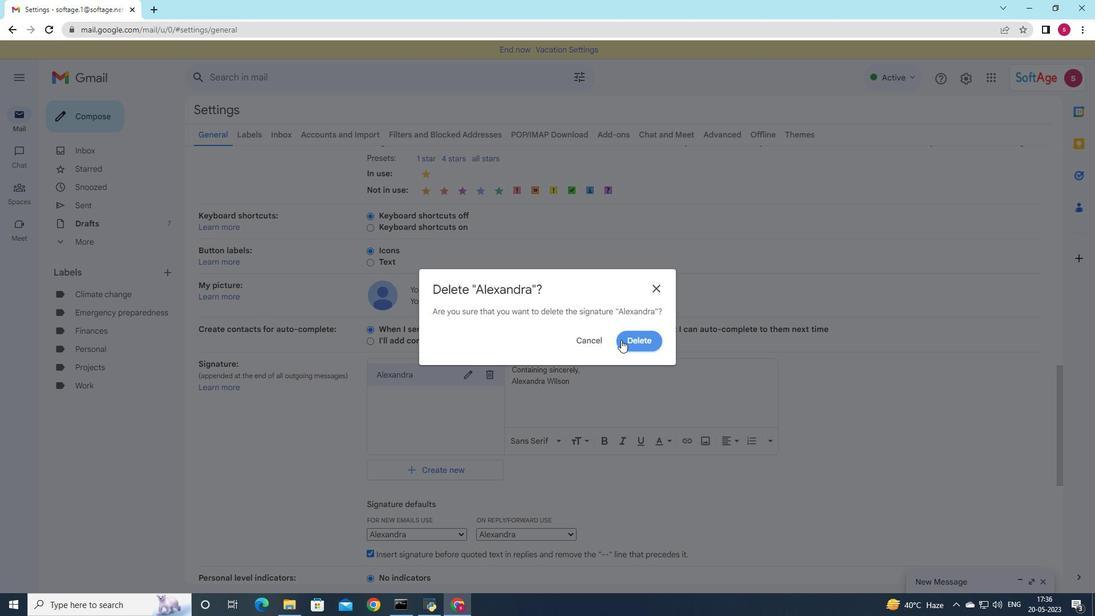 
Action: Mouse pressed left at (622, 326)
Screenshot: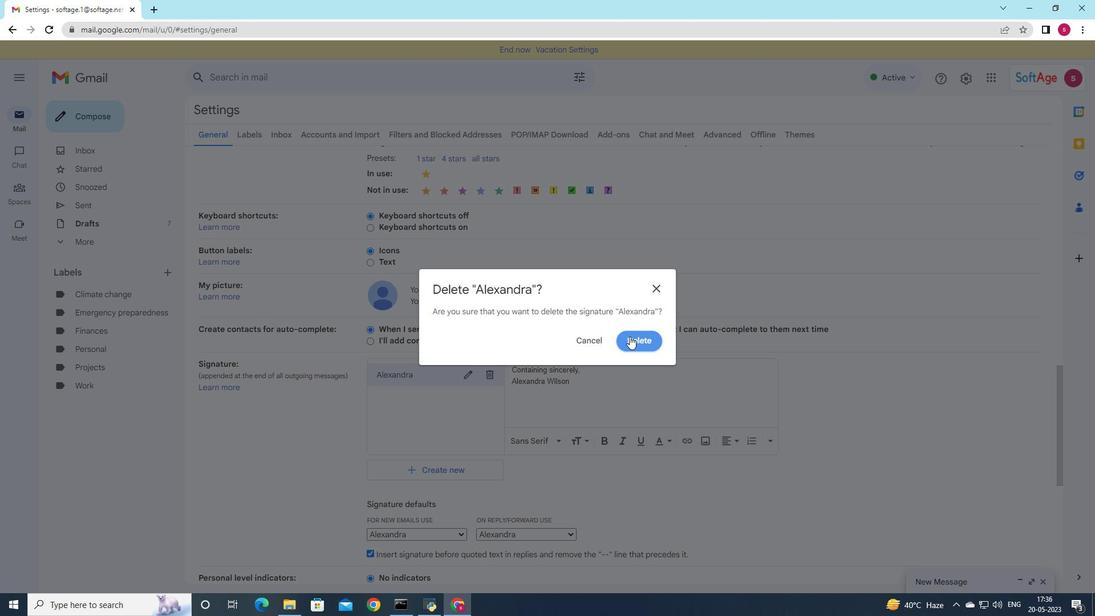 
Action: Mouse moved to (433, 377)
Screenshot: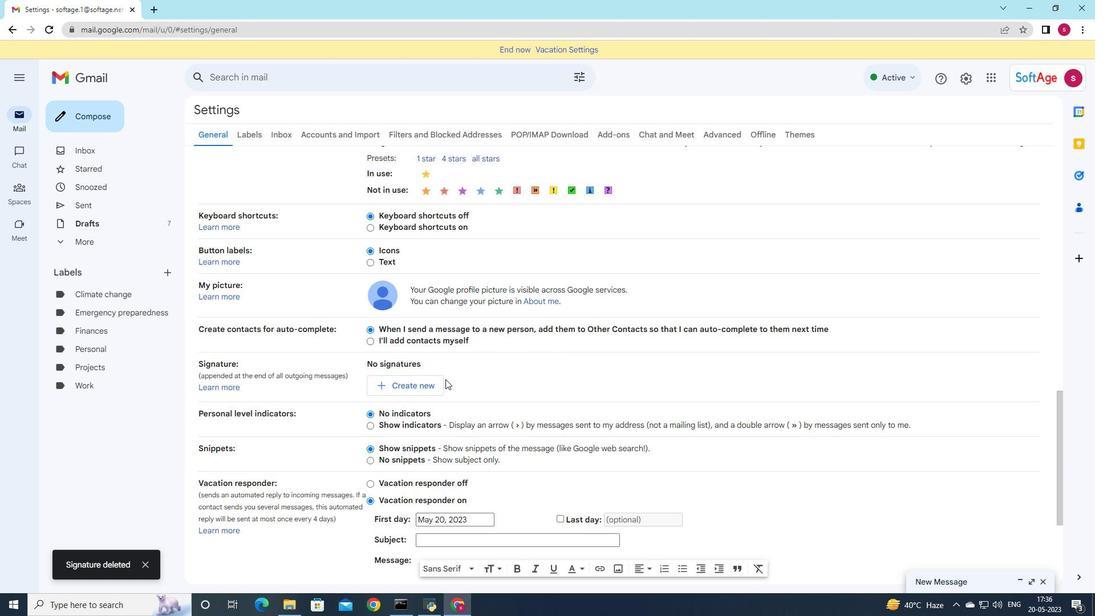 
Action: Mouse pressed left at (433, 377)
Screenshot: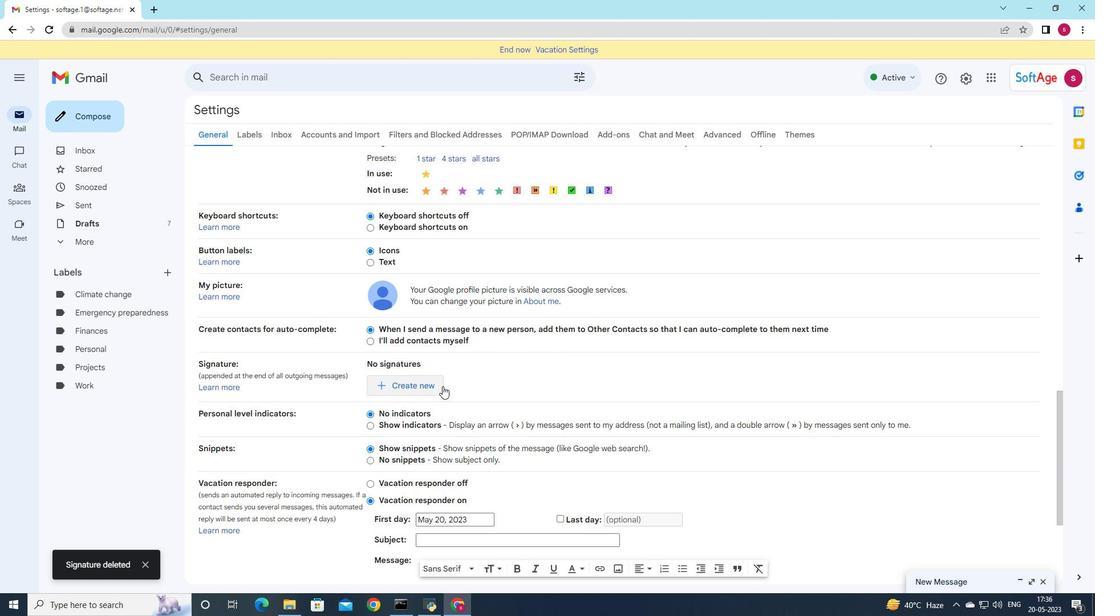 
Action: Mouse moved to (522, 355)
Screenshot: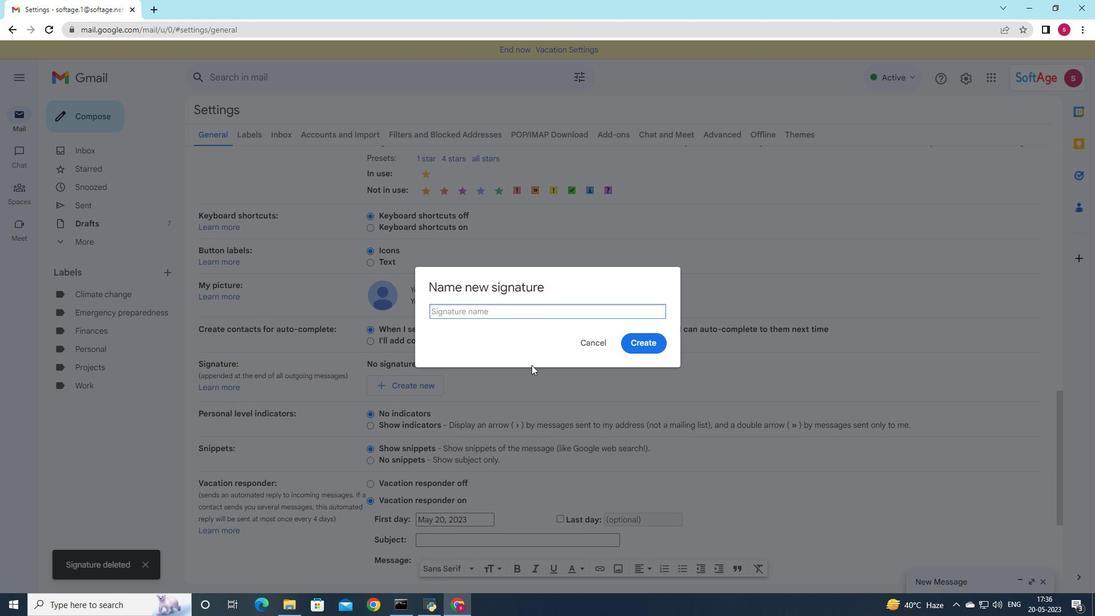 
Action: Key pressed <Key.shift>Alicia
Screenshot: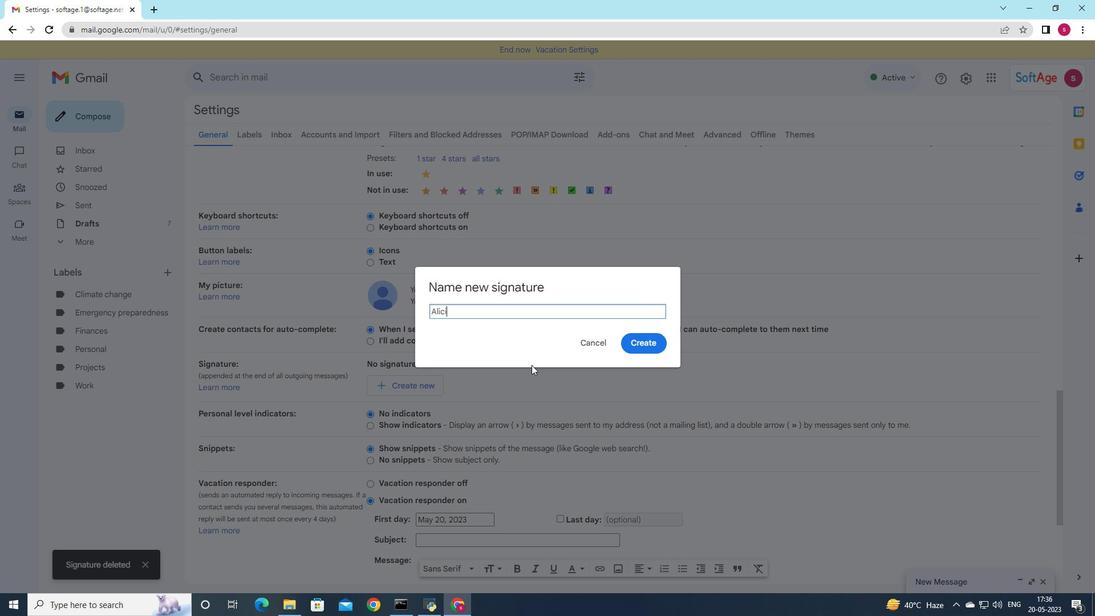 
Action: Mouse moved to (641, 329)
Screenshot: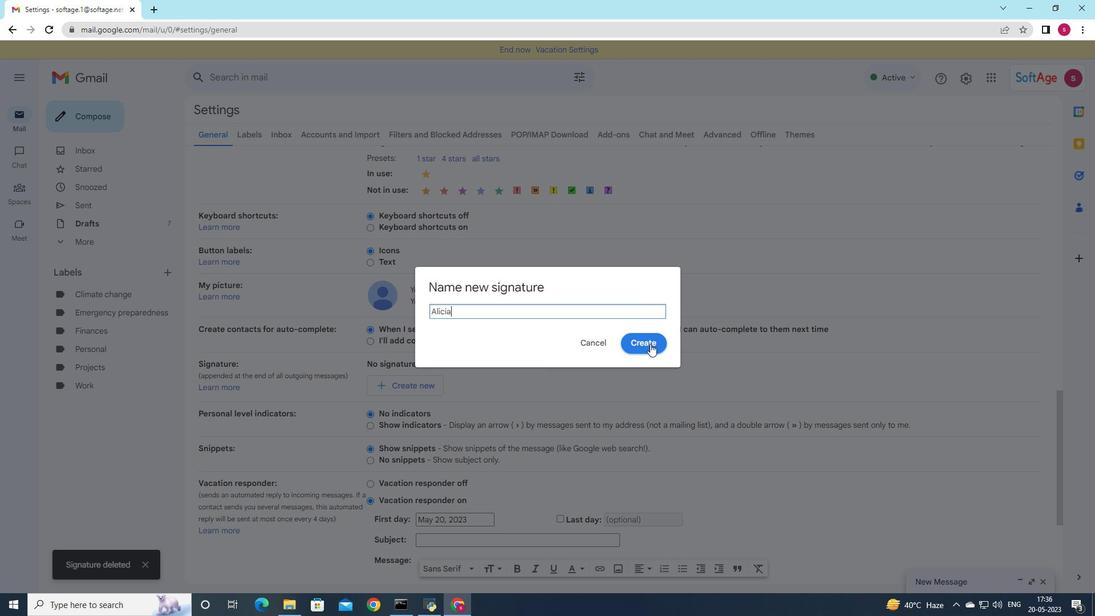 
Action: Mouse pressed left at (641, 329)
Screenshot: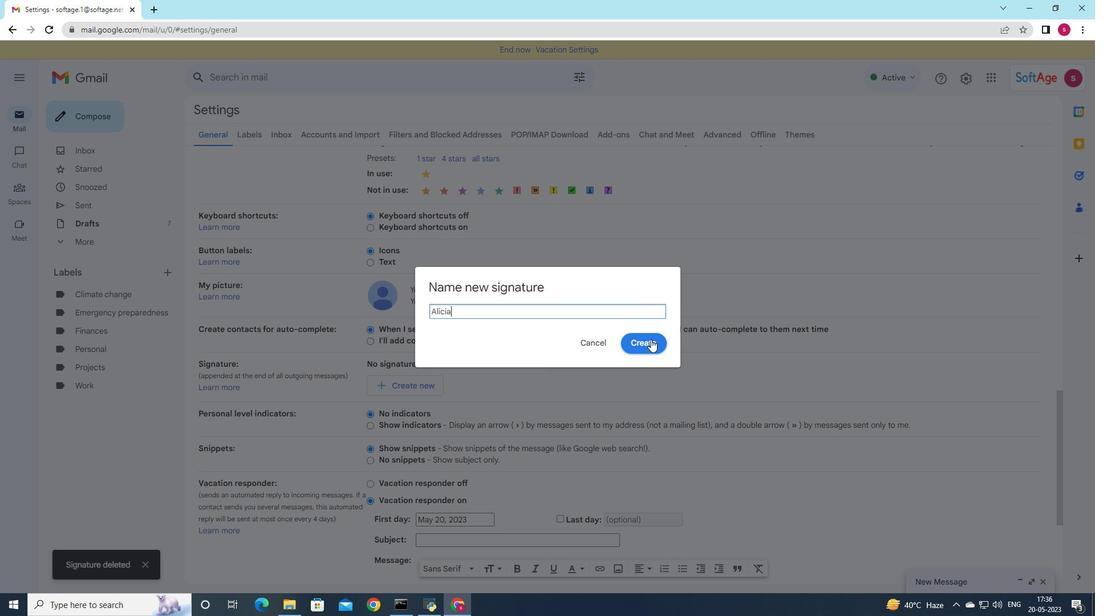 
Action: Mouse moved to (634, 362)
Screenshot: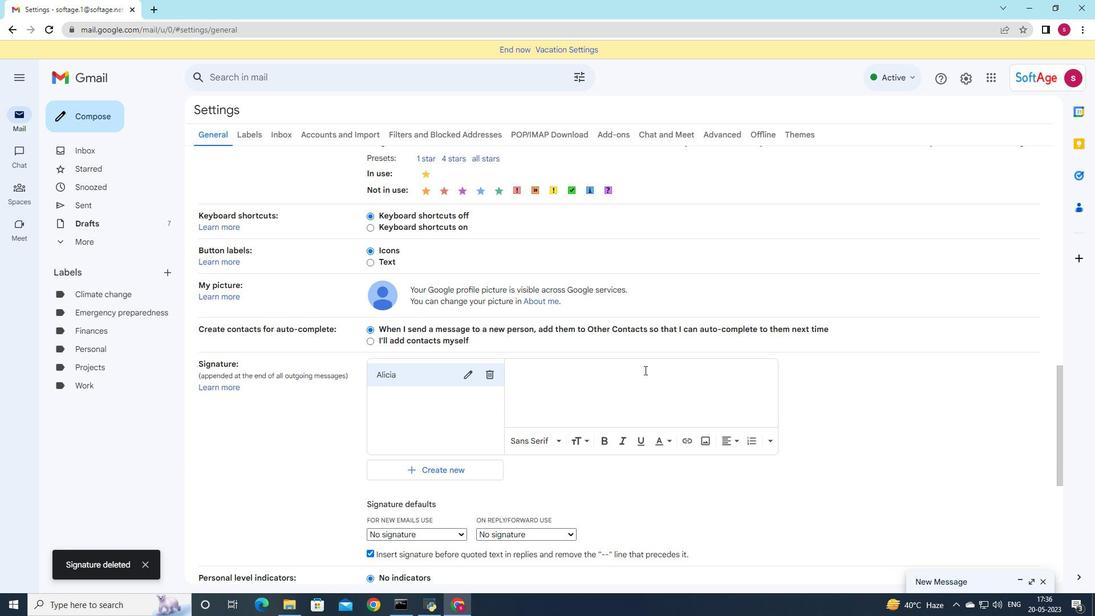 
Action: Mouse pressed left at (634, 362)
Screenshot: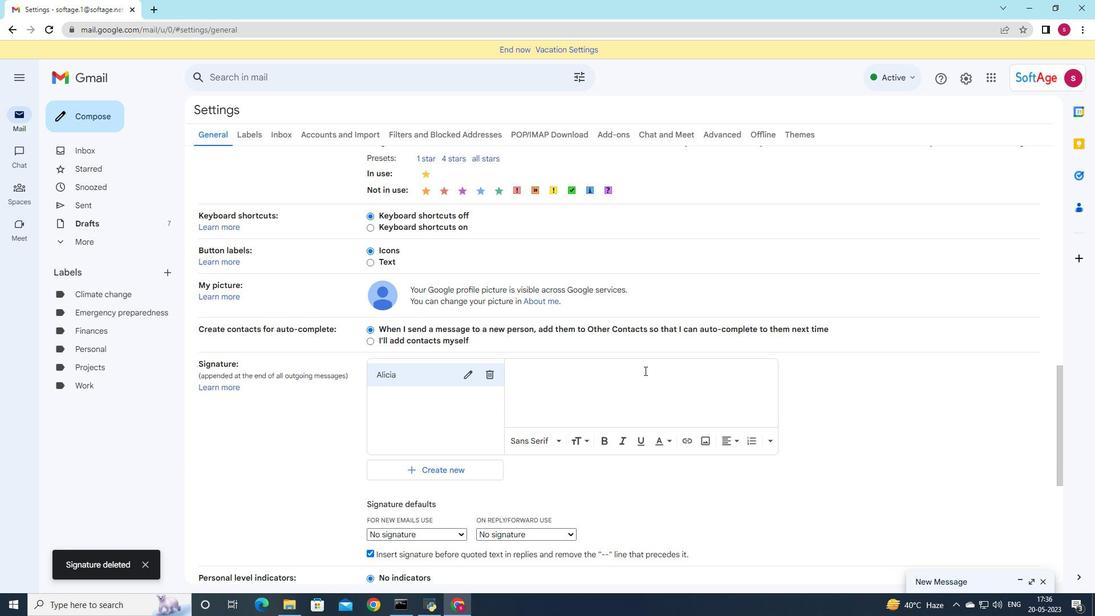 
Action: Key pressed <Key.shift><Key.shift><Key.shift><Key.shift><Key.shift><Key.shift><Key.shift><Key.shift><Key.shift><Key.shift>Containing<Key.space><Key.shift><Key.shift><Key.shift><Key.shift><Key.shift><Key.shift><Key.shift><Key.shift><Key.shift><Key.shift><Key.shift><Key.shift><Key.shift><Key.shift><Key.shift><Key.shift><Key.shift><Key.shift><Key.shift><Key.shift><Key.shift><Key.shift><Key.shift><Key.shift>Yours<Key.space>truly,<Key.enter><Key.shift>Alicia<Key.space><Key.shift>Thompson
Screenshot: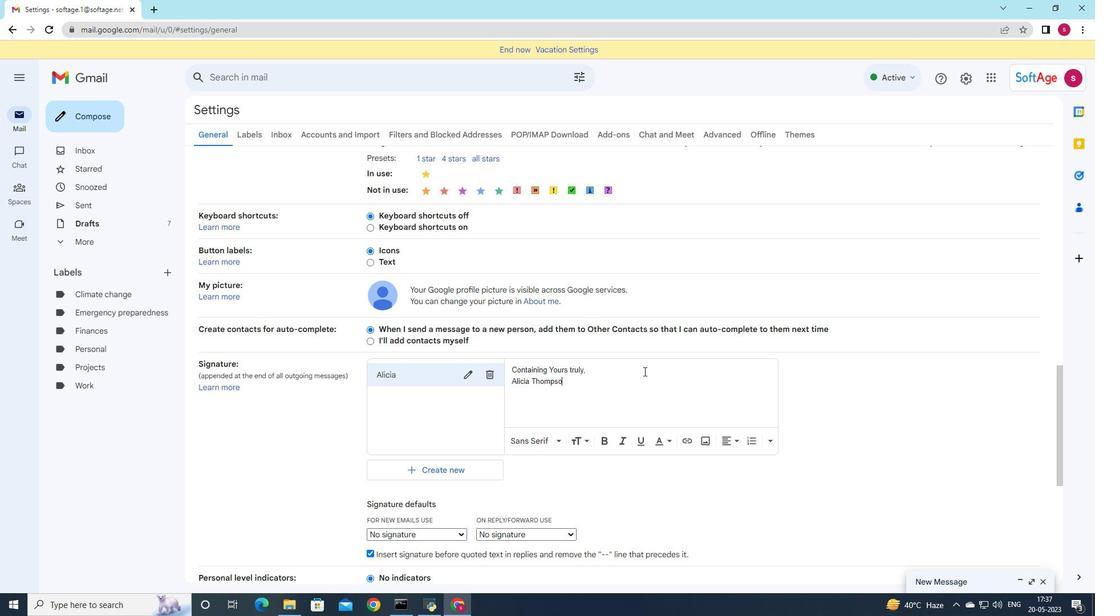 
Action: Mouse moved to (458, 520)
Screenshot: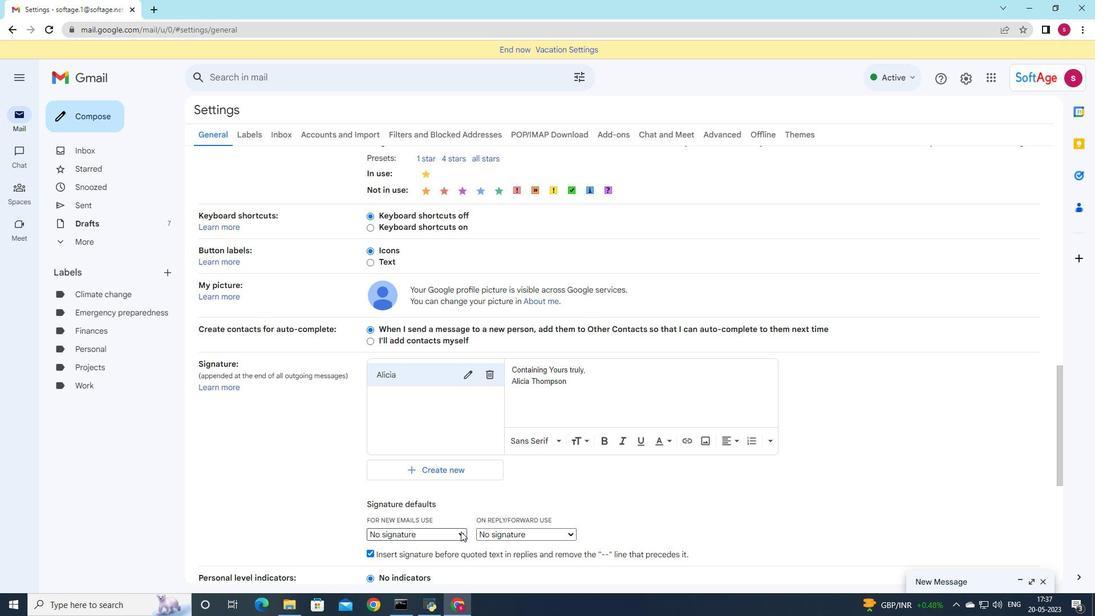 
Action: Mouse pressed left at (458, 520)
Screenshot: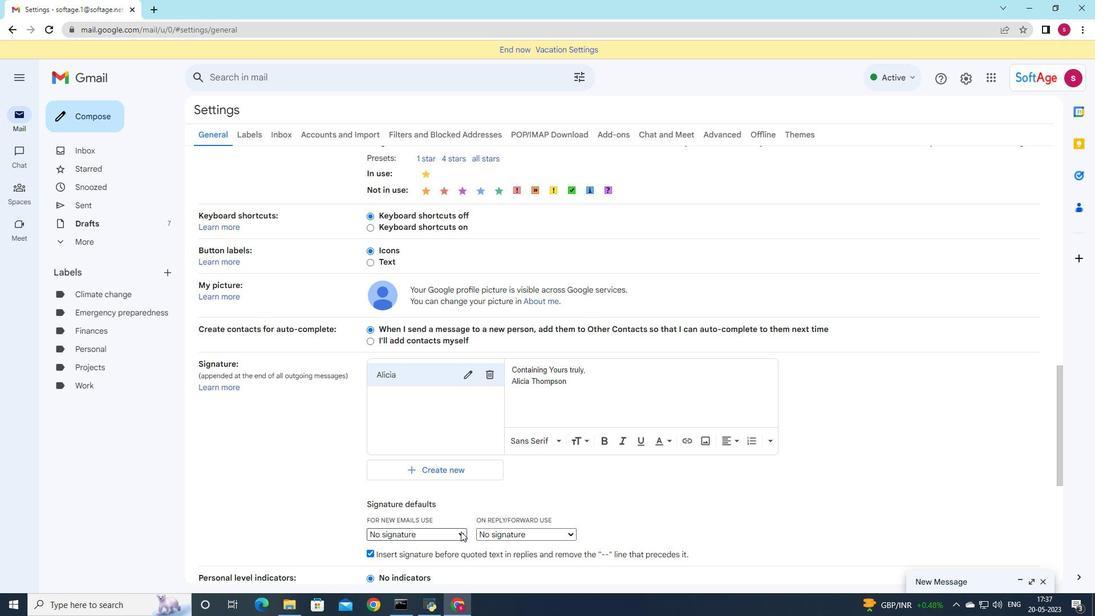 
Action: Mouse moved to (430, 548)
Screenshot: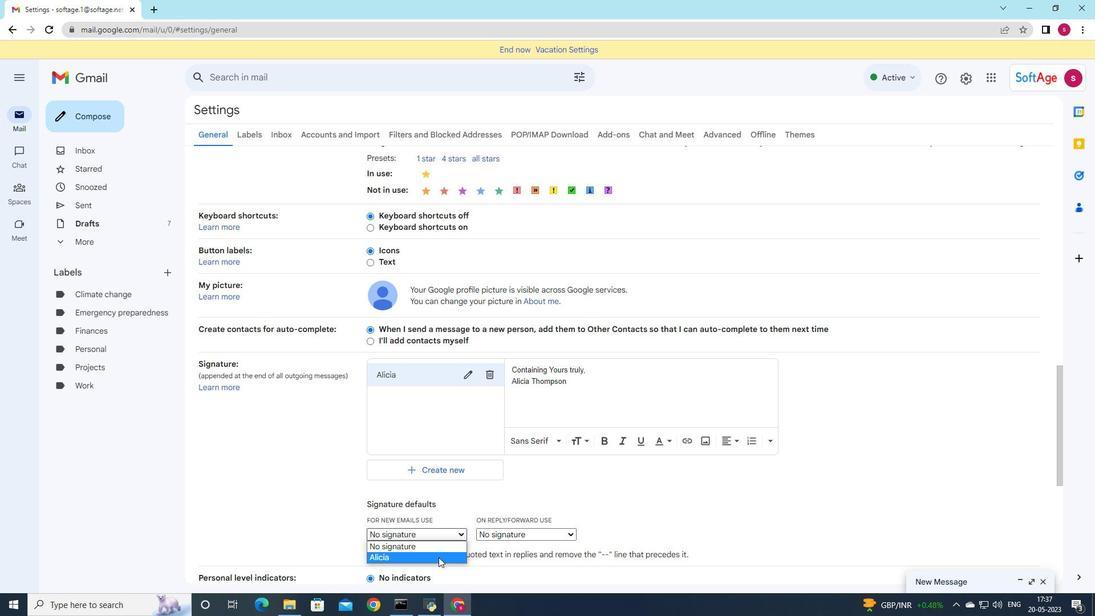 
Action: Mouse pressed left at (430, 548)
Screenshot: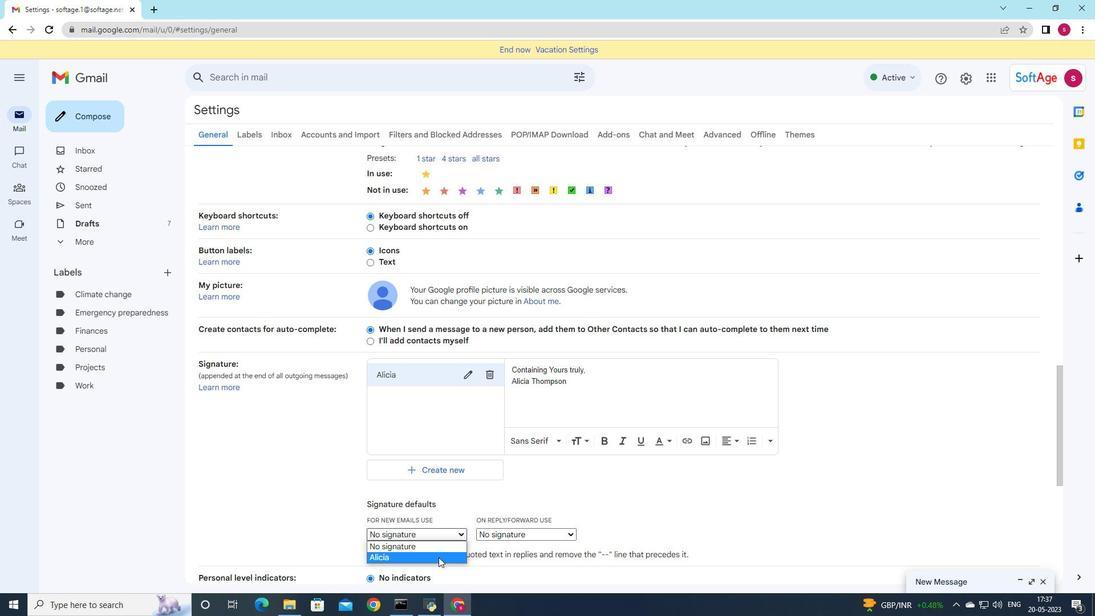 
Action: Mouse moved to (566, 525)
Screenshot: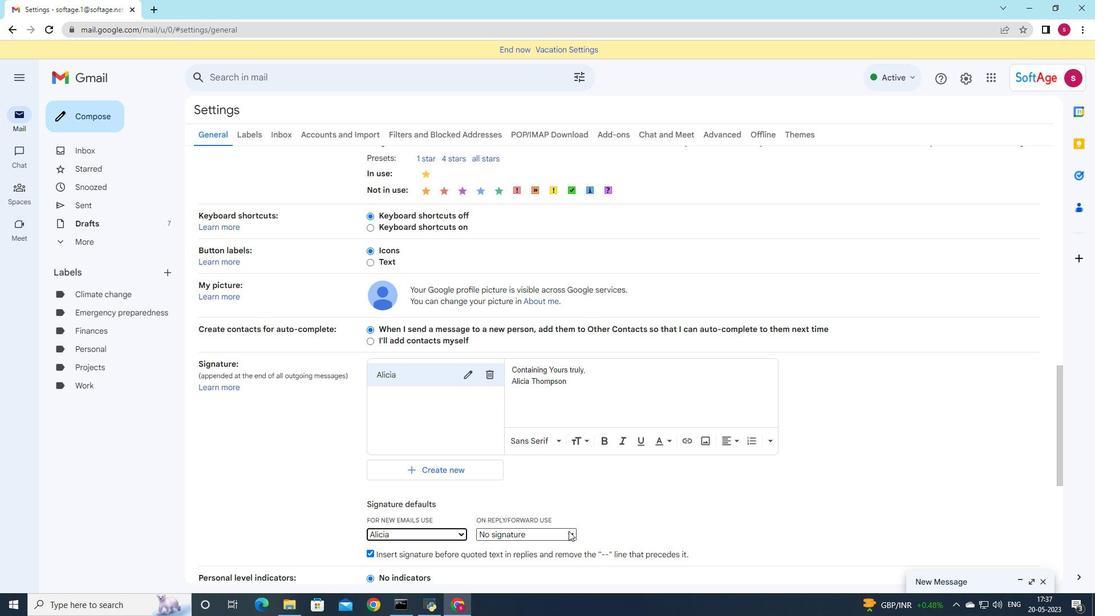 
Action: Mouse pressed left at (566, 525)
Screenshot: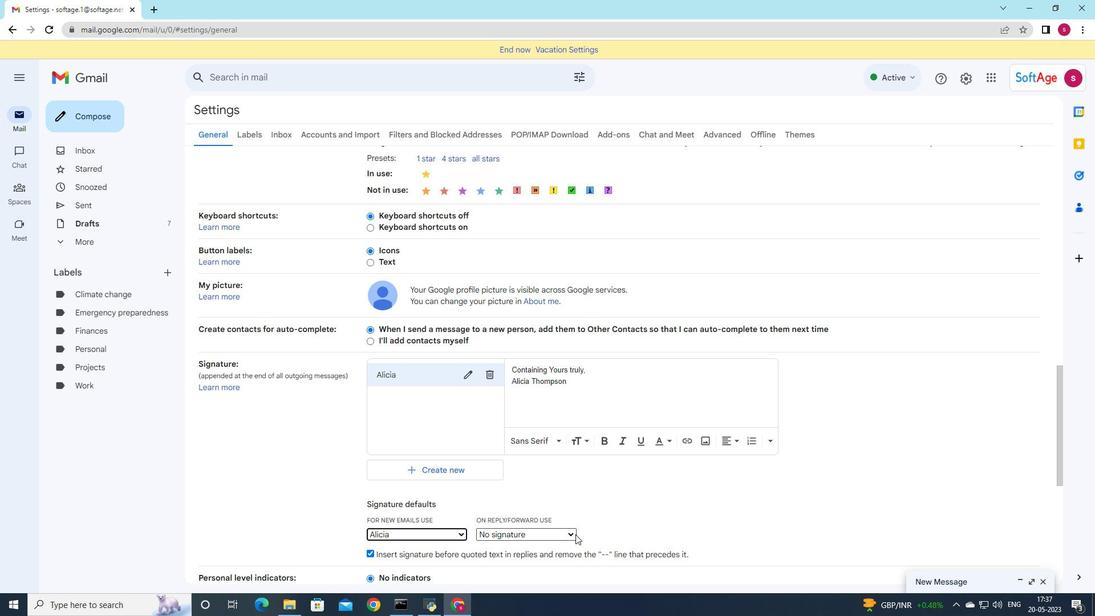 
Action: Mouse moved to (553, 545)
Screenshot: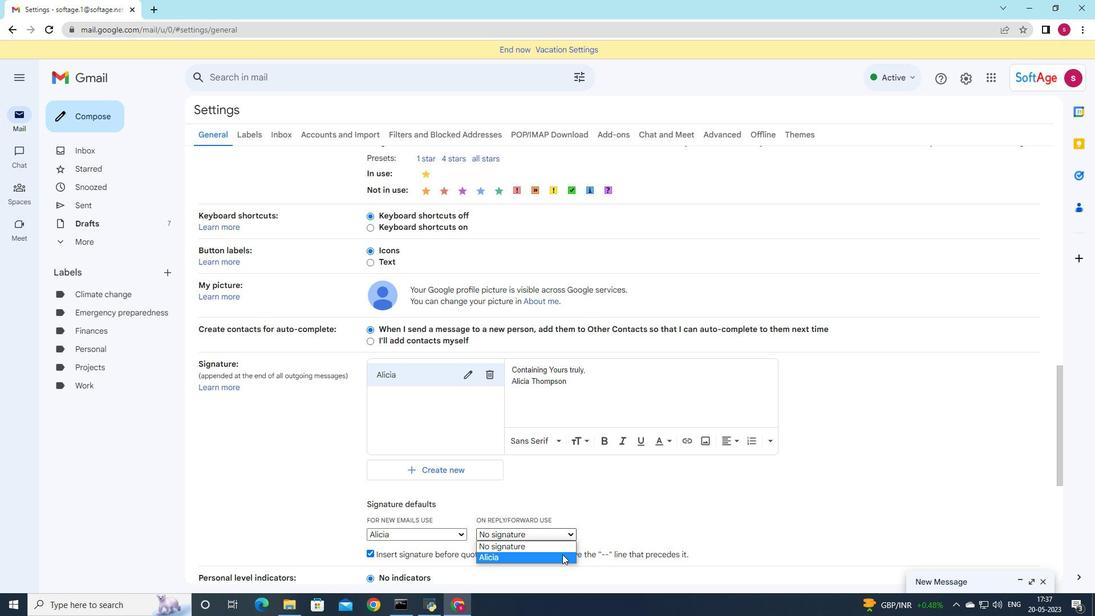 
Action: Mouse pressed left at (553, 545)
Screenshot: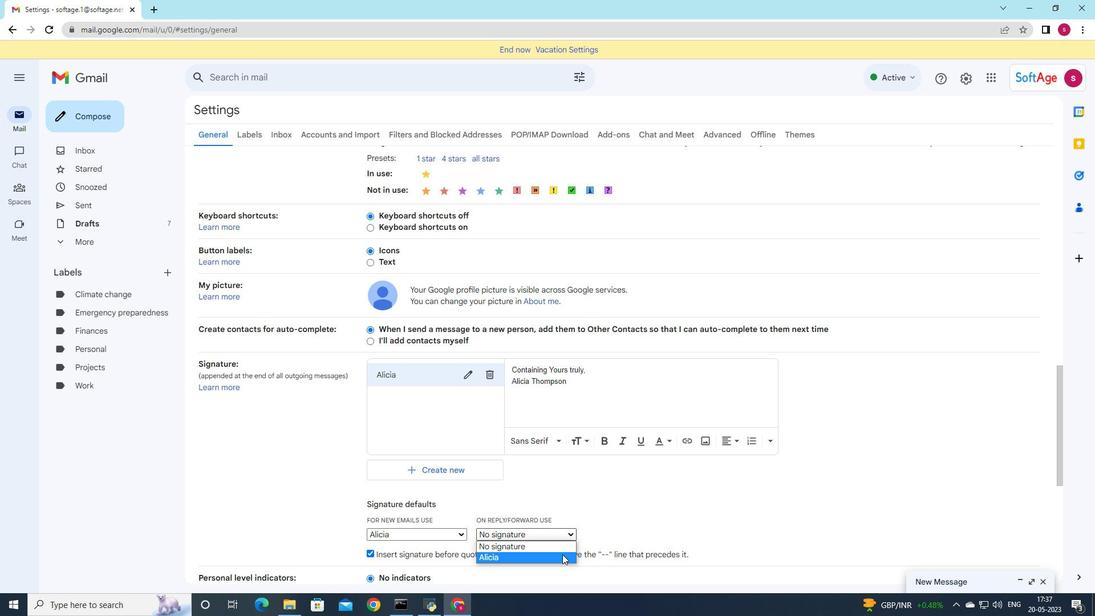 
Action: Mouse moved to (556, 521)
Screenshot: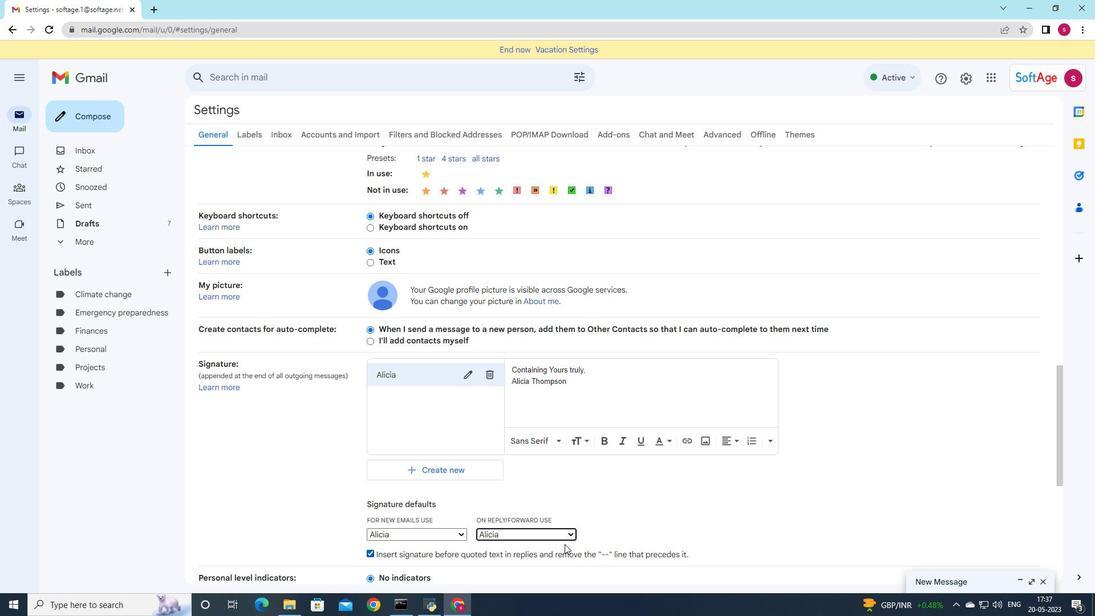 
Action: Mouse scrolled (556, 521) with delta (0, 0)
Screenshot: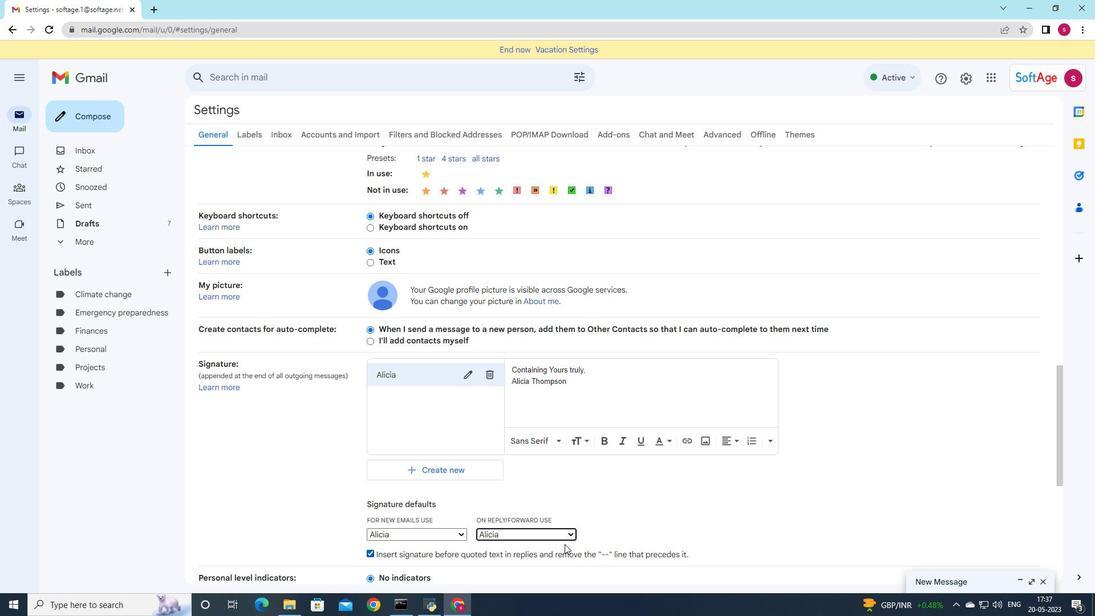
Action: Mouse scrolled (556, 521) with delta (0, 0)
Screenshot: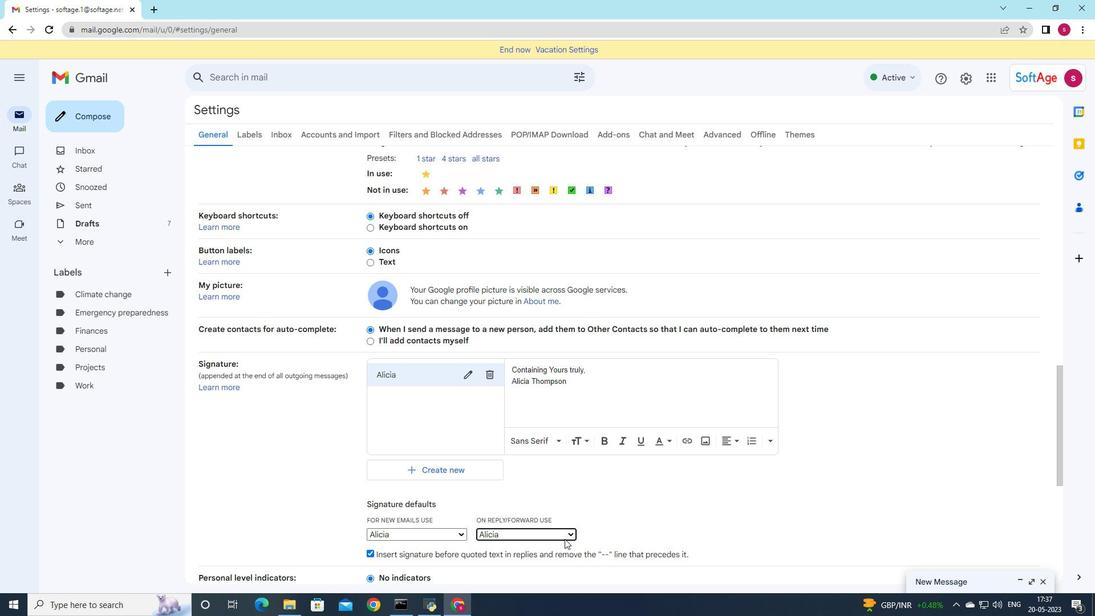 
Action: Mouse scrolled (556, 521) with delta (0, 0)
Screenshot: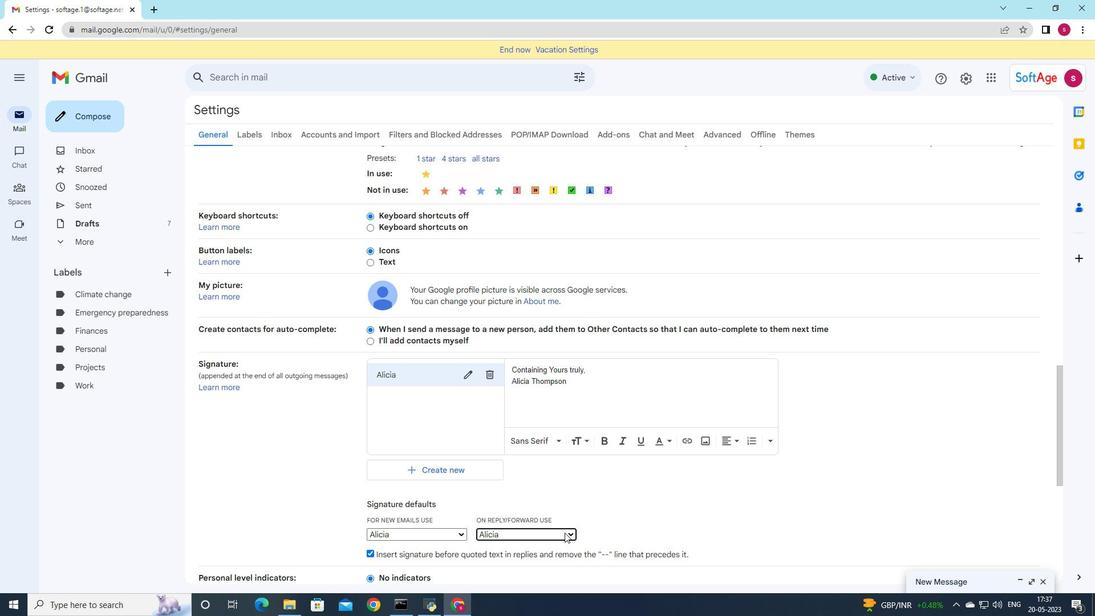 
Action: Mouse moved to (556, 519)
Screenshot: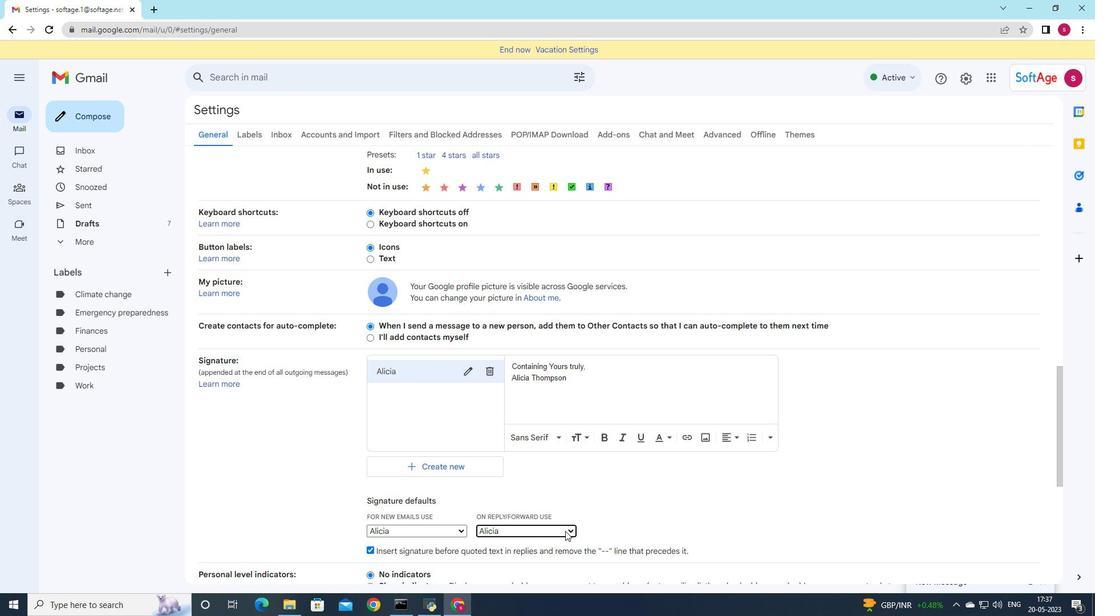 
Action: Mouse scrolled (556, 519) with delta (0, 0)
Screenshot: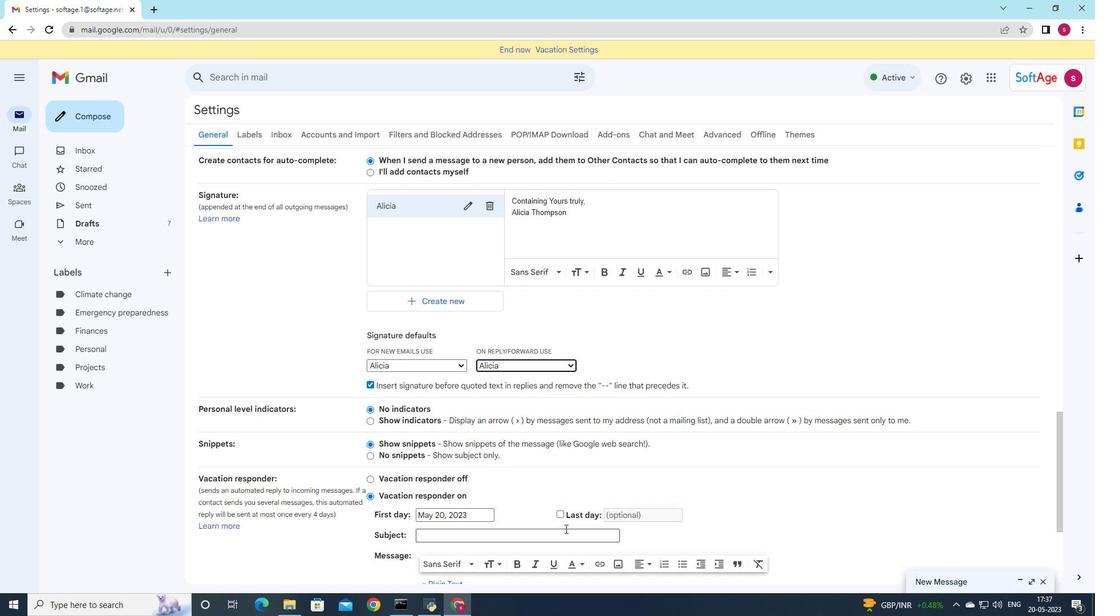 
Action: Mouse scrolled (556, 519) with delta (0, 0)
Screenshot: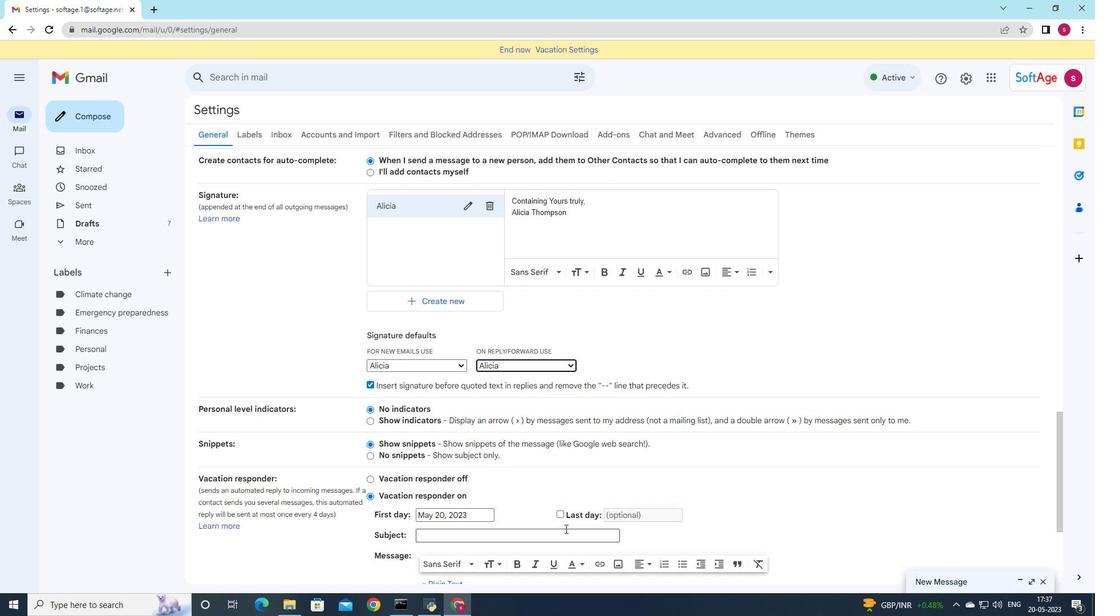 
Action: Mouse scrolled (556, 519) with delta (0, 0)
Screenshot: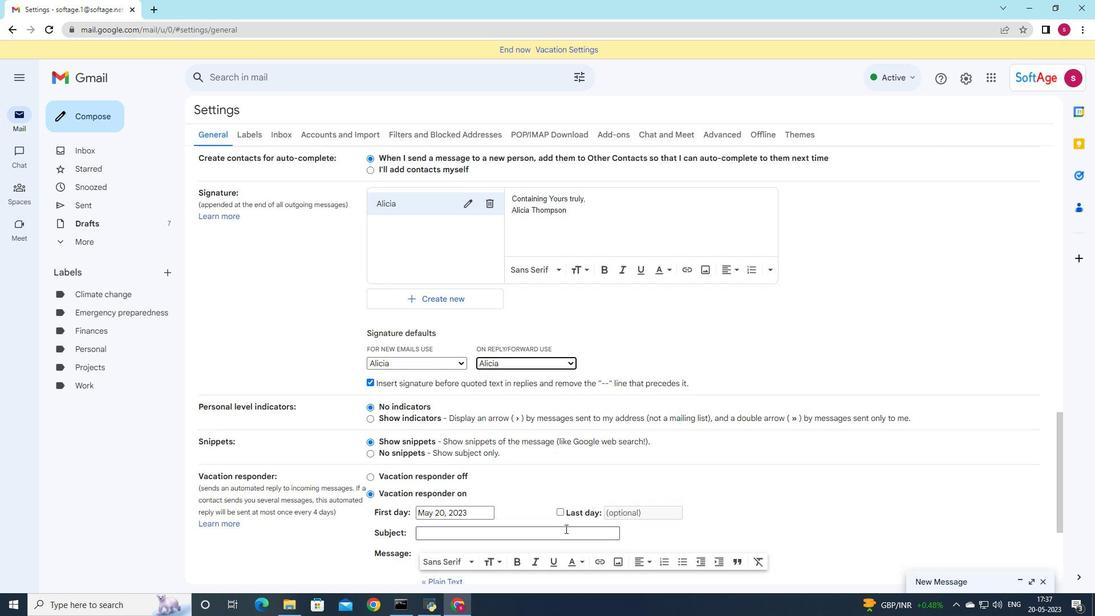 
Action: Mouse scrolled (556, 519) with delta (0, 0)
Screenshot: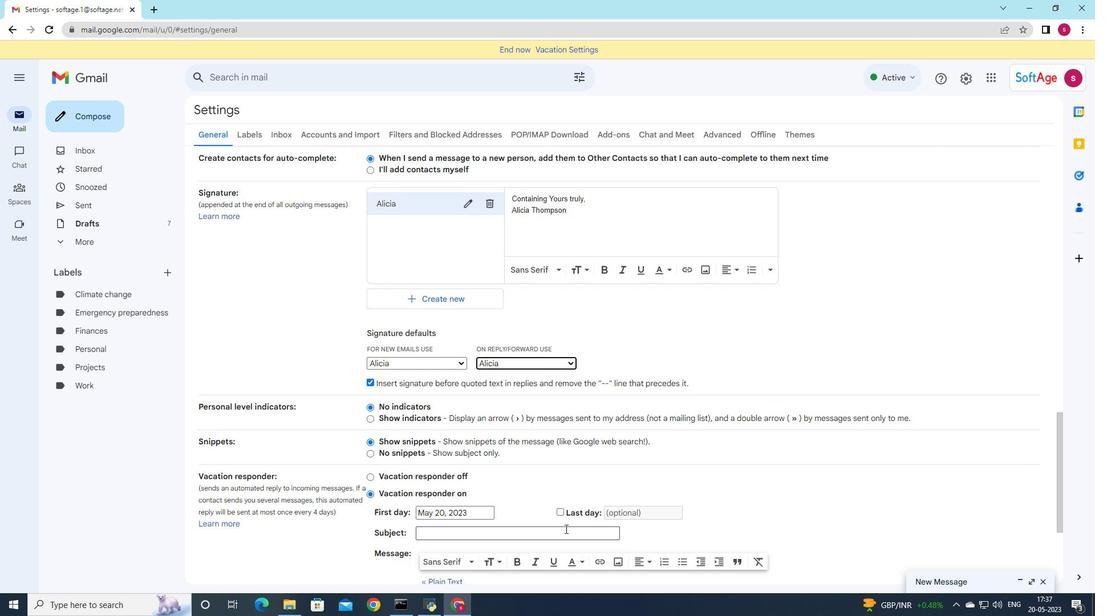 
Action: Mouse scrolled (556, 519) with delta (0, 0)
Screenshot: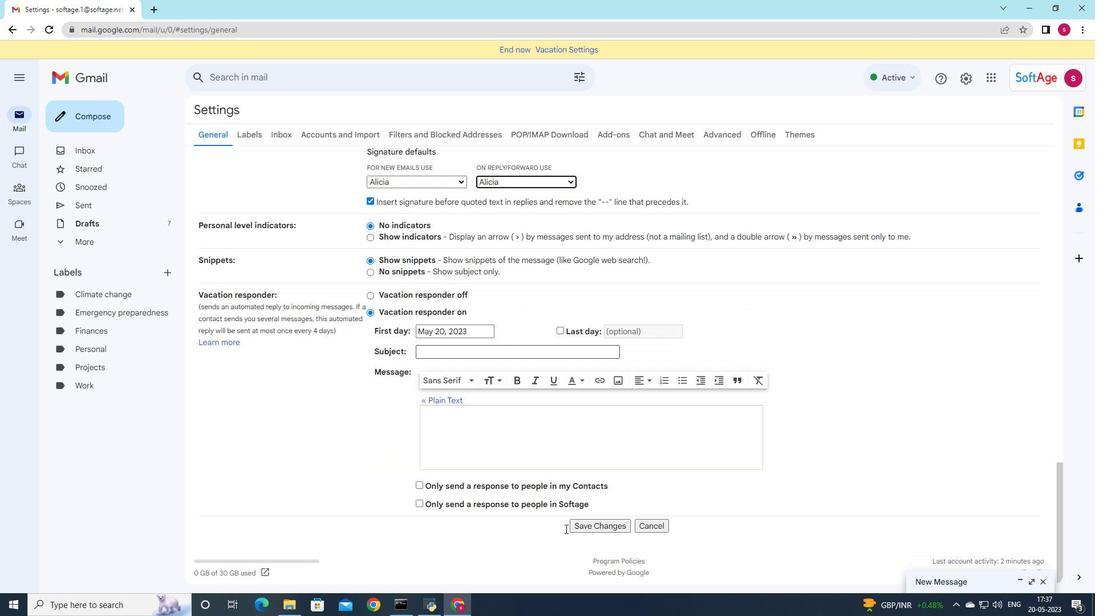 
Action: Mouse scrolled (556, 519) with delta (0, 0)
Screenshot: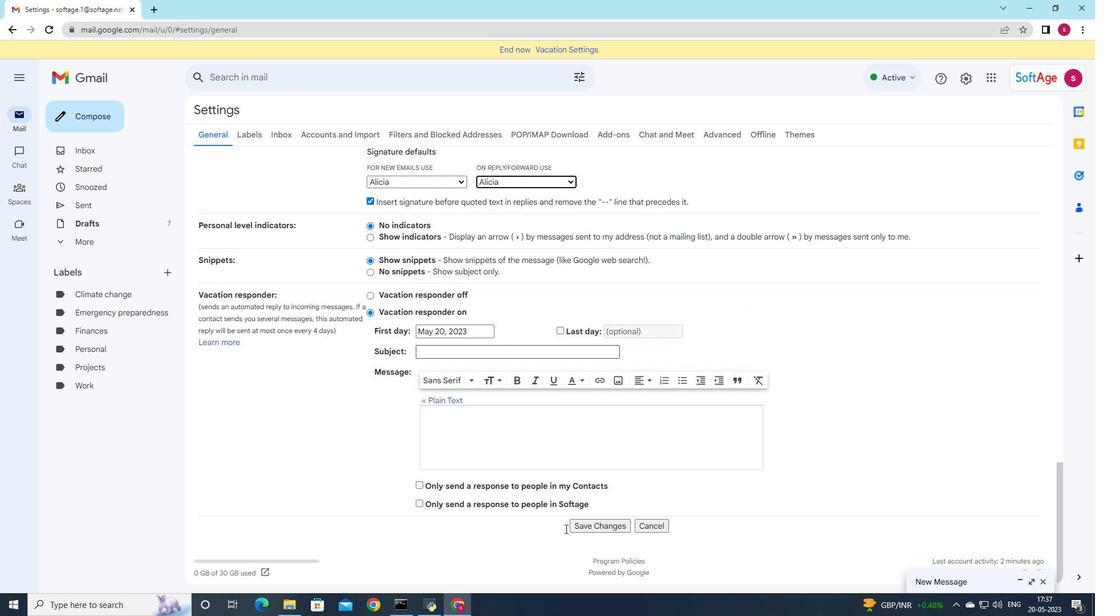 
Action: Mouse scrolled (556, 519) with delta (0, 0)
Screenshot: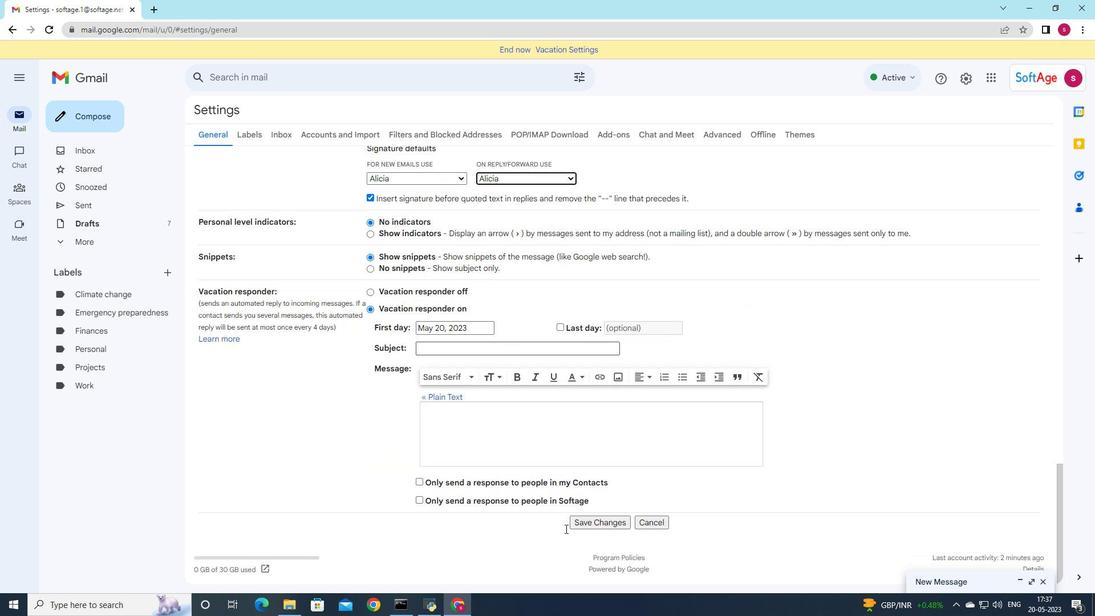 
Action: Mouse scrolled (556, 519) with delta (0, 0)
Screenshot: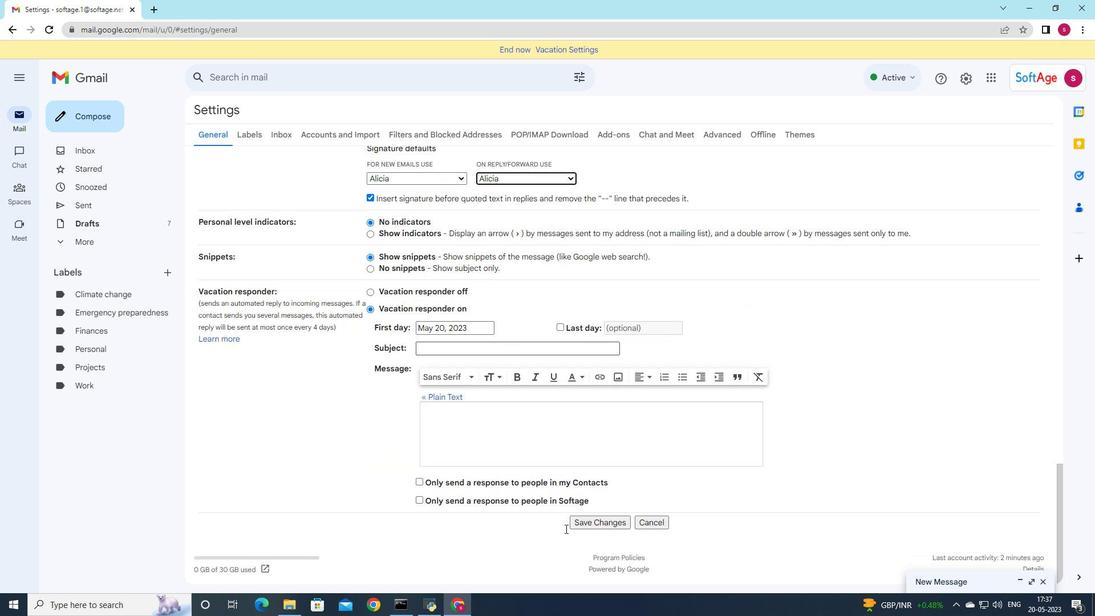 
Action: Mouse moved to (594, 511)
Screenshot: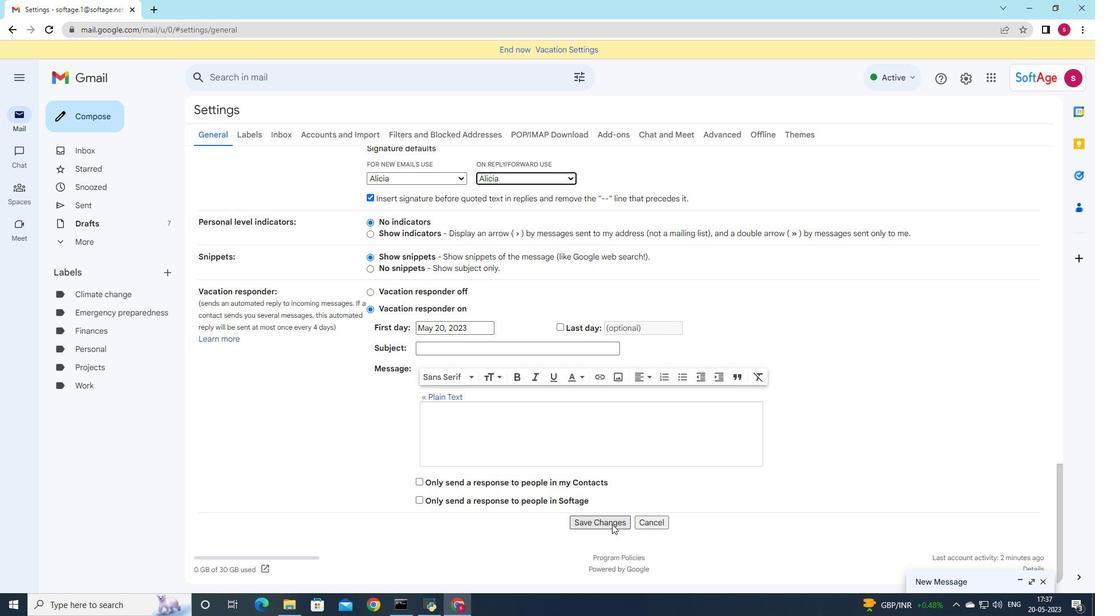 
Action: Mouse pressed left at (594, 511)
Screenshot: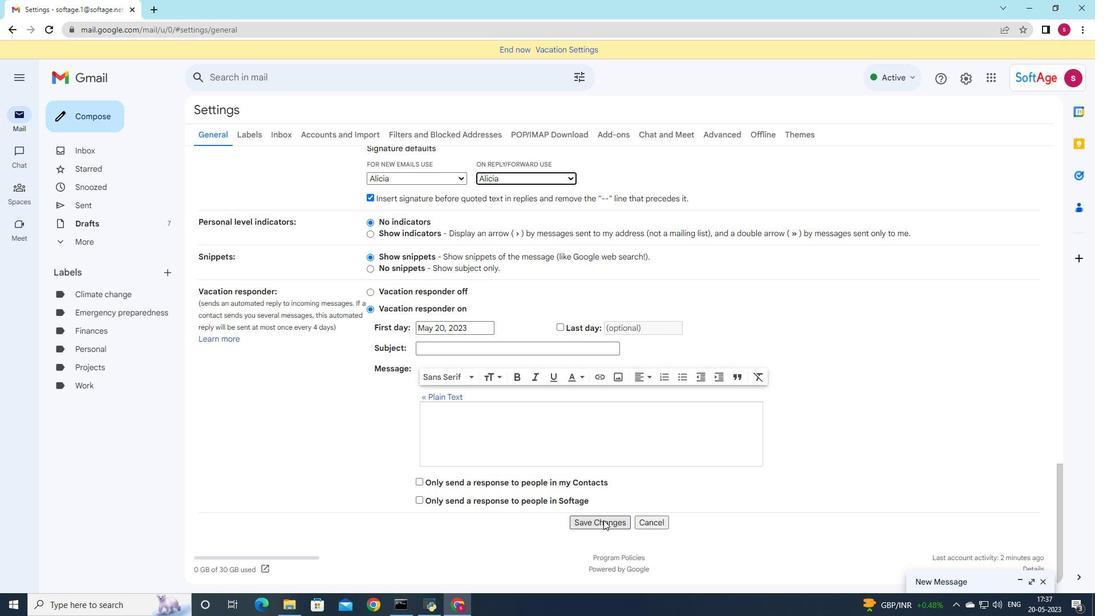 
Action: Mouse moved to (69, 117)
Screenshot: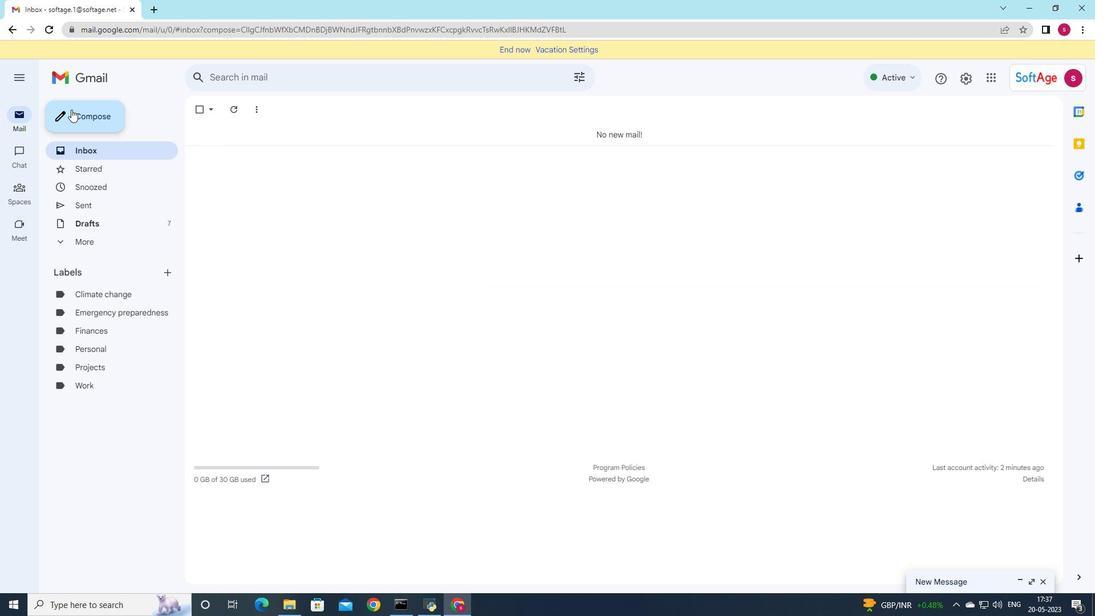 
Action: Mouse pressed left at (69, 117)
Screenshot: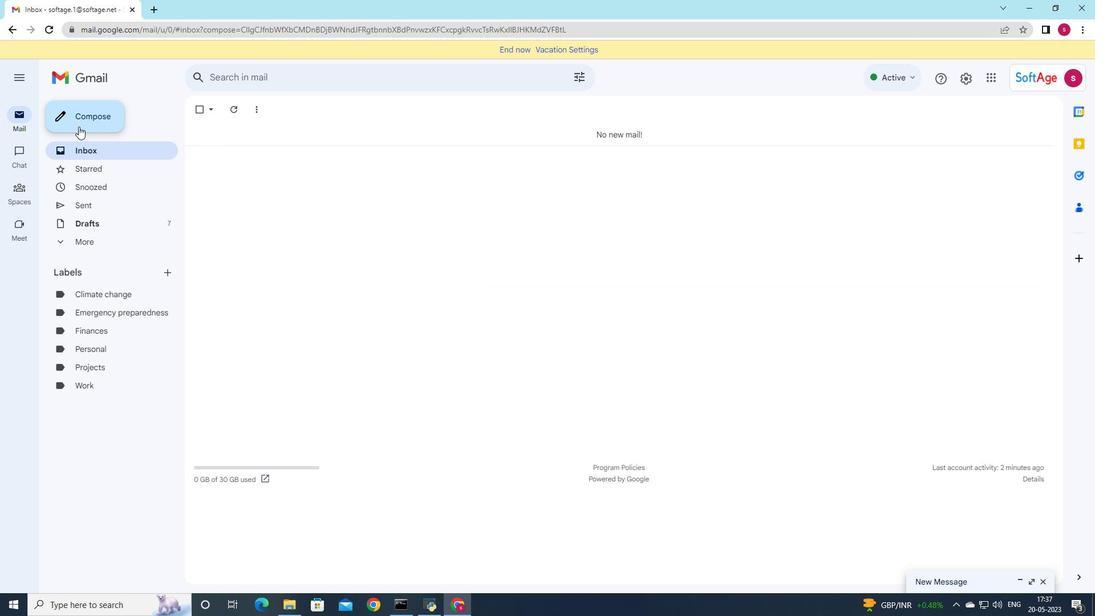 
Action: Mouse moved to (609, 269)
Screenshot: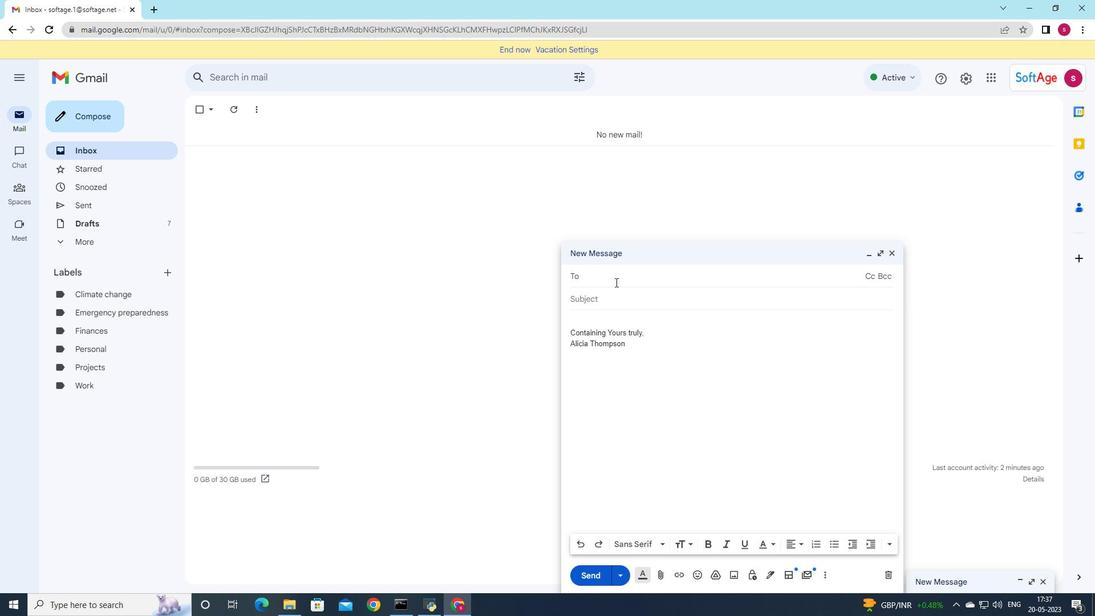 
Action: Key pressed softage
Screenshot: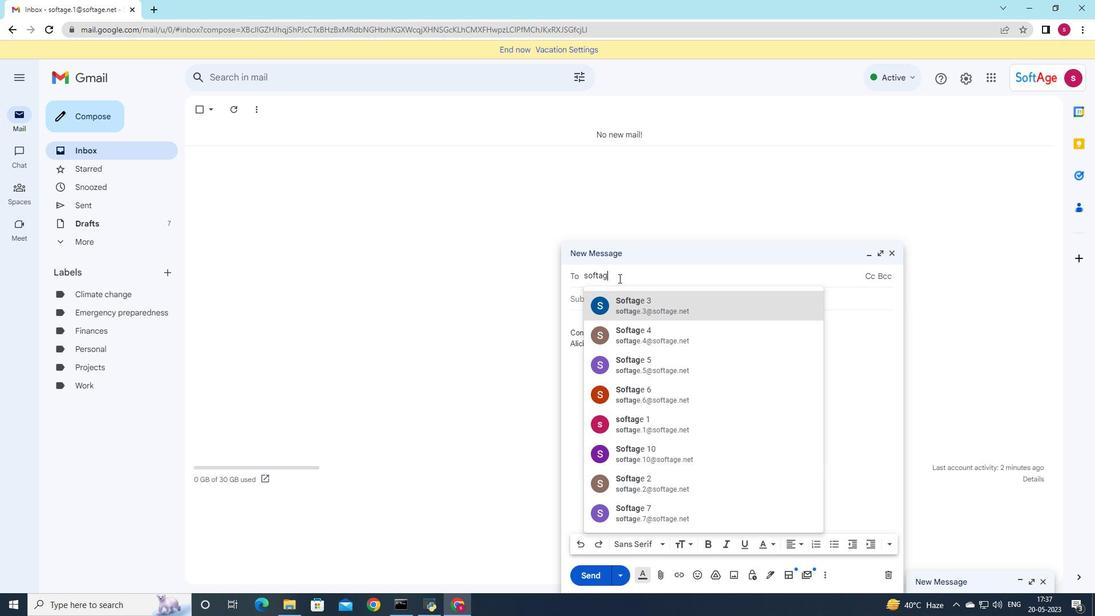
Action: Mouse moved to (653, 416)
Screenshot: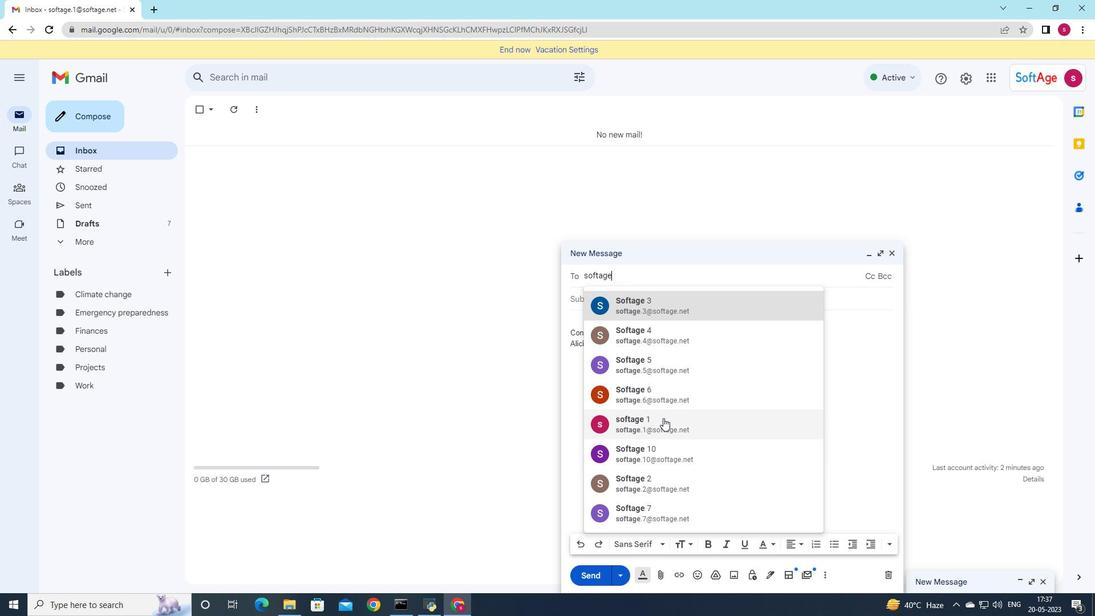
Action: Mouse pressed left at (653, 416)
Screenshot: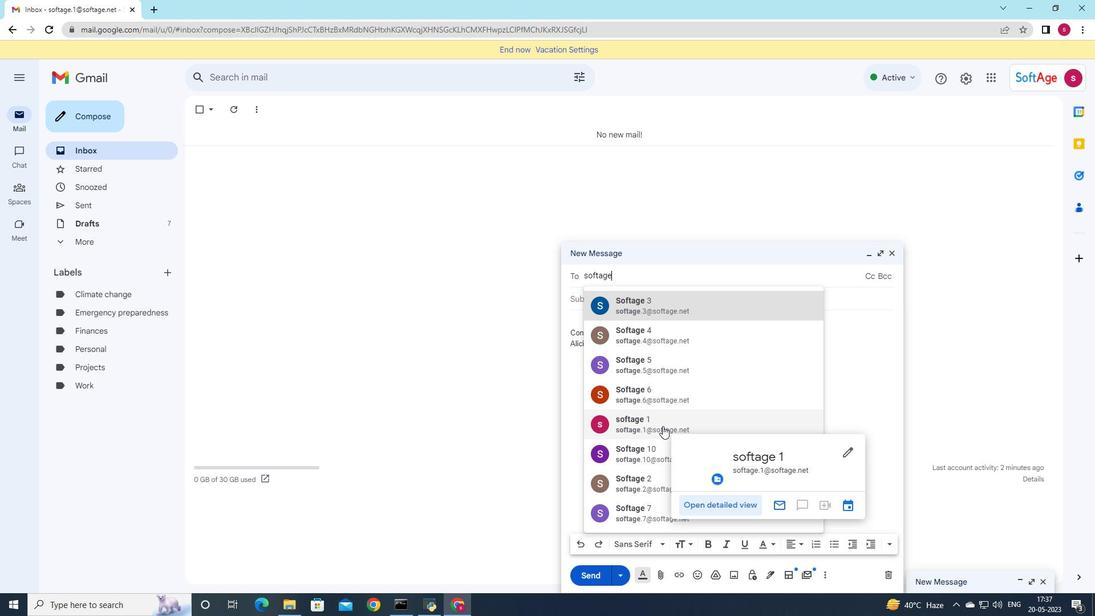 
Action: Mouse moved to (156, 258)
Screenshot: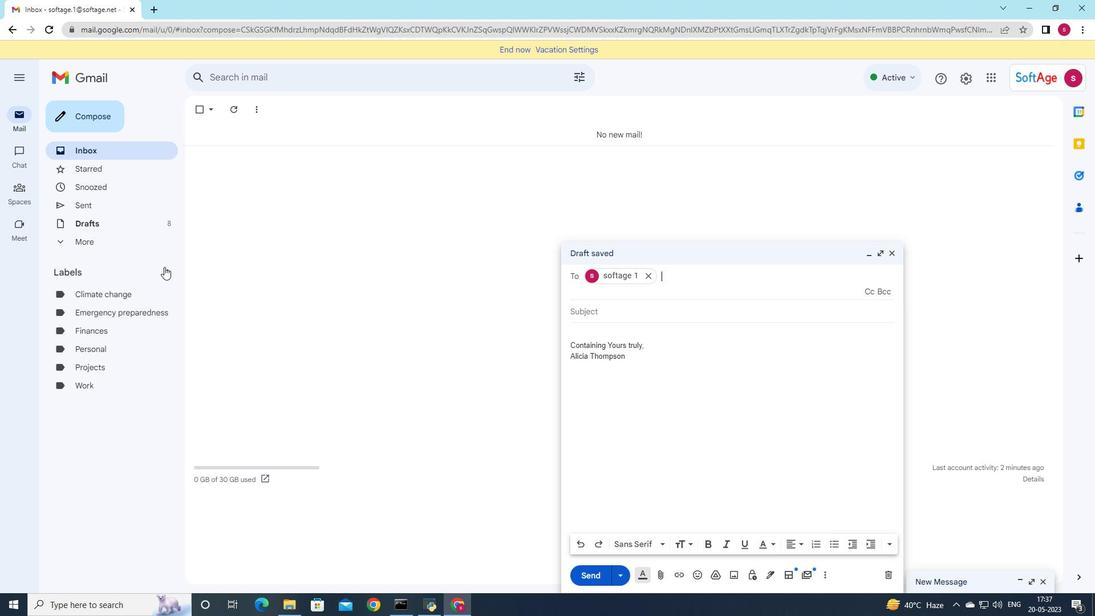 
Action: Mouse pressed left at (156, 258)
Screenshot: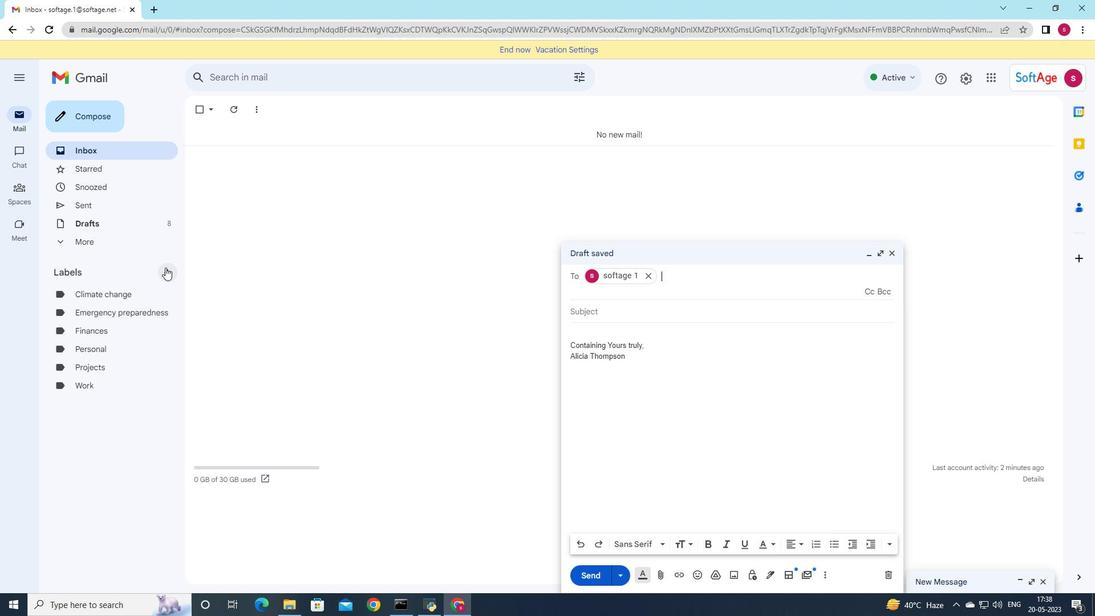 
Action: Mouse moved to (477, 301)
Screenshot: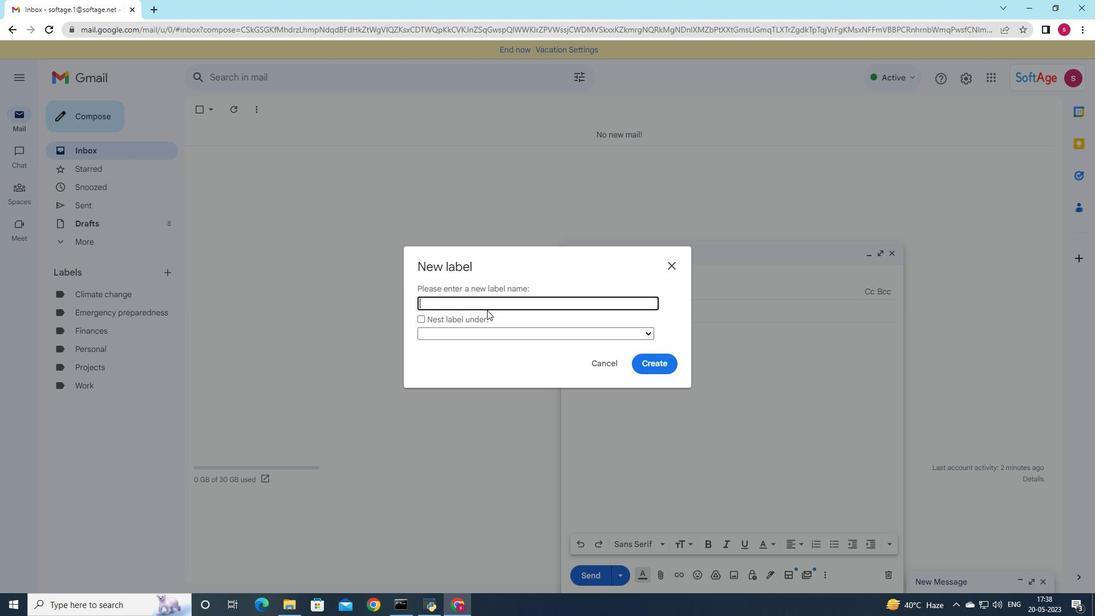 
Action: Key pressed <Key.shift>Health
Screenshot: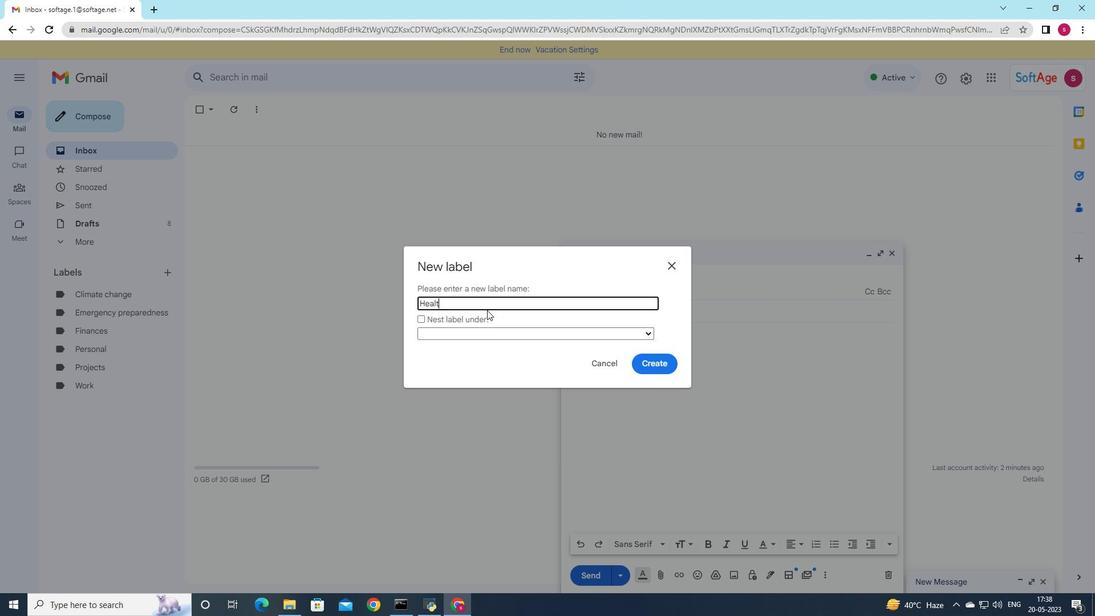 
Action: Mouse moved to (649, 362)
Screenshot: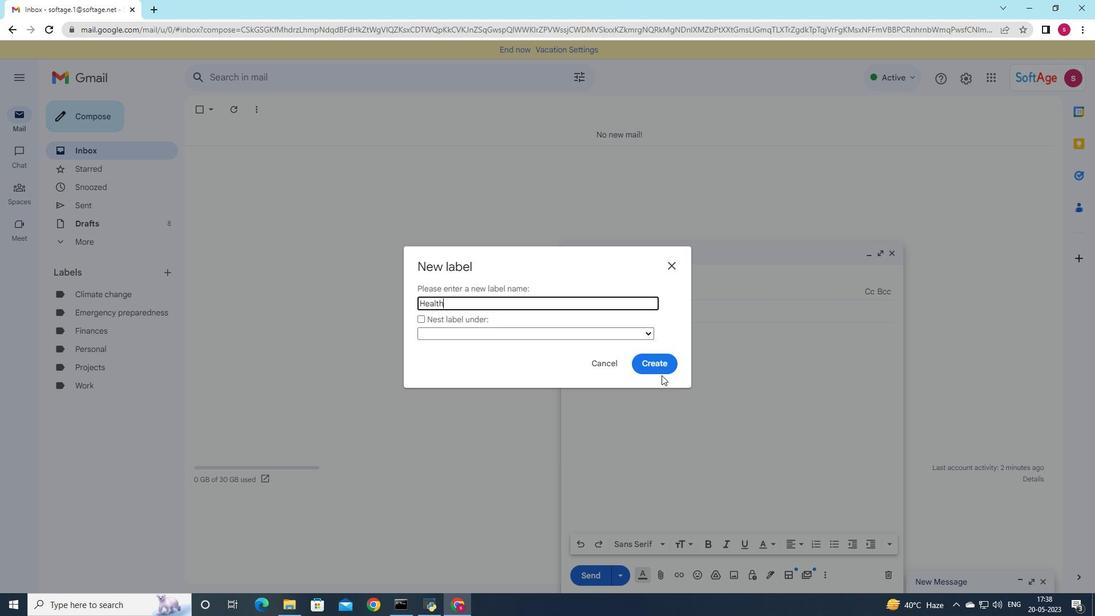 
Action: Mouse pressed left at (649, 362)
Screenshot: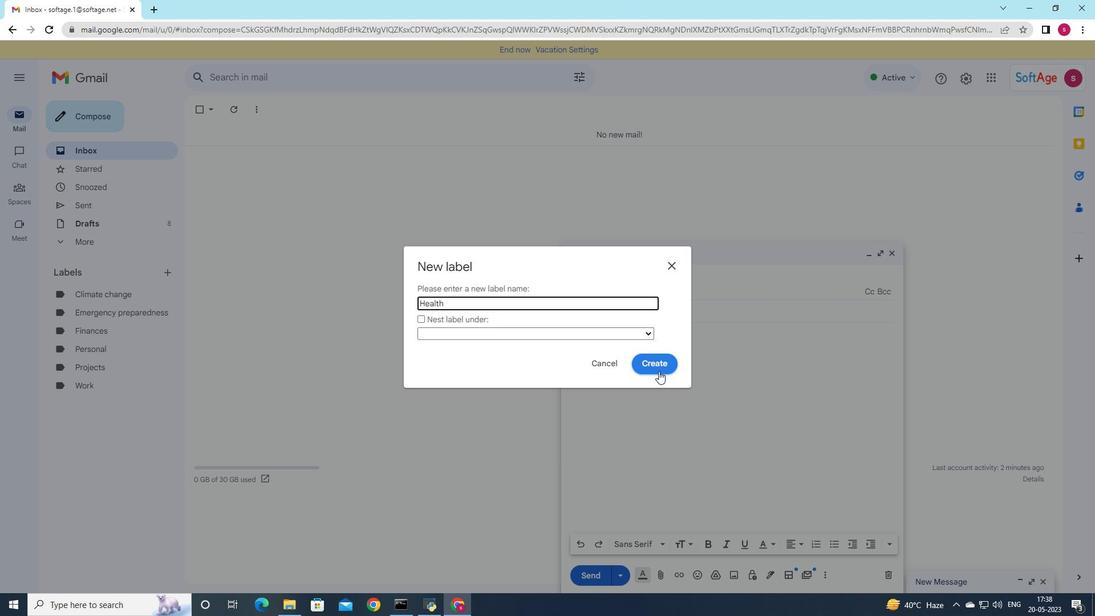 
Action: Mouse moved to (889, 118)
Screenshot: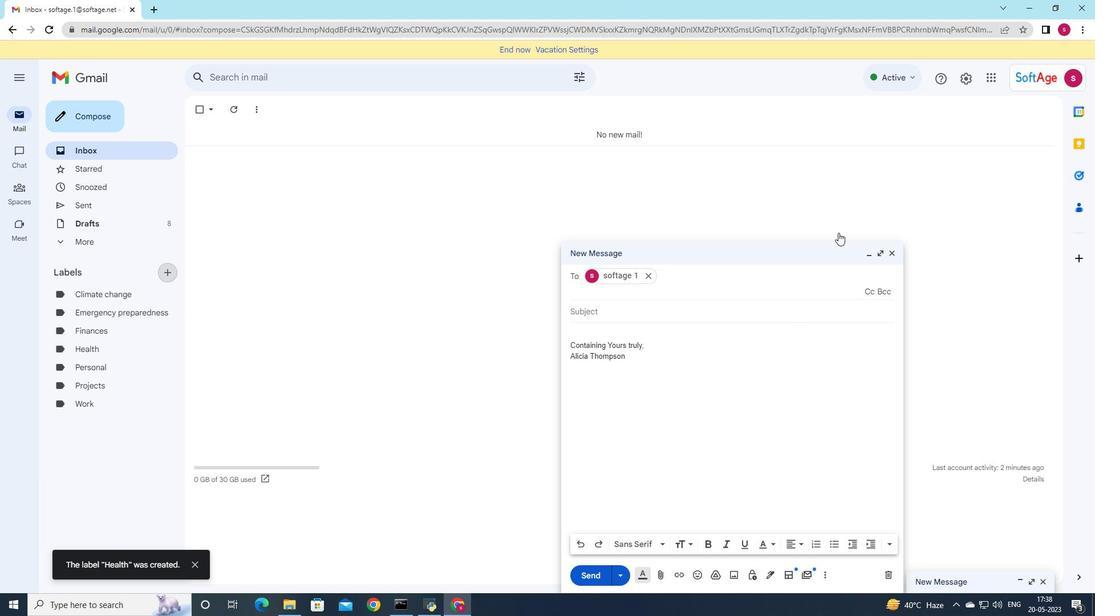 
